 Task: Forward email with the signature Brandon Turner with the subject Event invitation from softage.1@softage.net to softage.4@softage.net with the message I would like to schedule a call to discuss the proposed changes to the budget plan., select the entire message, change the font of the message to Serif and change the font typography to bold Send the email
Action: Mouse moved to (1026, 82)
Screenshot: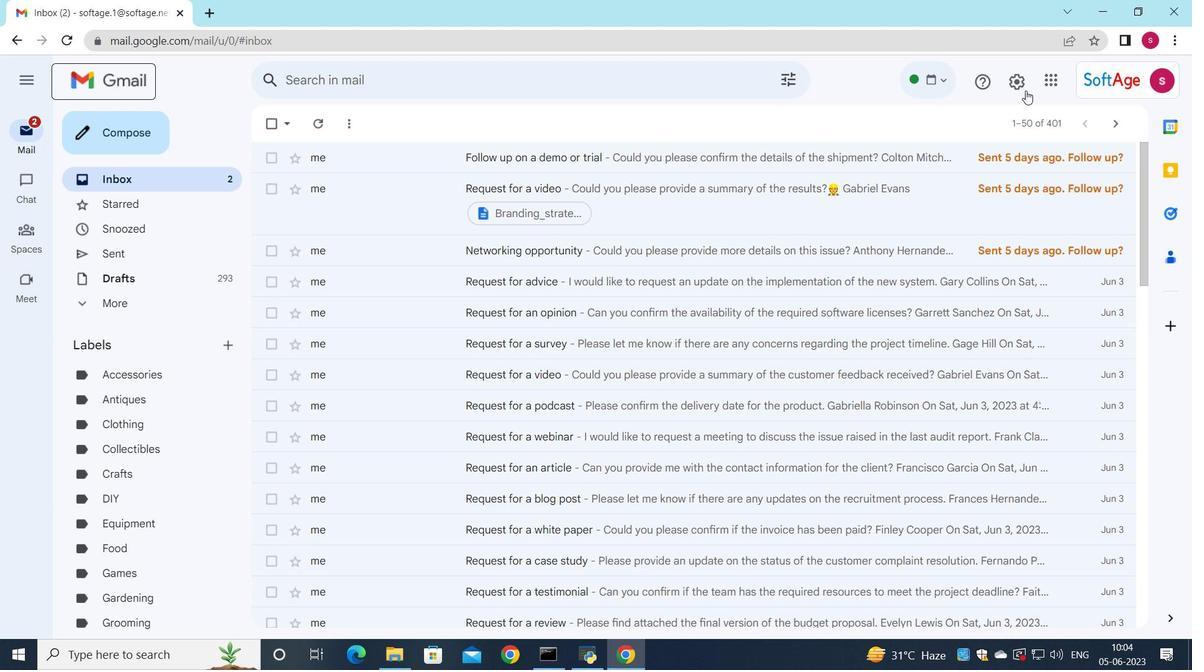 
Action: Mouse pressed left at (1026, 82)
Screenshot: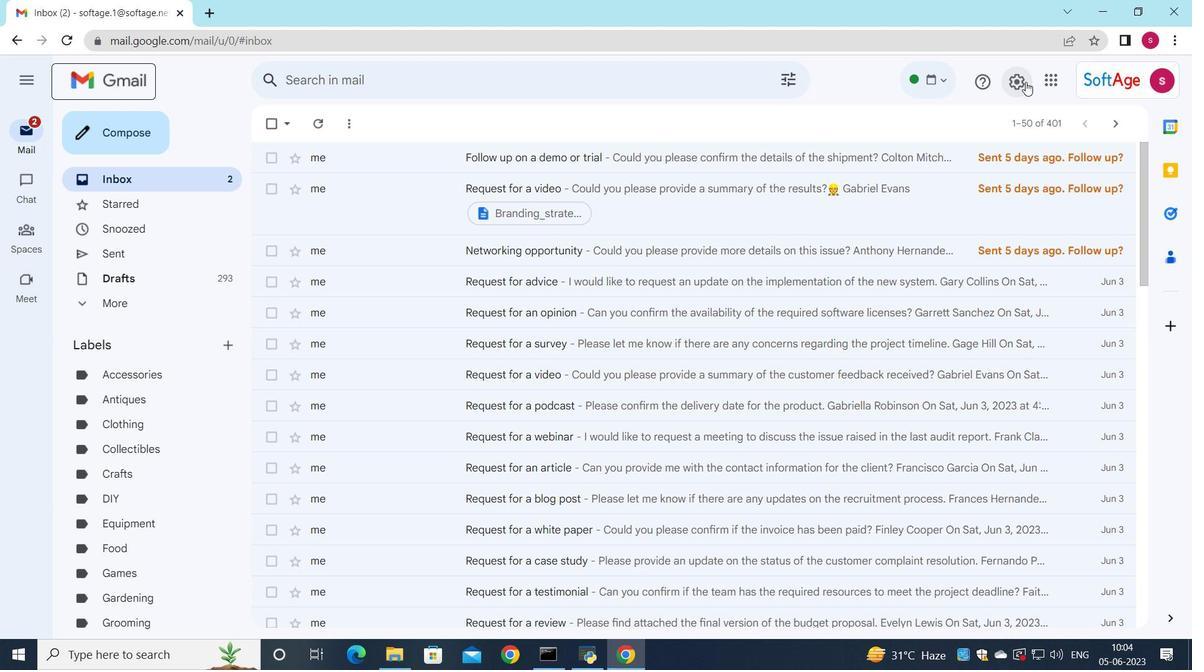
Action: Mouse moved to (1043, 154)
Screenshot: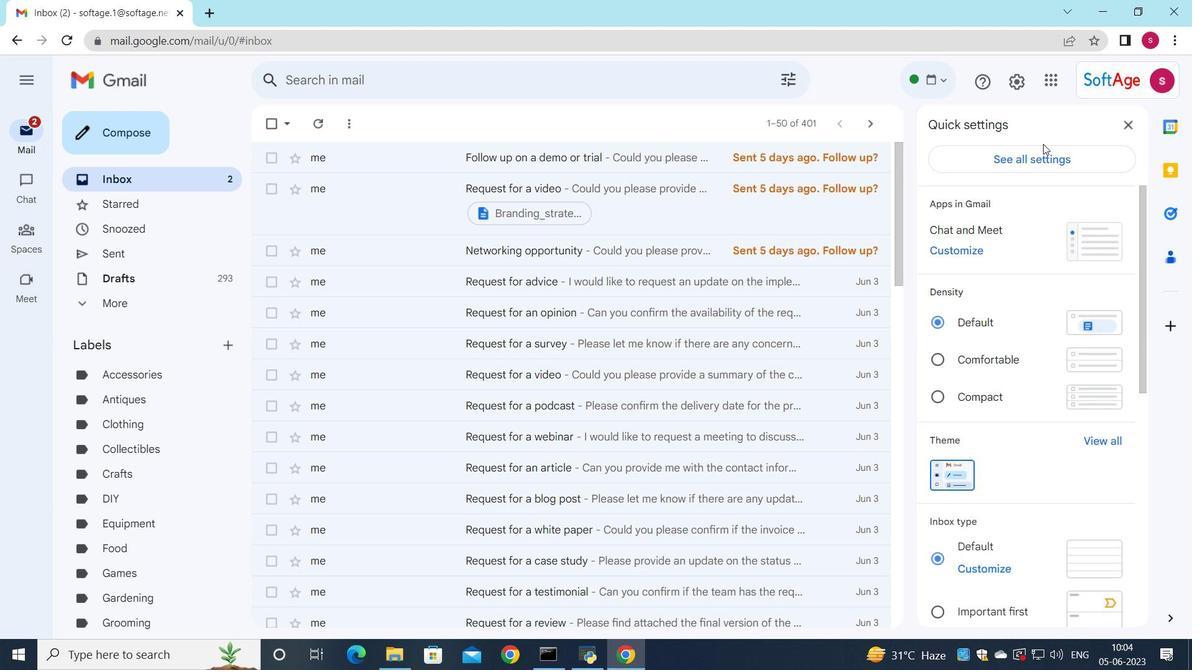 
Action: Mouse pressed left at (1043, 154)
Screenshot: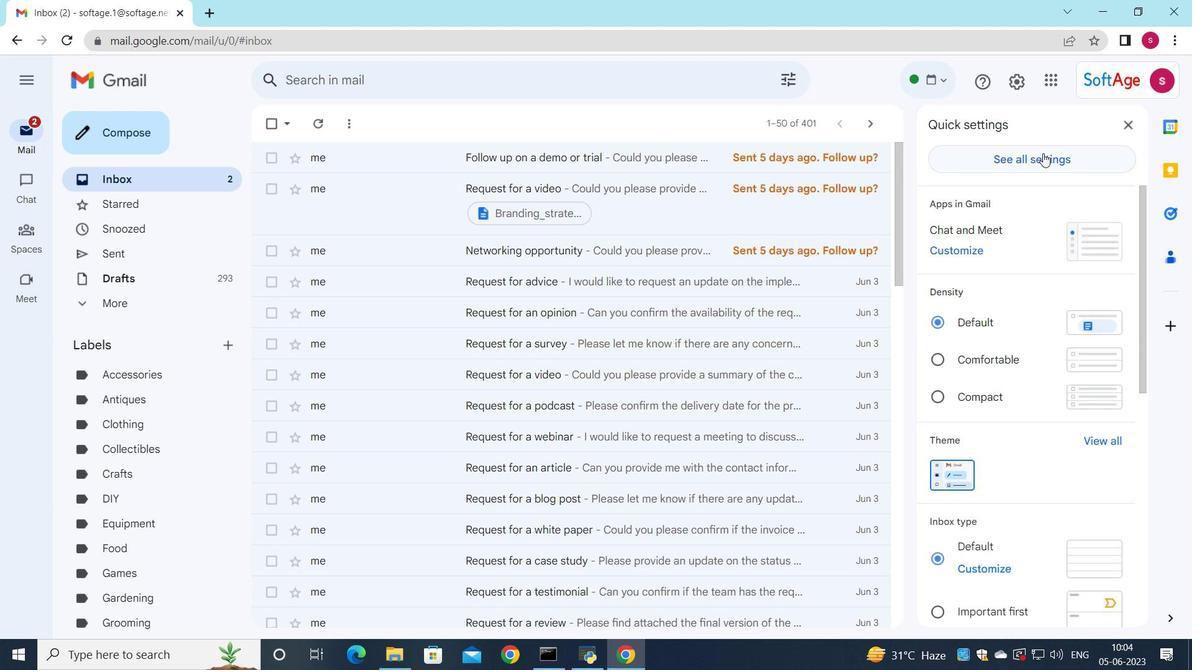 
Action: Mouse moved to (781, 293)
Screenshot: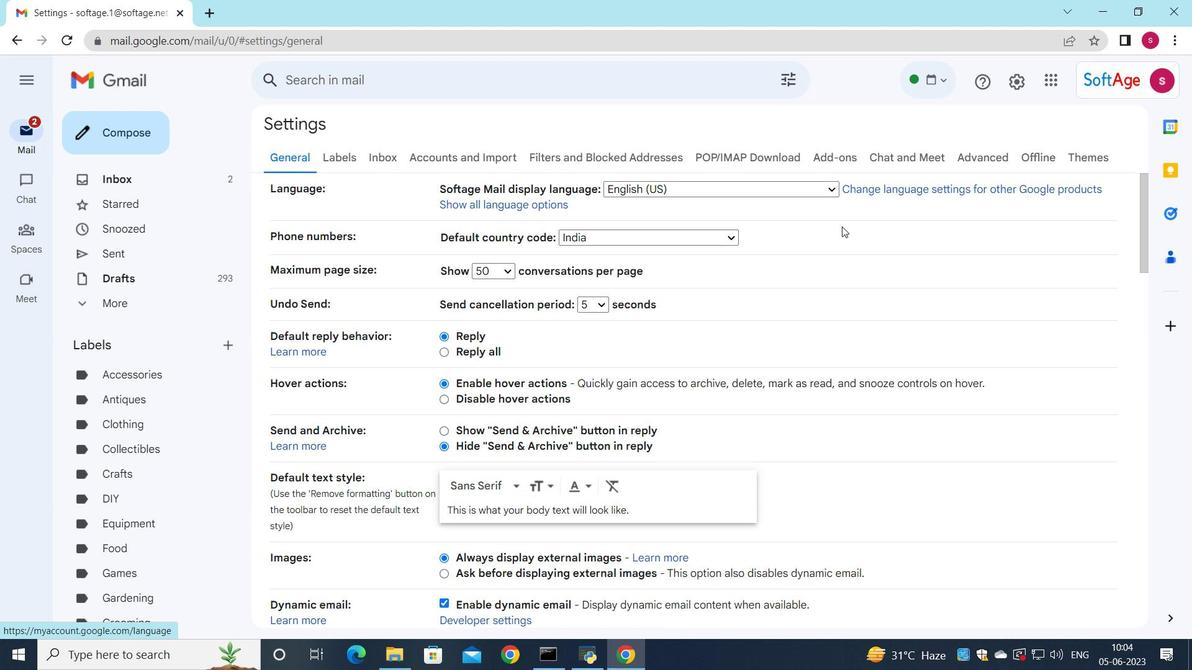 
Action: Mouse scrolled (781, 293) with delta (0, 0)
Screenshot: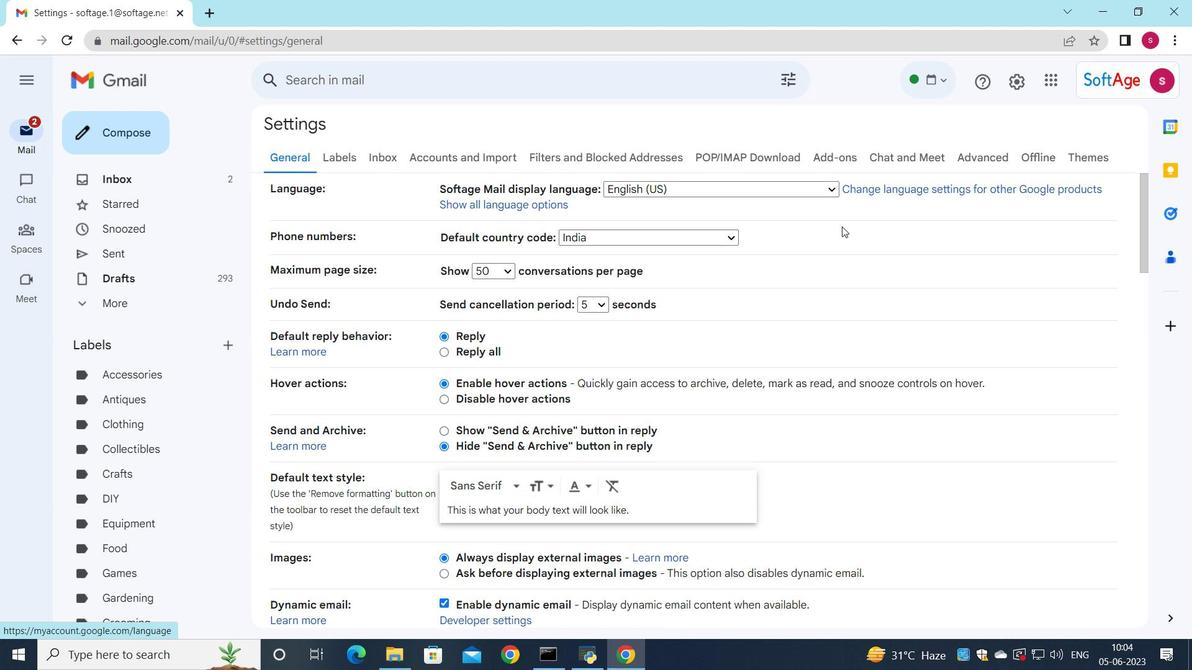 
Action: Mouse moved to (779, 294)
Screenshot: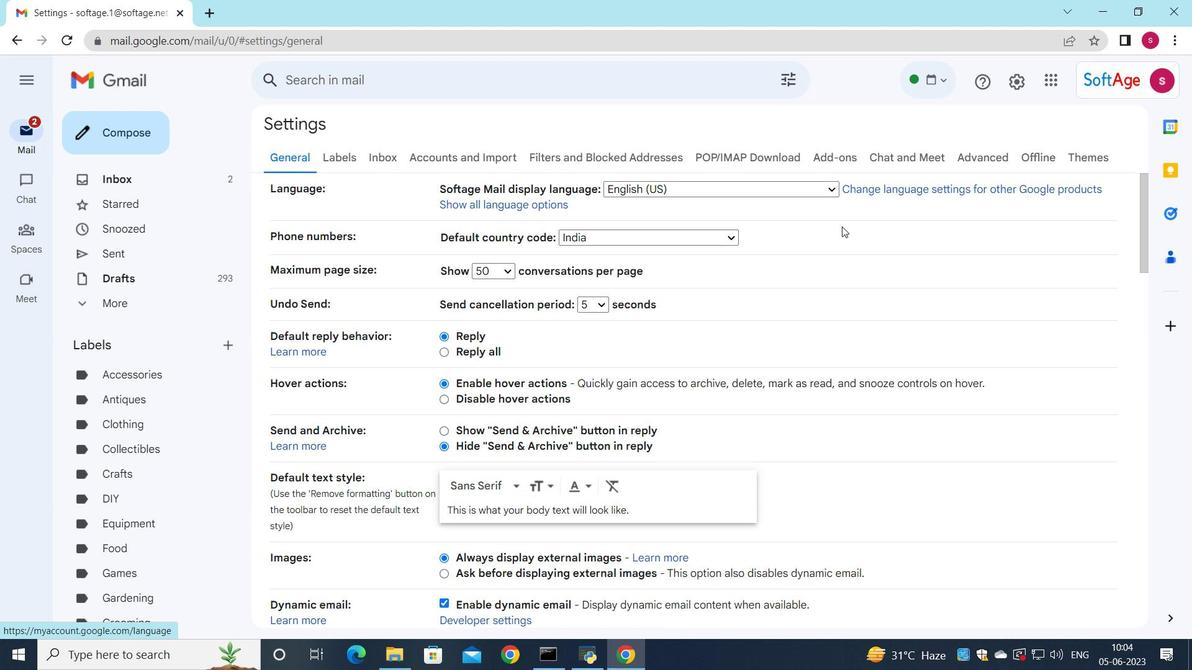 
Action: Mouse scrolled (779, 293) with delta (0, 0)
Screenshot: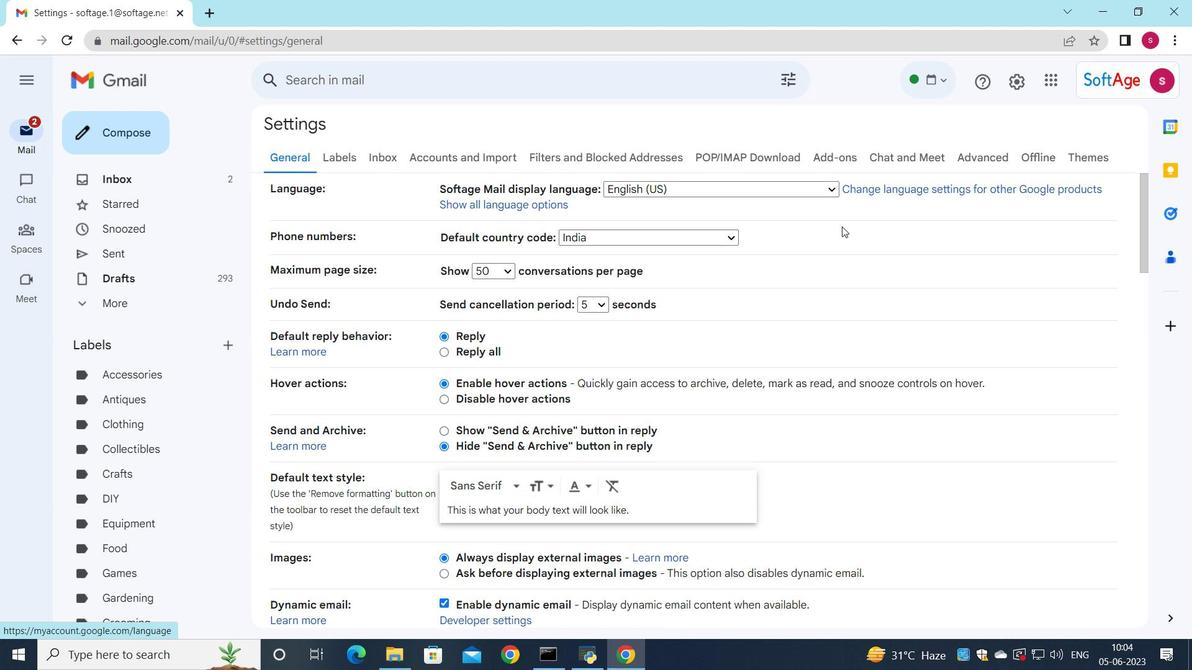 
Action: Mouse moved to (779, 294)
Screenshot: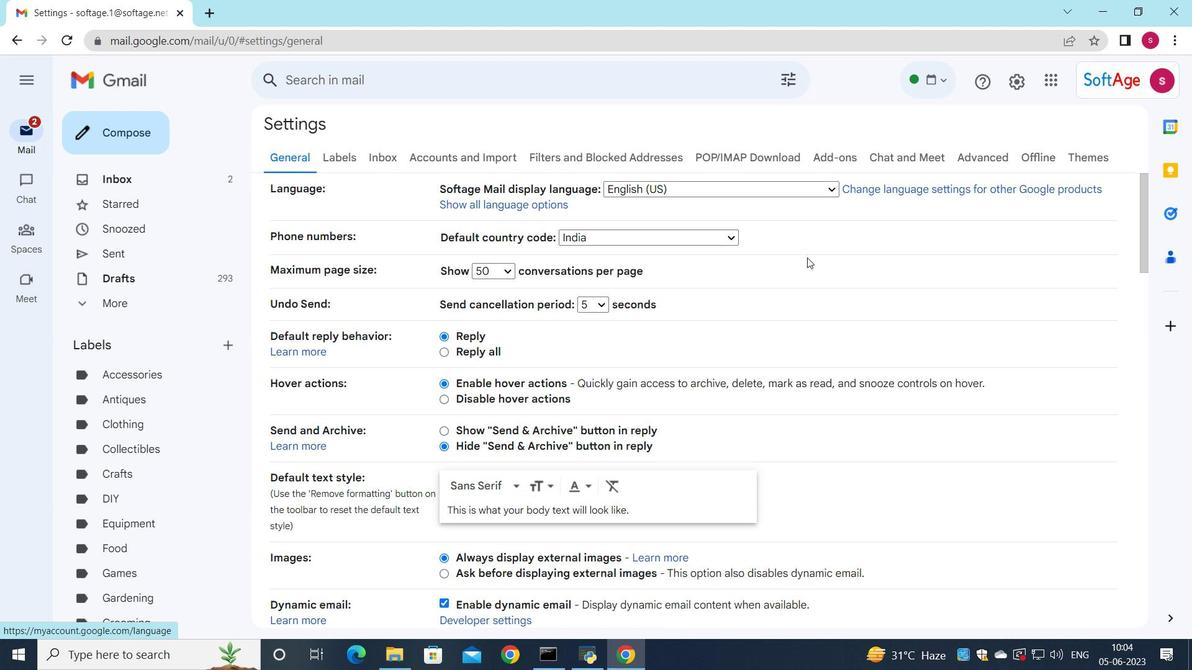 
Action: Mouse scrolled (779, 294) with delta (0, 0)
Screenshot: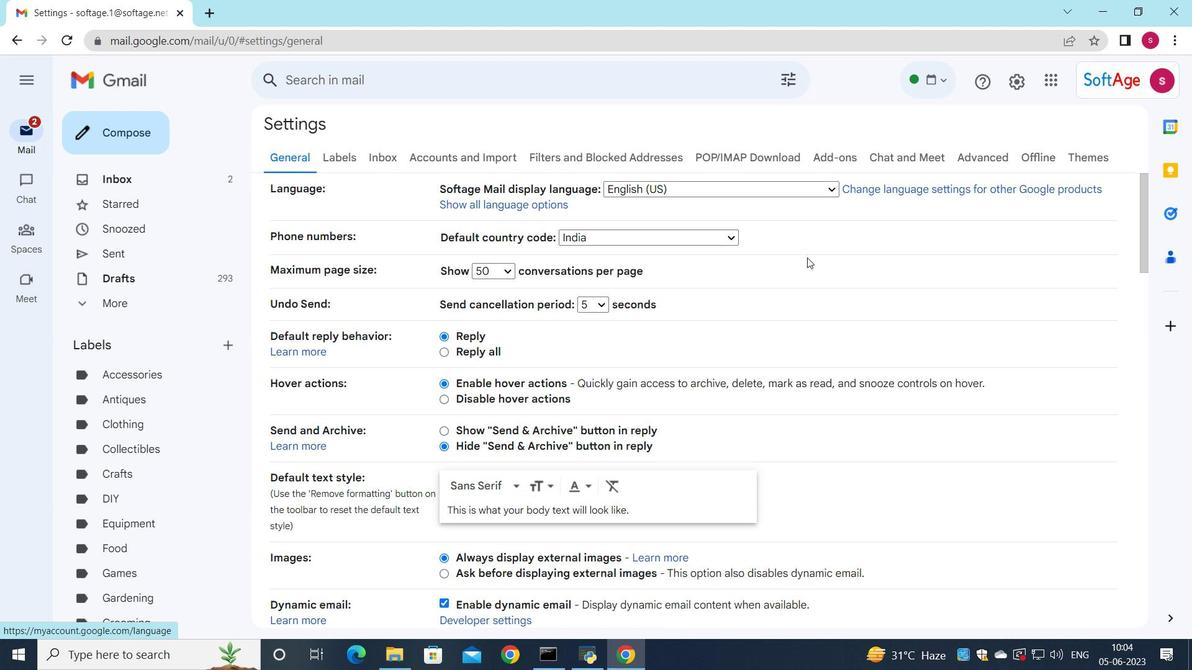 
Action: Mouse moved to (779, 296)
Screenshot: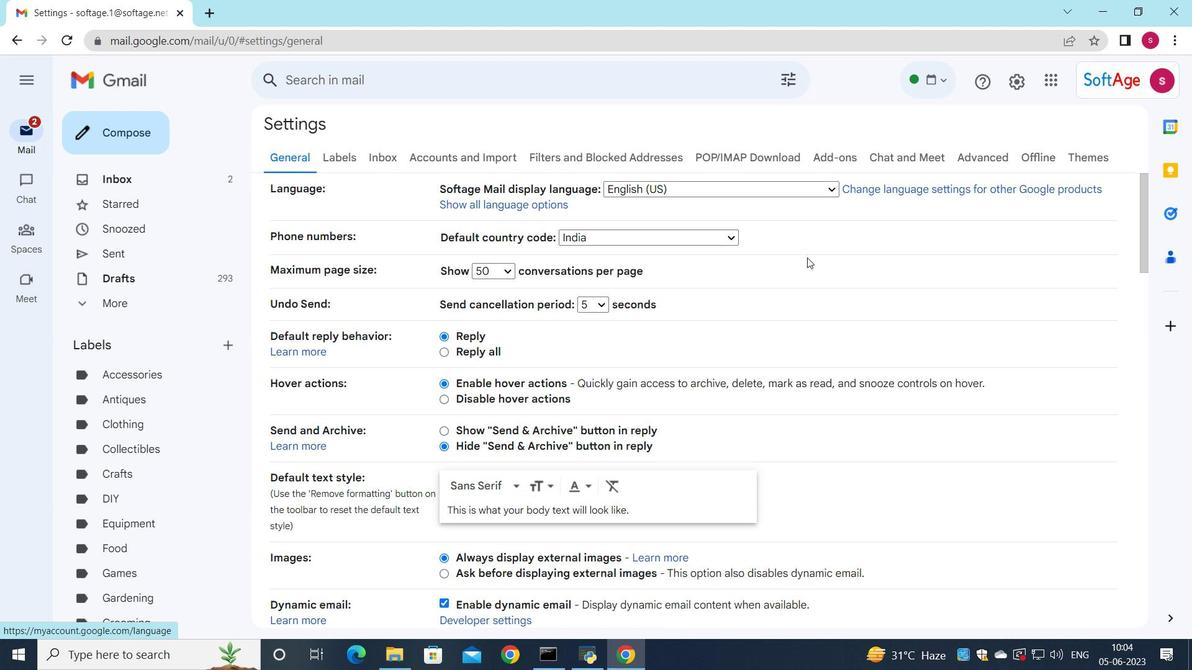 
Action: Mouse scrolled (779, 295) with delta (0, 0)
Screenshot: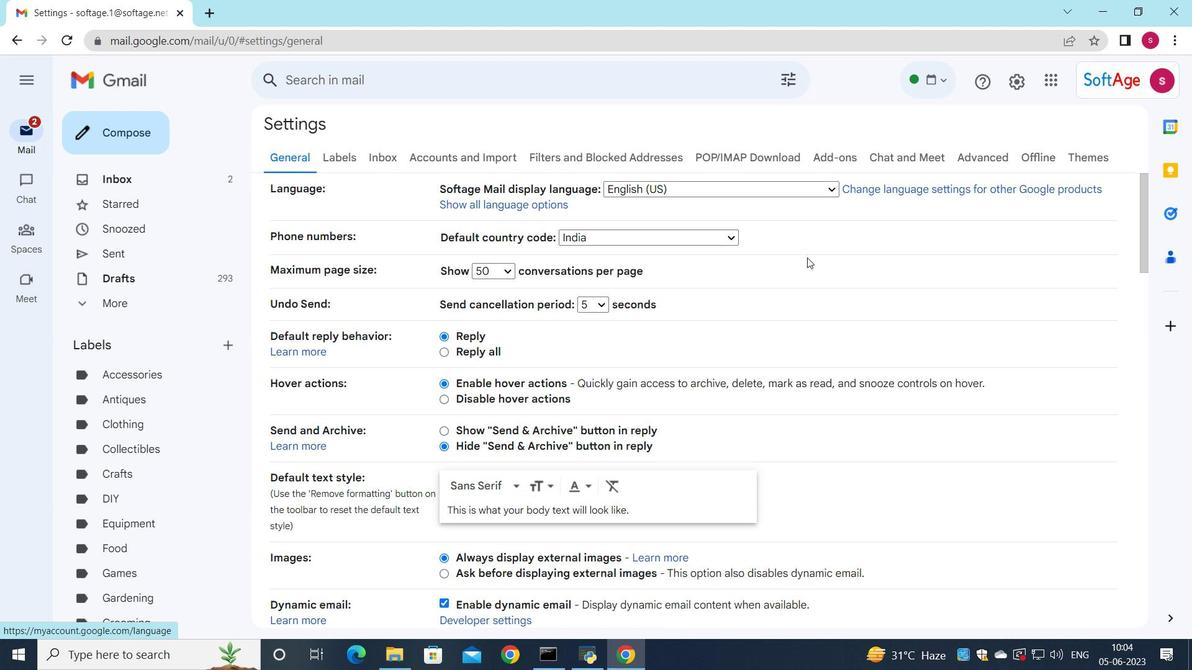 
Action: Mouse moved to (576, 312)
Screenshot: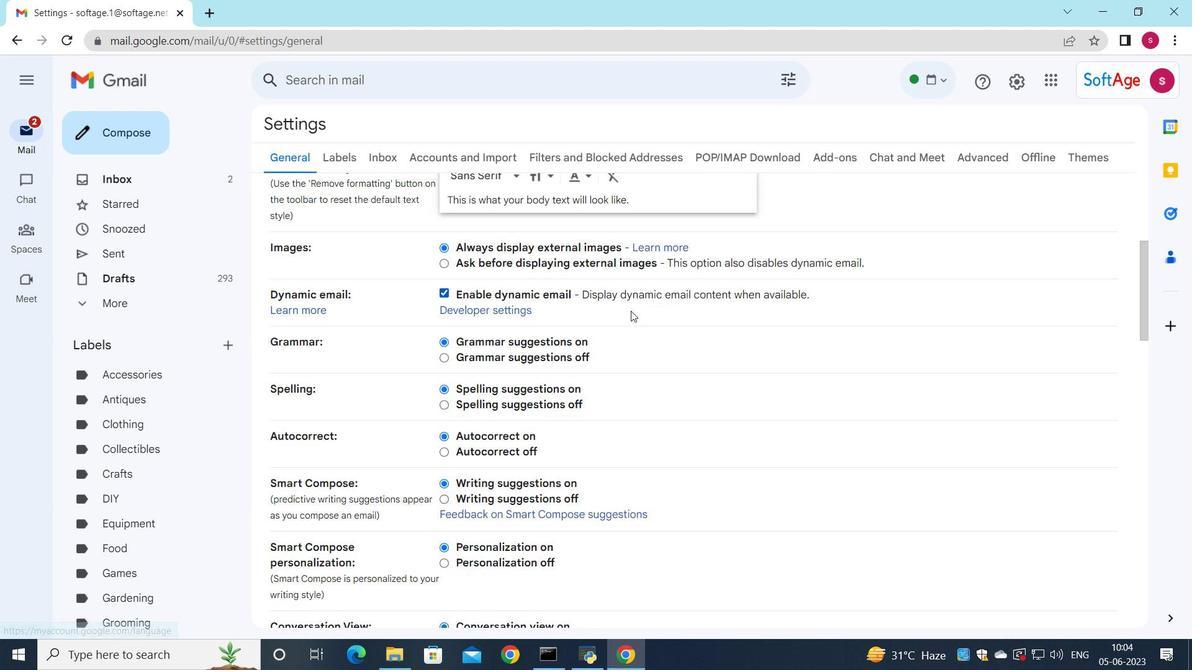 
Action: Mouse scrolled (576, 312) with delta (0, 0)
Screenshot: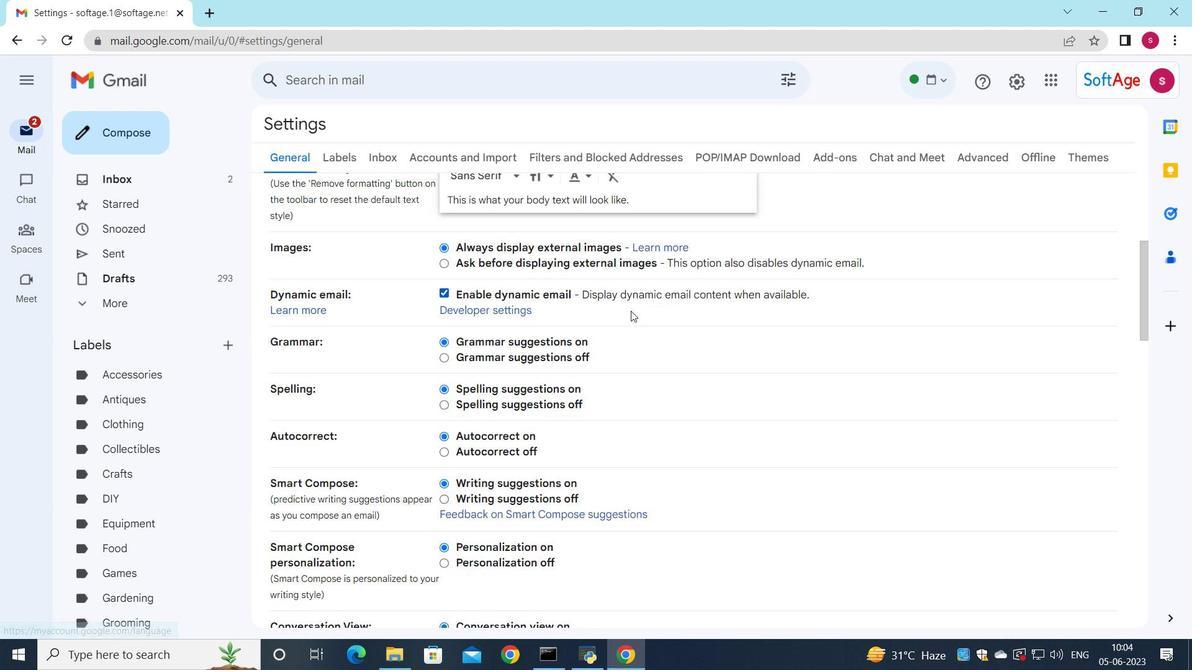 
Action: Mouse moved to (576, 312)
Screenshot: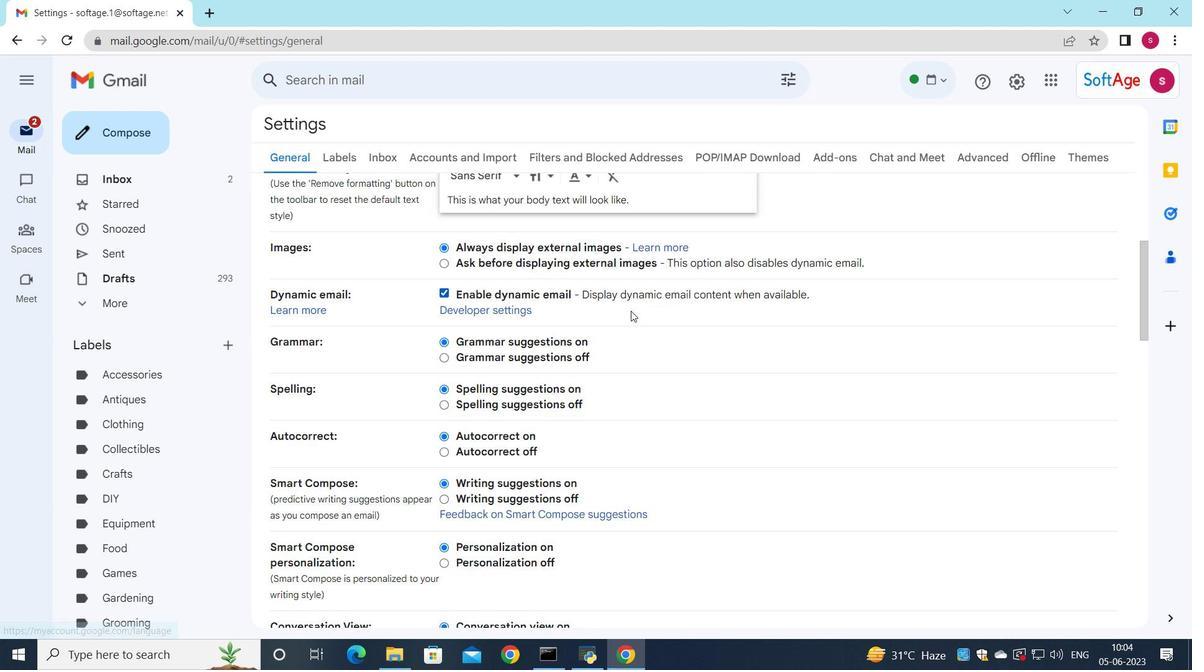 
Action: Mouse scrolled (576, 312) with delta (0, 0)
Screenshot: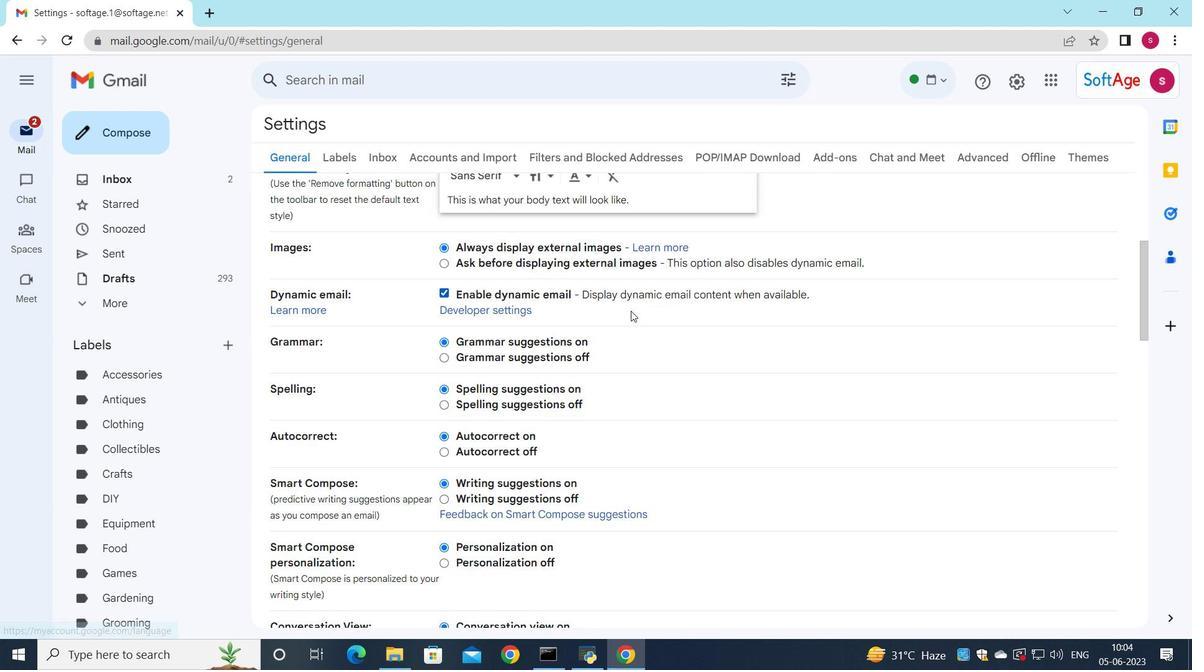 
Action: Mouse moved to (576, 313)
Screenshot: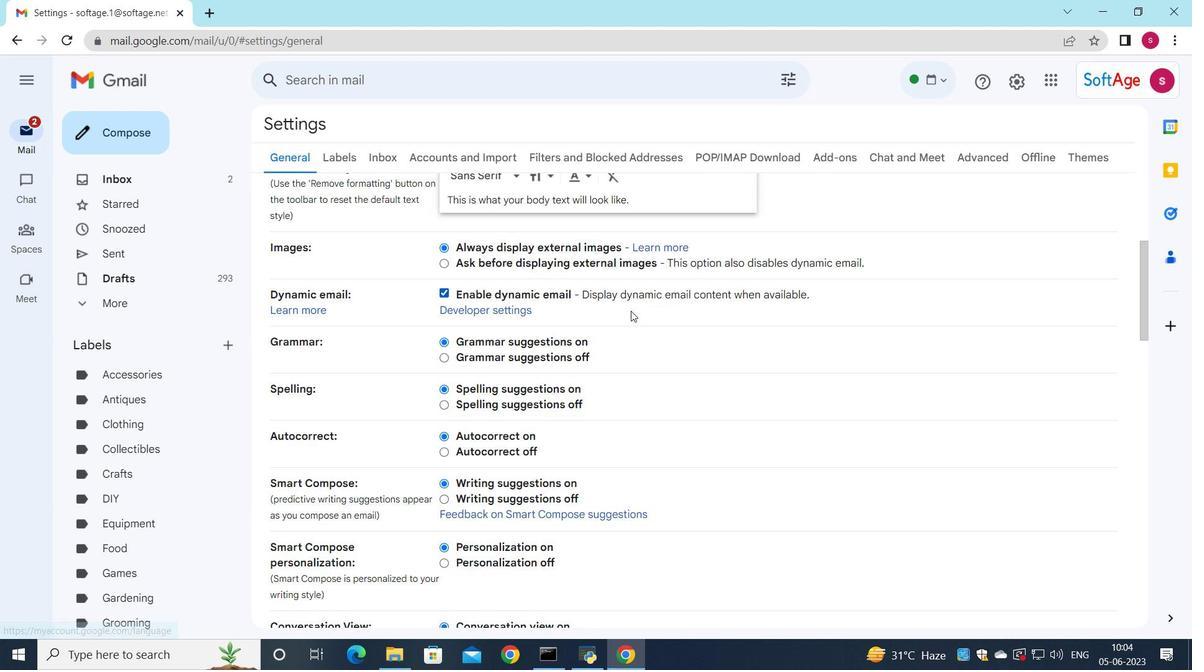 
Action: Mouse scrolled (576, 312) with delta (0, 0)
Screenshot: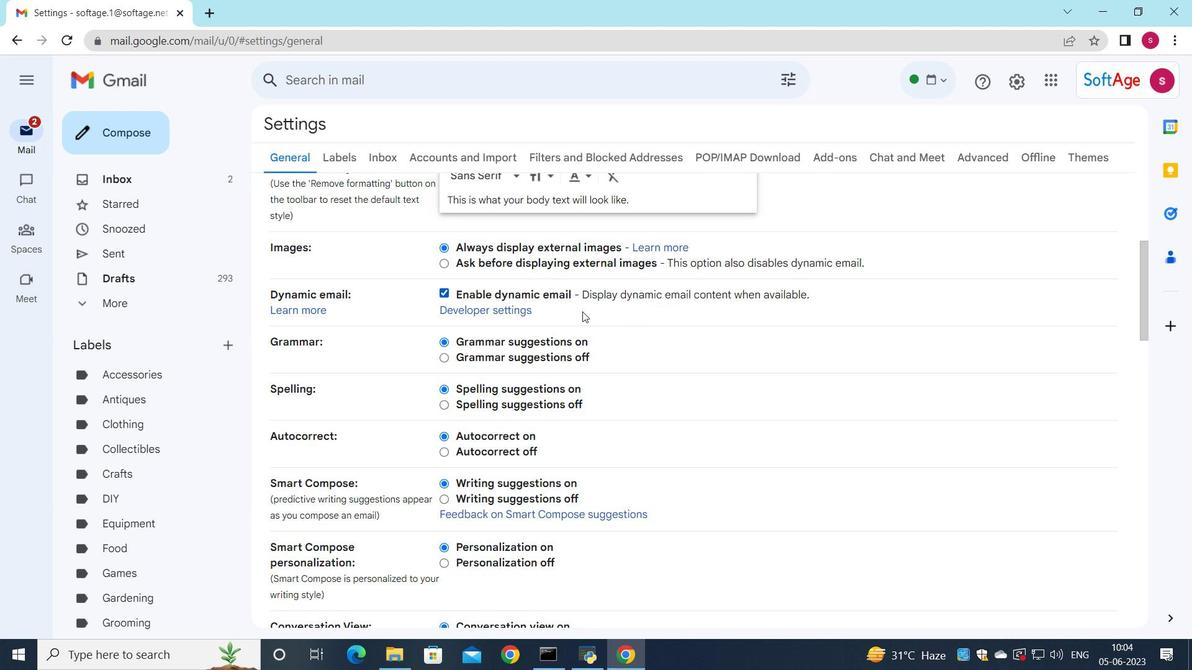 
Action: Mouse moved to (575, 316)
Screenshot: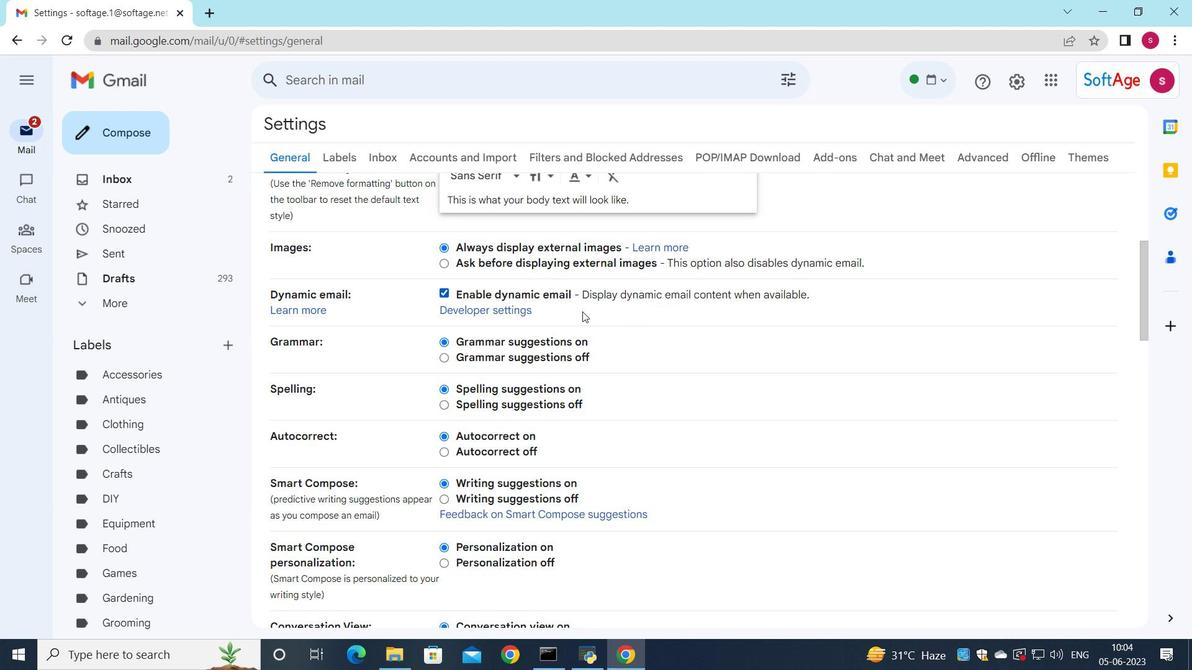 
Action: Mouse scrolled (575, 316) with delta (0, 0)
Screenshot: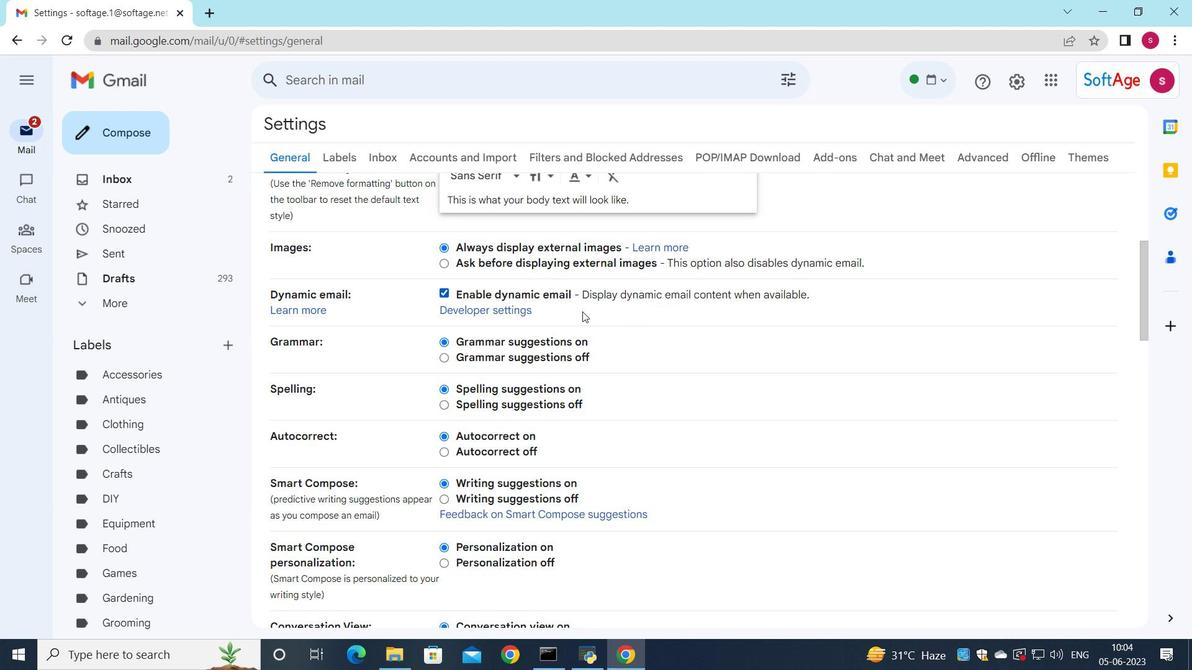 
Action: Mouse moved to (573, 320)
Screenshot: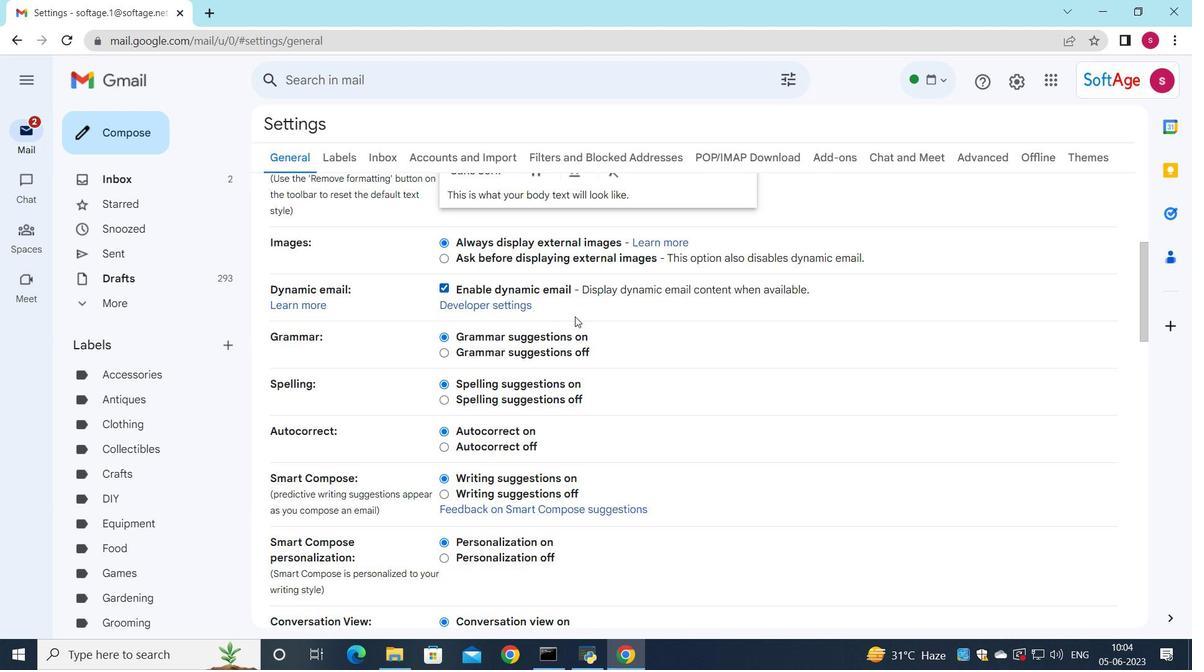 
Action: Mouse scrolled (573, 319) with delta (0, 0)
Screenshot: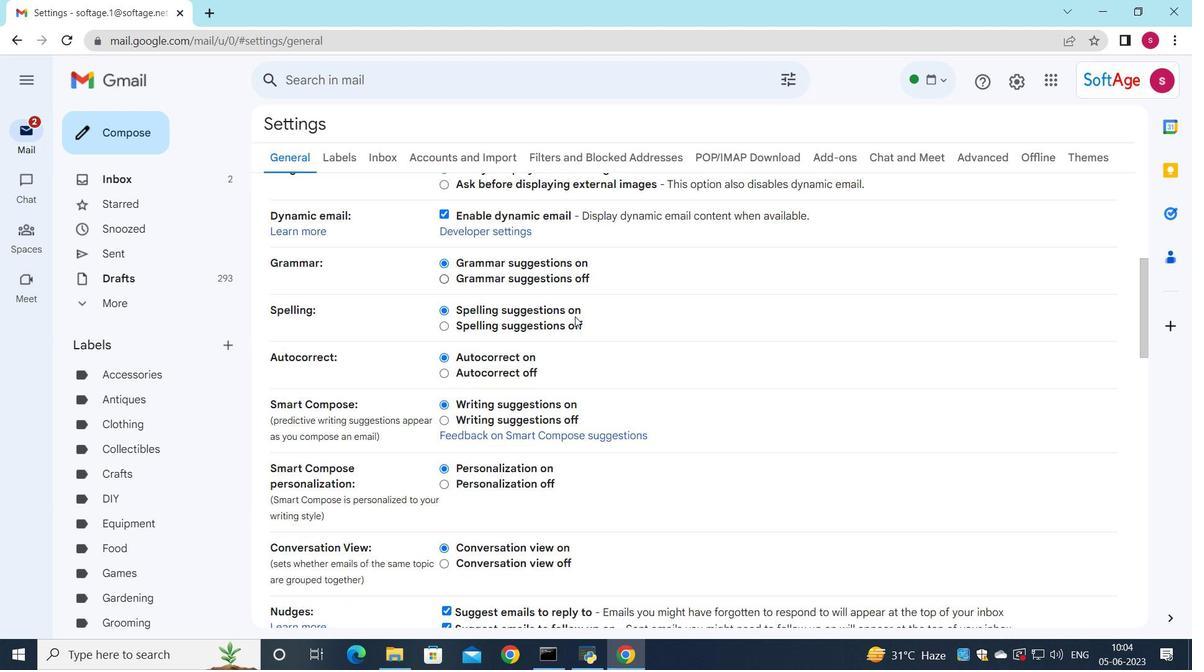 
Action: Mouse scrolled (573, 319) with delta (0, 0)
Screenshot: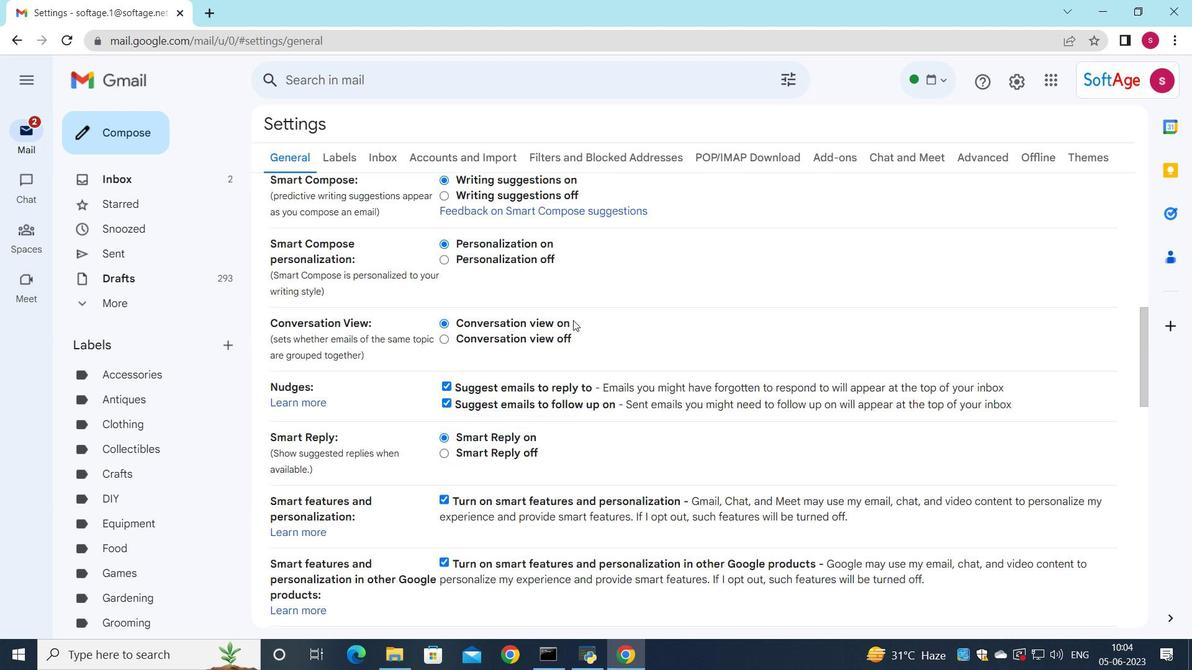 
Action: Mouse scrolled (573, 319) with delta (0, 0)
Screenshot: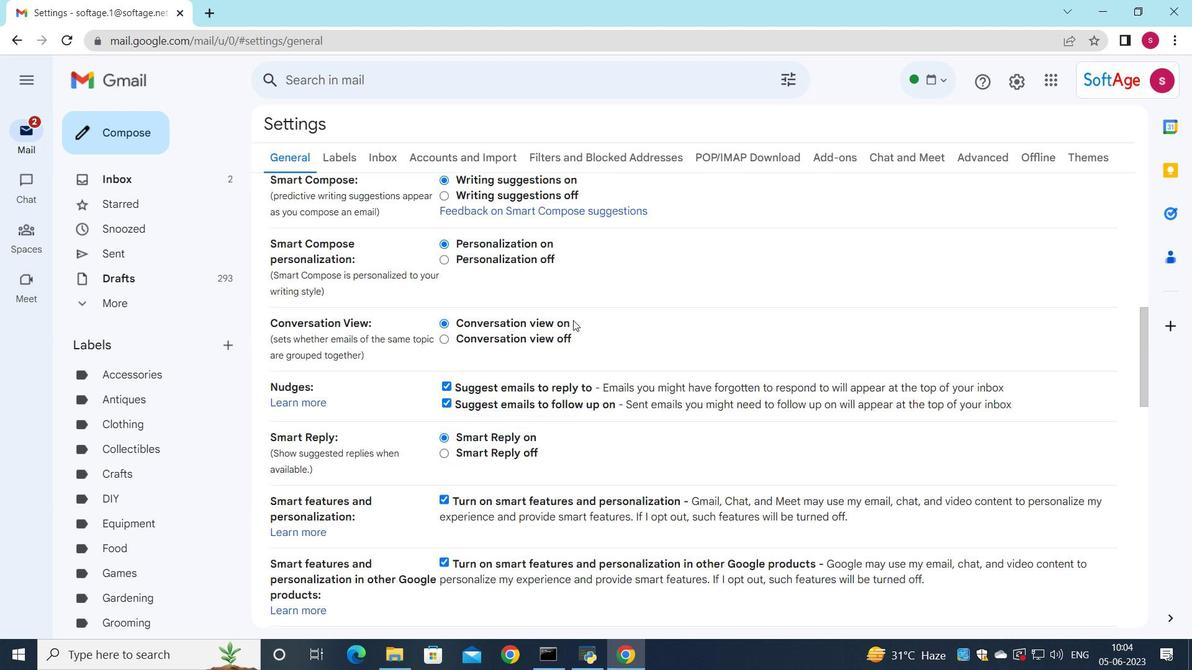 
Action: Mouse scrolled (573, 319) with delta (0, 0)
Screenshot: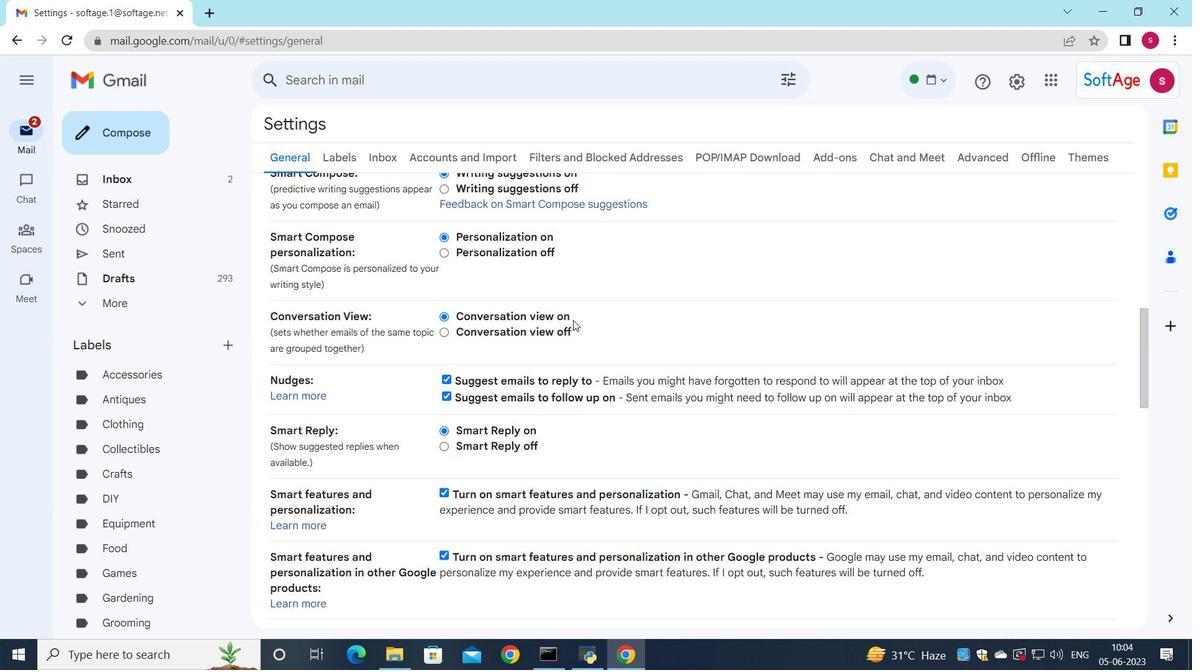 
Action: Mouse moved to (575, 324)
Screenshot: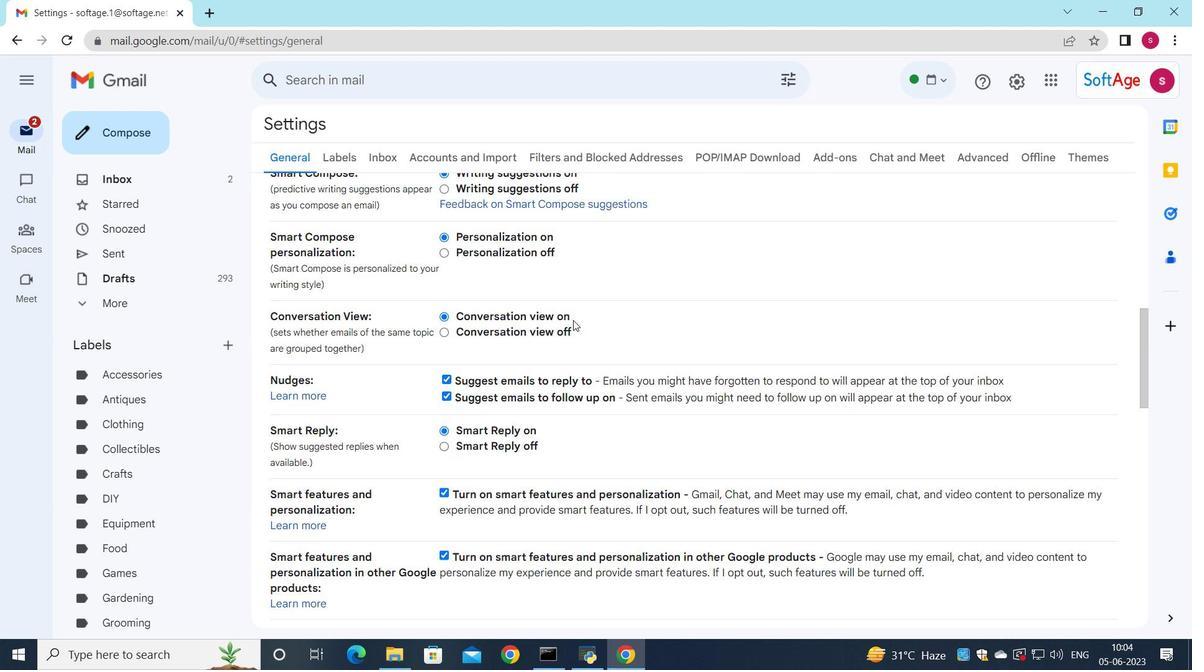 
Action: Mouse scrolled (575, 324) with delta (0, 0)
Screenshot: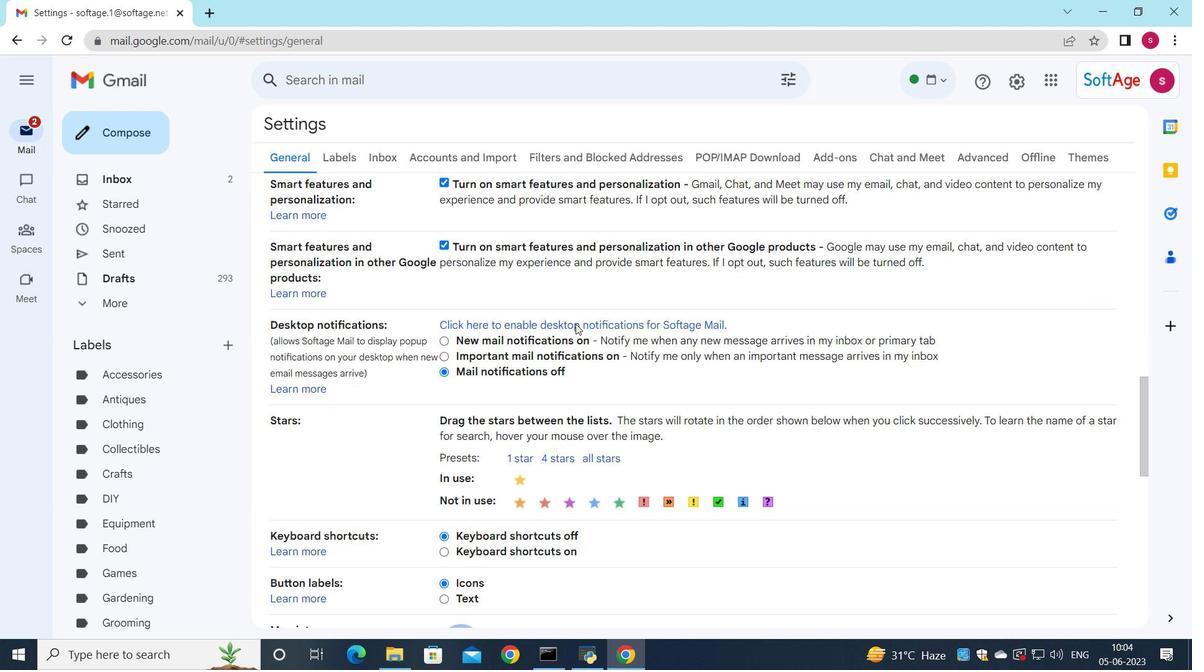 
Action: Mouse scrolled (575, 324) with delta (0, 0)
Screenshot: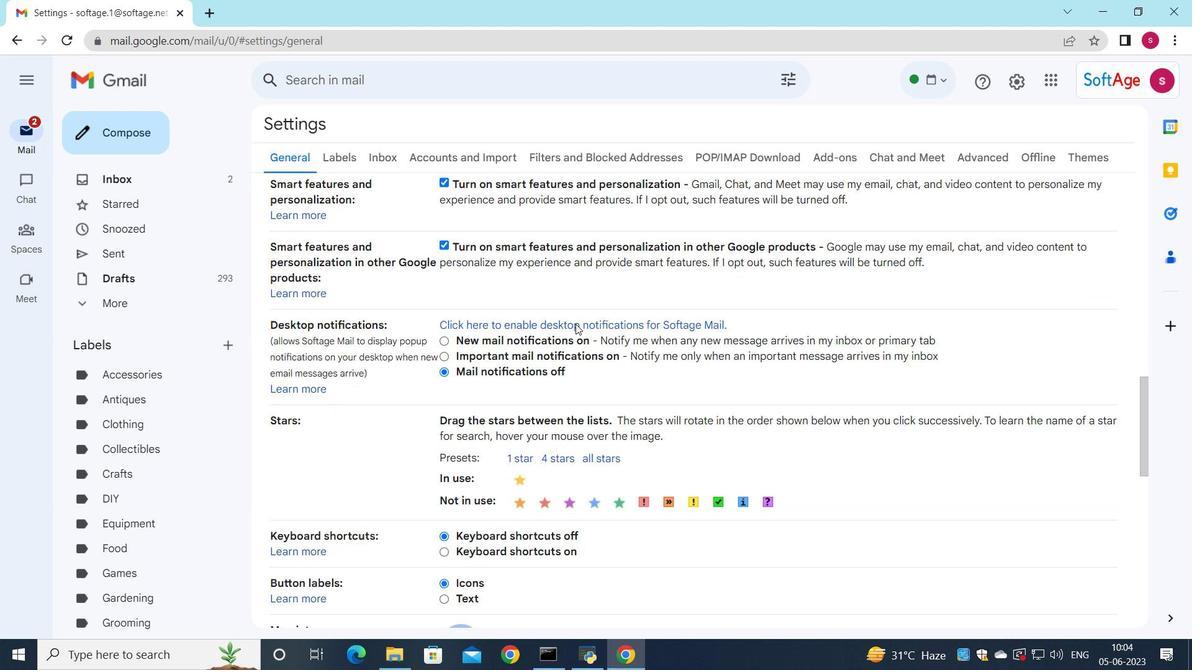 
Action: Mouse scrolled (575, 324) with delta (0, 0)
Screenshot: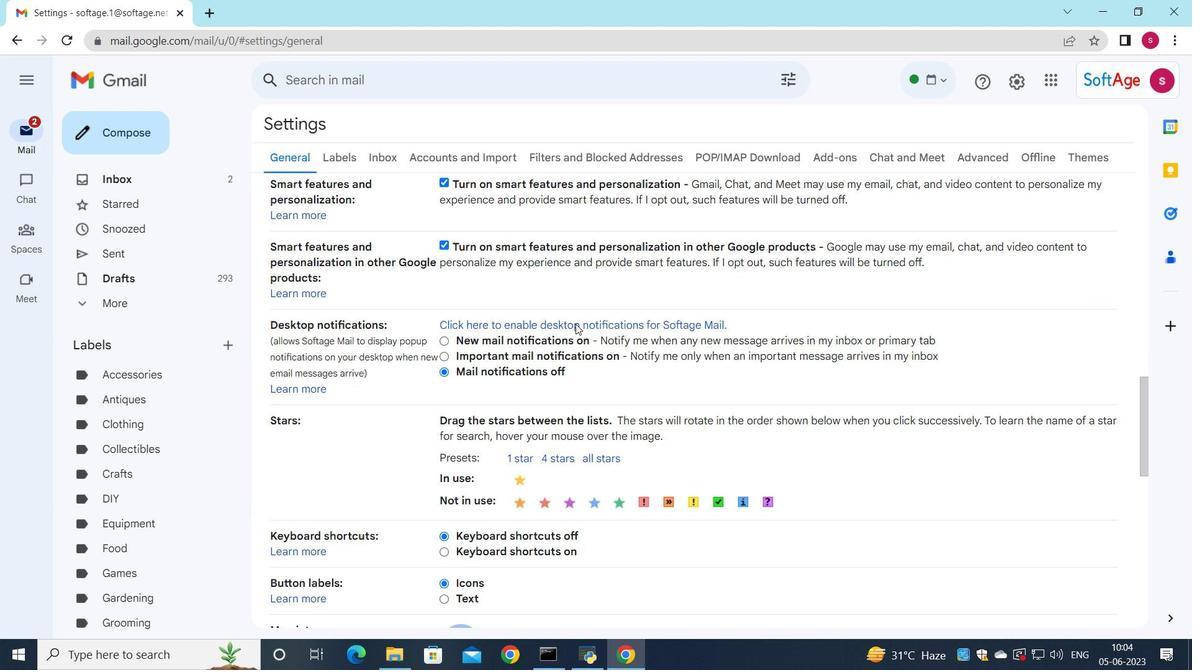 
Action: Mouse scrolled (575, 324) with delta (0, 0)
Screenshot: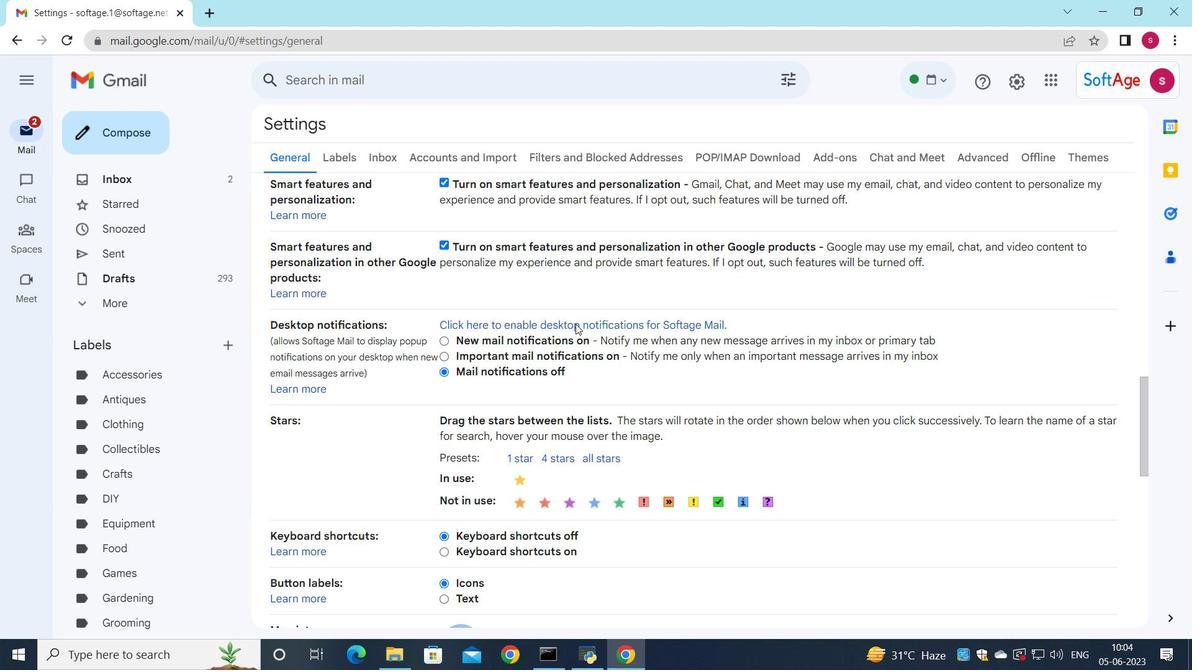 
Action: Mouse moved to (469, 444)
Screenshot: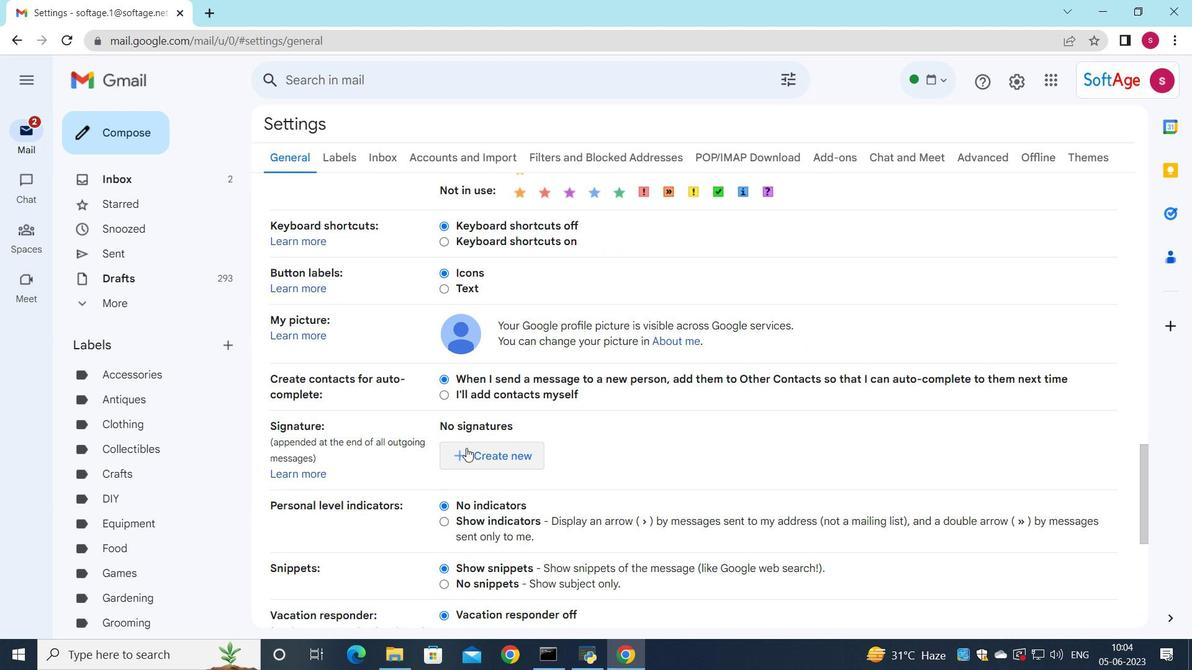 
Action: Mouse pressed left at (469, 444)
Screenshot: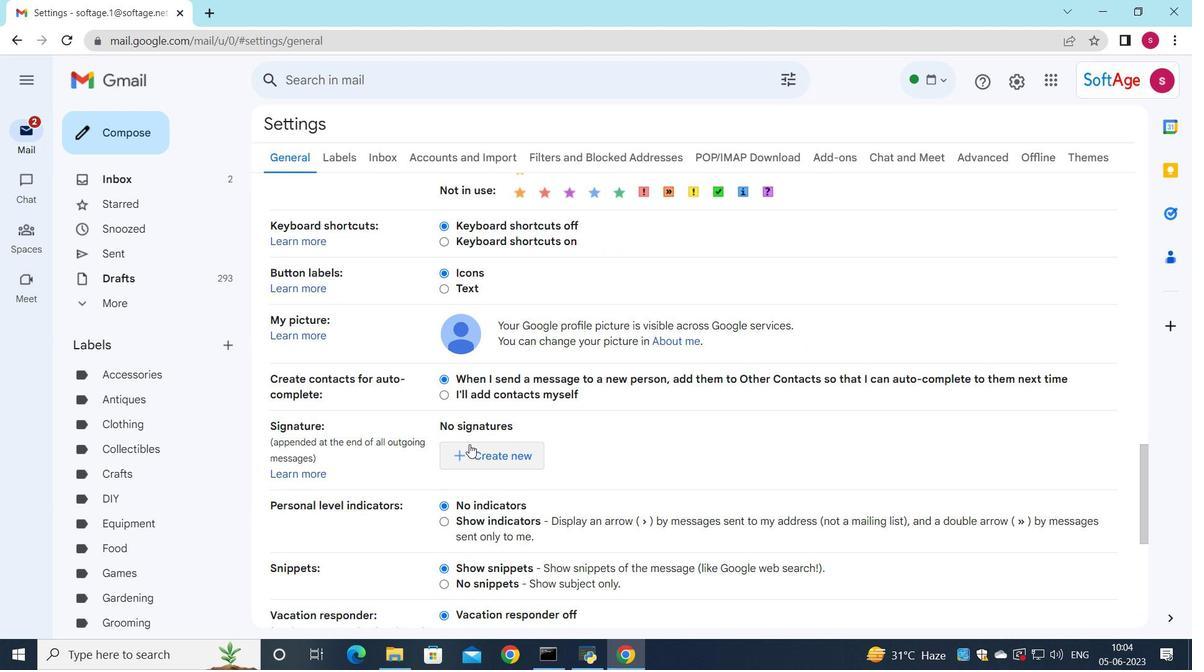 
Action: Mouse moved to (610, 332)
Screenshot: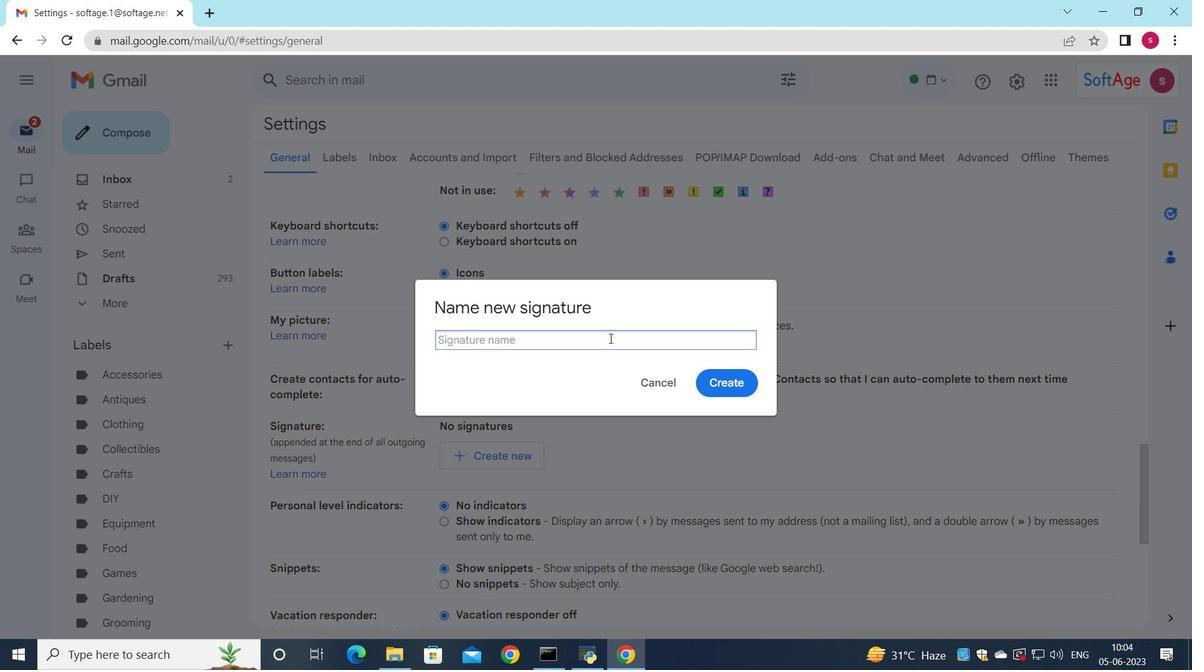 
Action: Key pressed <Key.shift>Brandon<Key.space><Key.shift>Turner
Screenshot: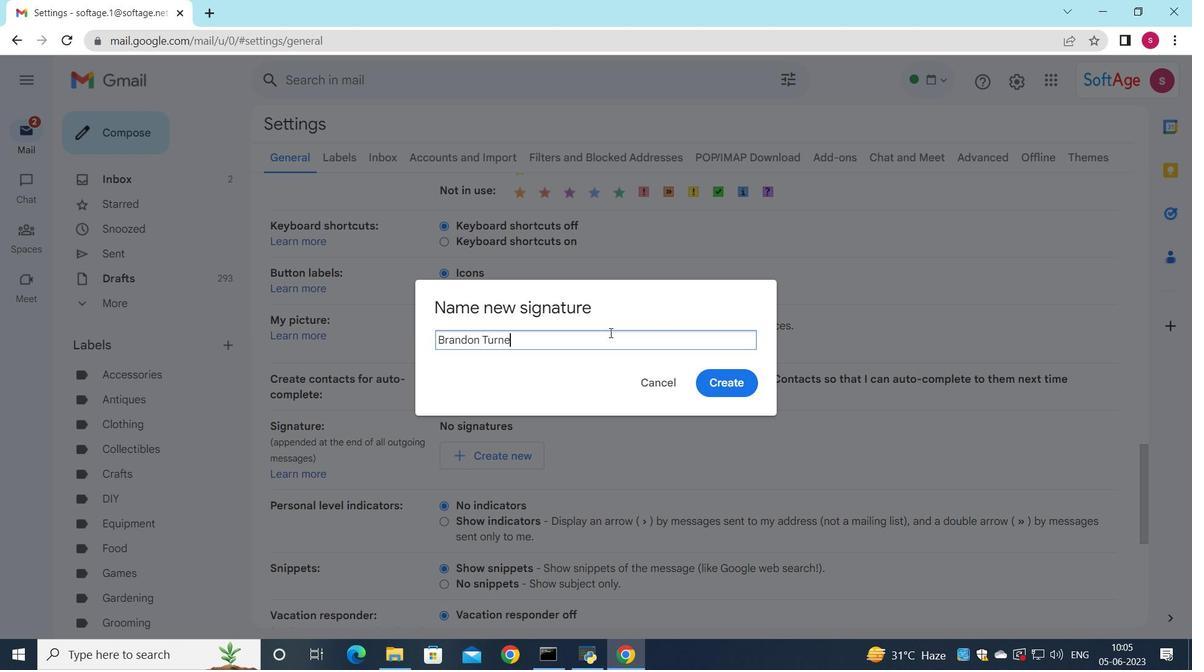
Action: Mouse moved to (730, 381)
Screenshot: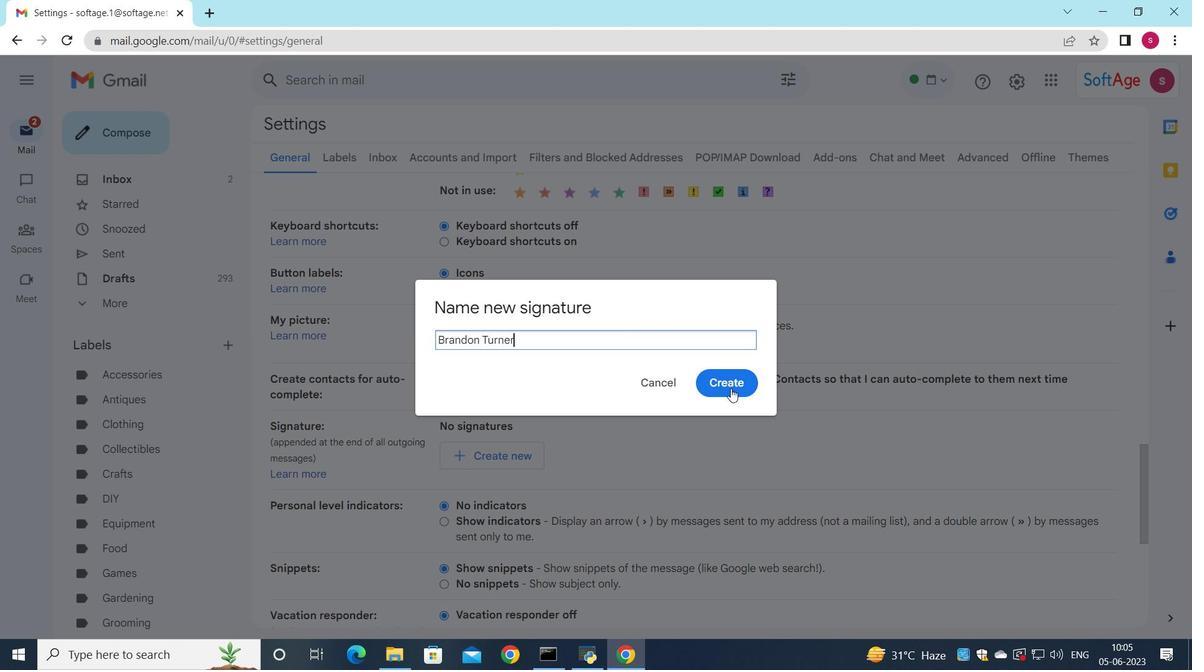 
Action: Mouse pressed left at (730, 381)
Screenshot: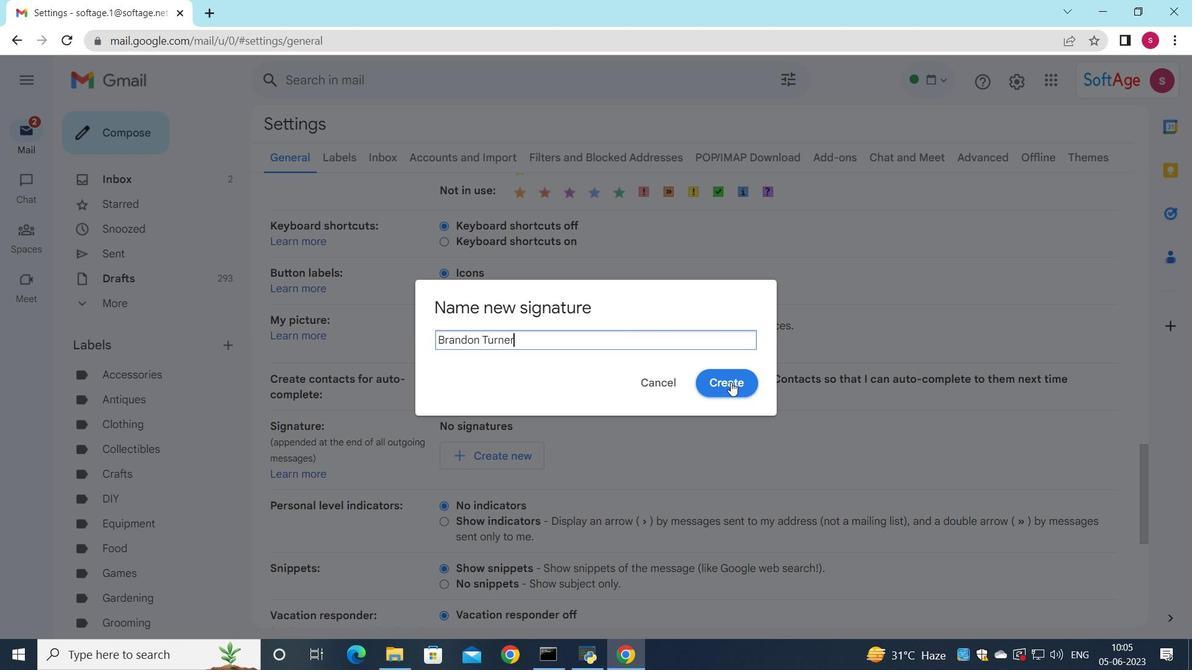 
Action: Mouse moved to (712, 455)
Screenshot: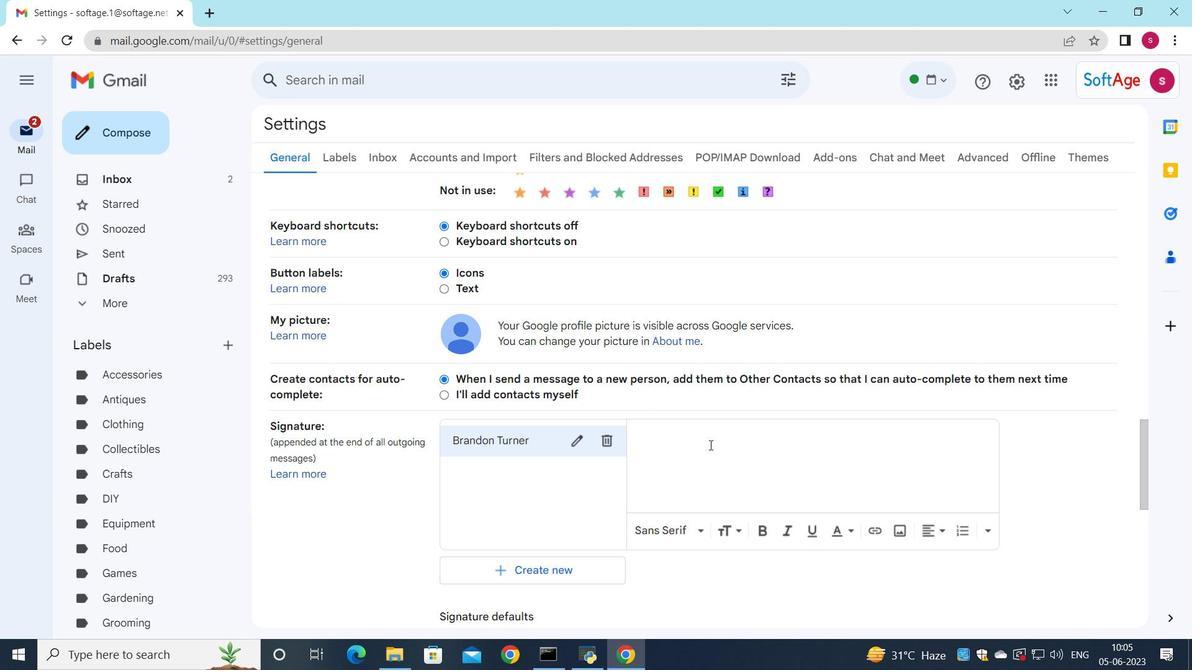 
Action: Mouse pressed left at (712, 455)
Screenshot: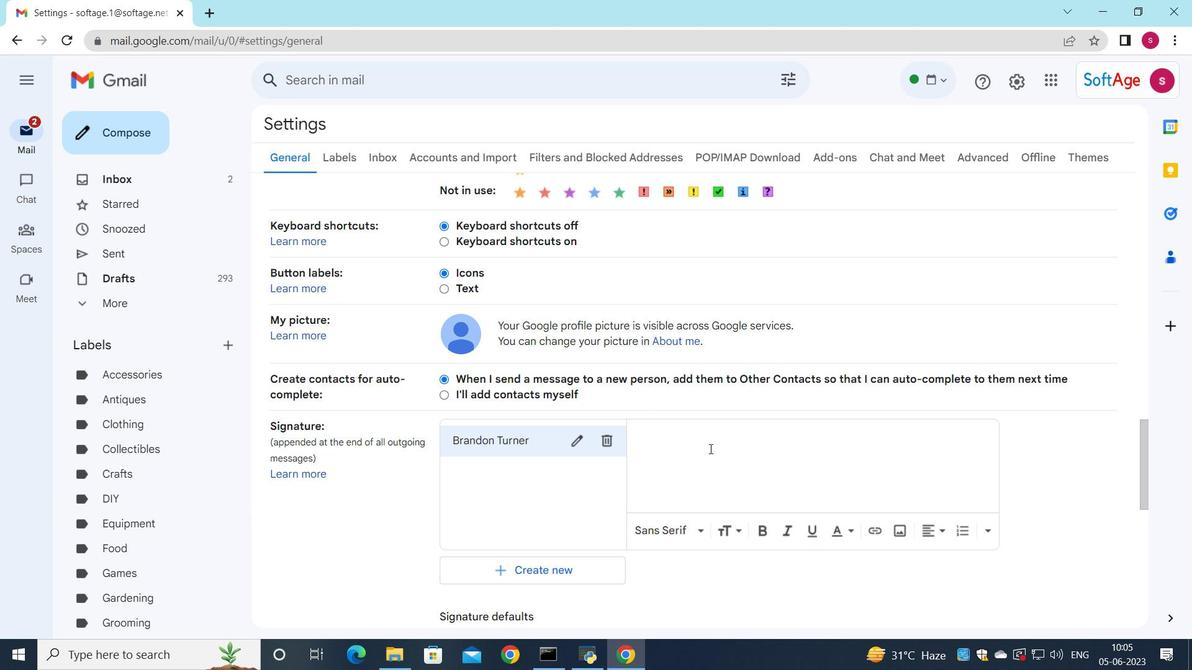 
Action: Key pressed <Key.shift>Brandon<Key.space><Key.shift>Turner
Screenshot: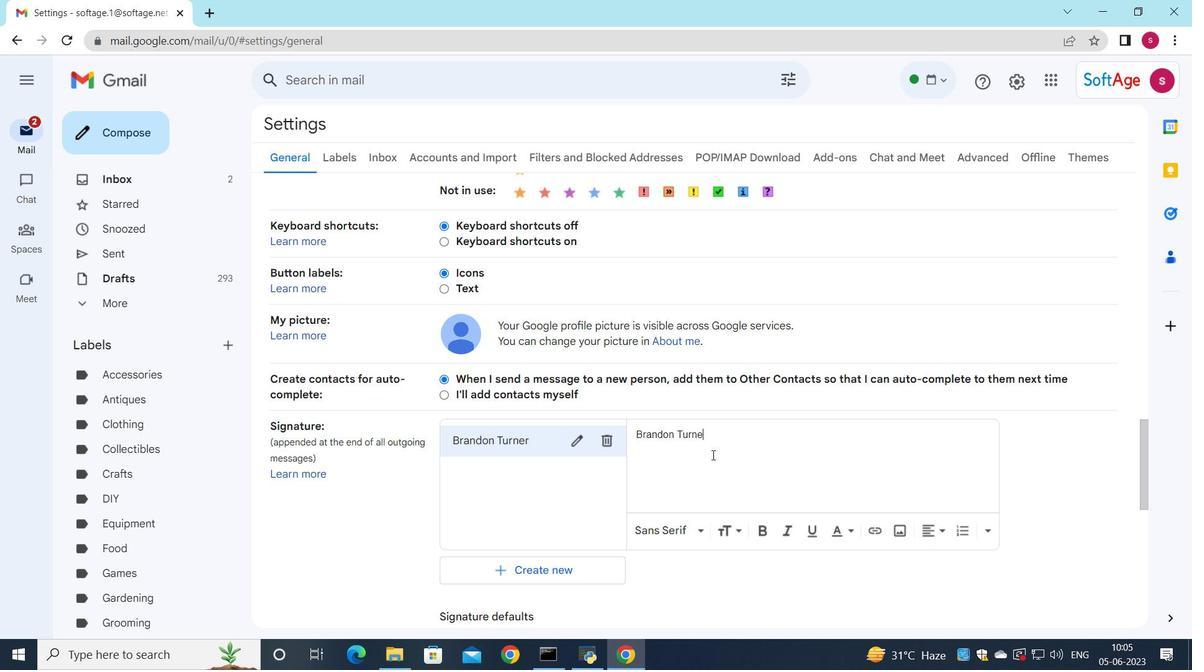 
Action: Mouse scrolled (712, 455) with delta (0, 0)
Screenshot: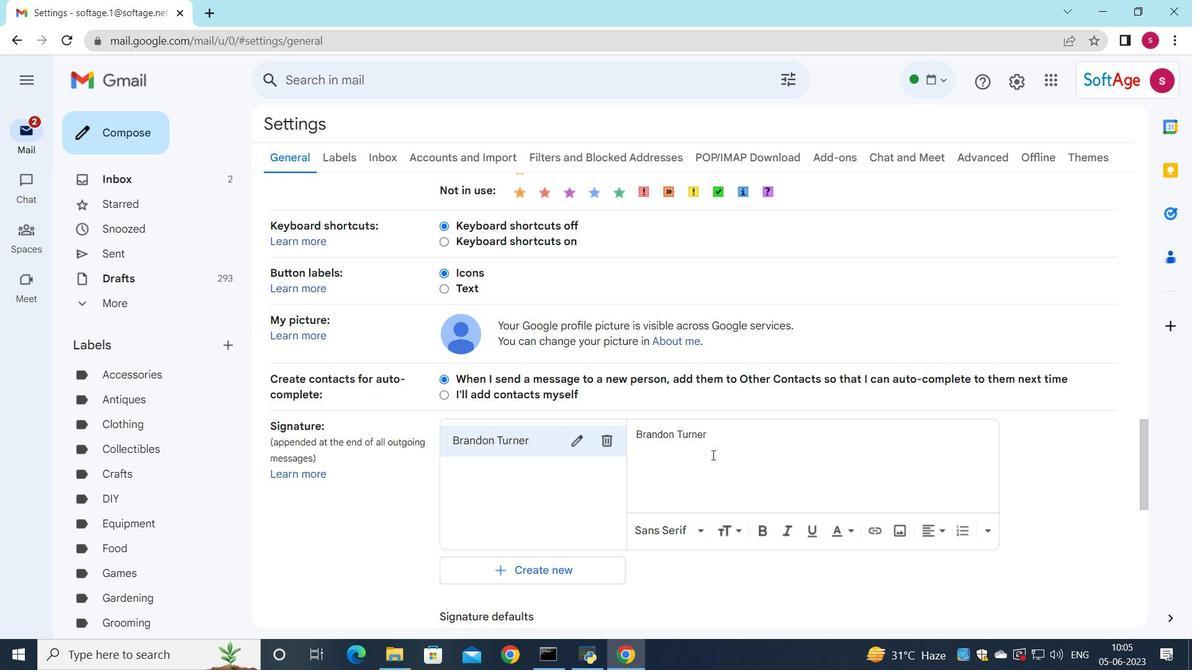 
Action: Mouse moved to (691, 463)
Screenshot: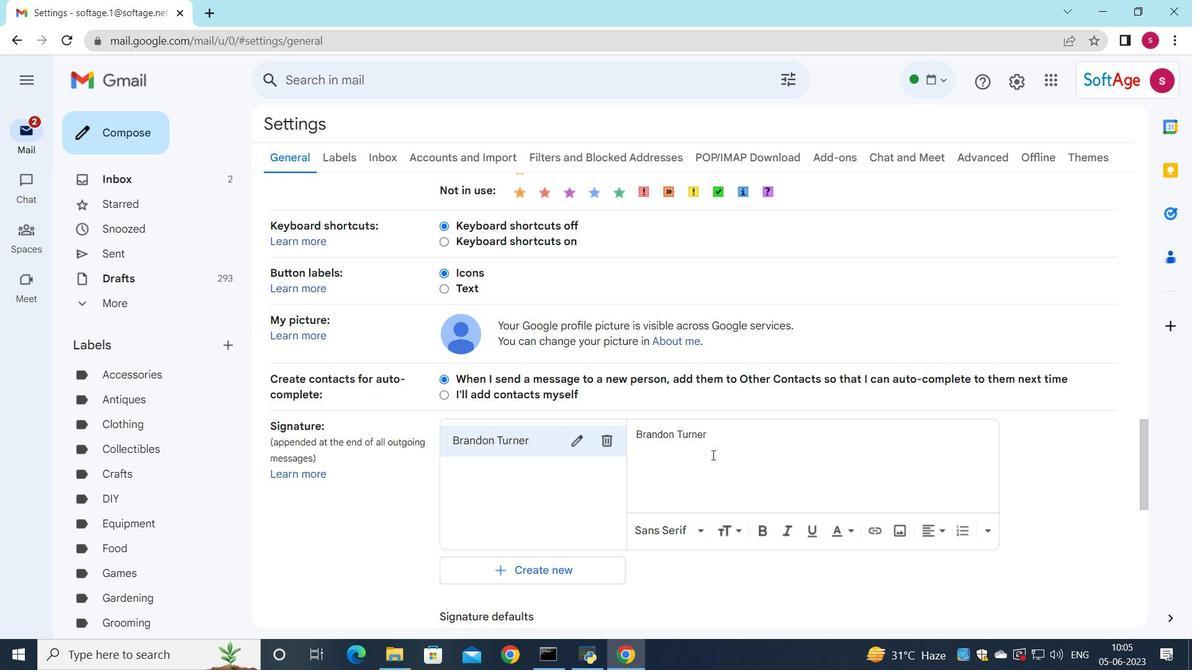 
Action: Mouse scrolled (691, 462) with delta (0, 0)
Screenshot: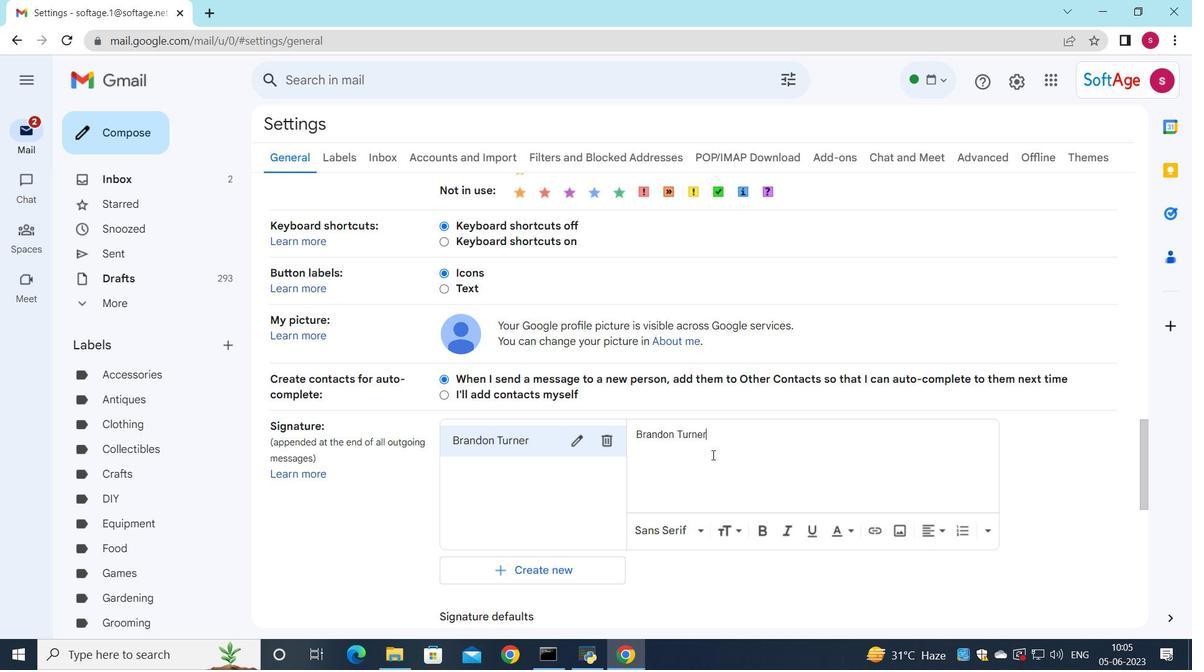 
Action: Mouse moved to (623, 468)
Screenshot: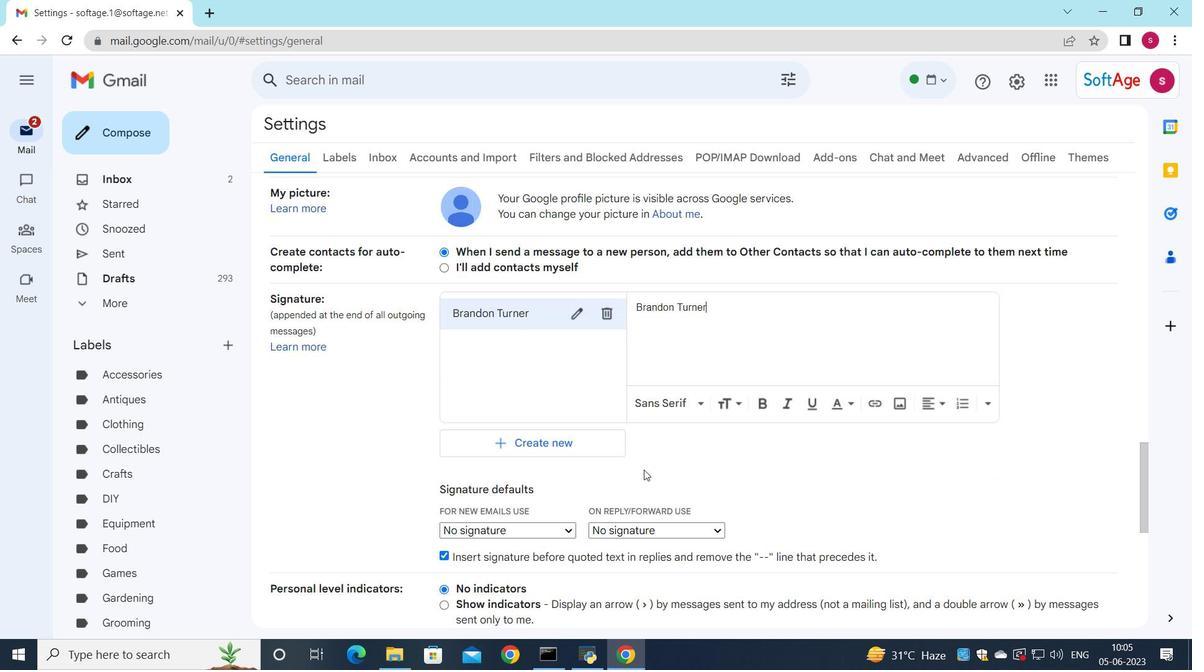 
Action: Mouse scrolled (623, 467) with delta (0, 0)
Screenshot: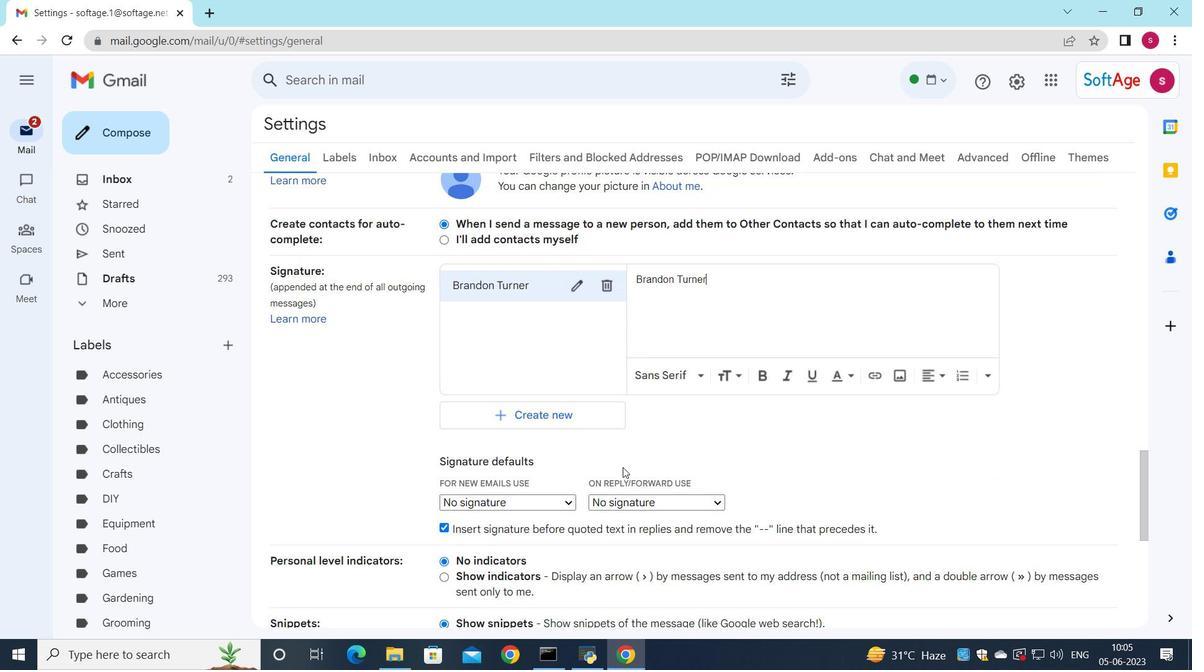 
Action: Mouse scrolled (623, 467) with delta (0, 0)
Screenshot: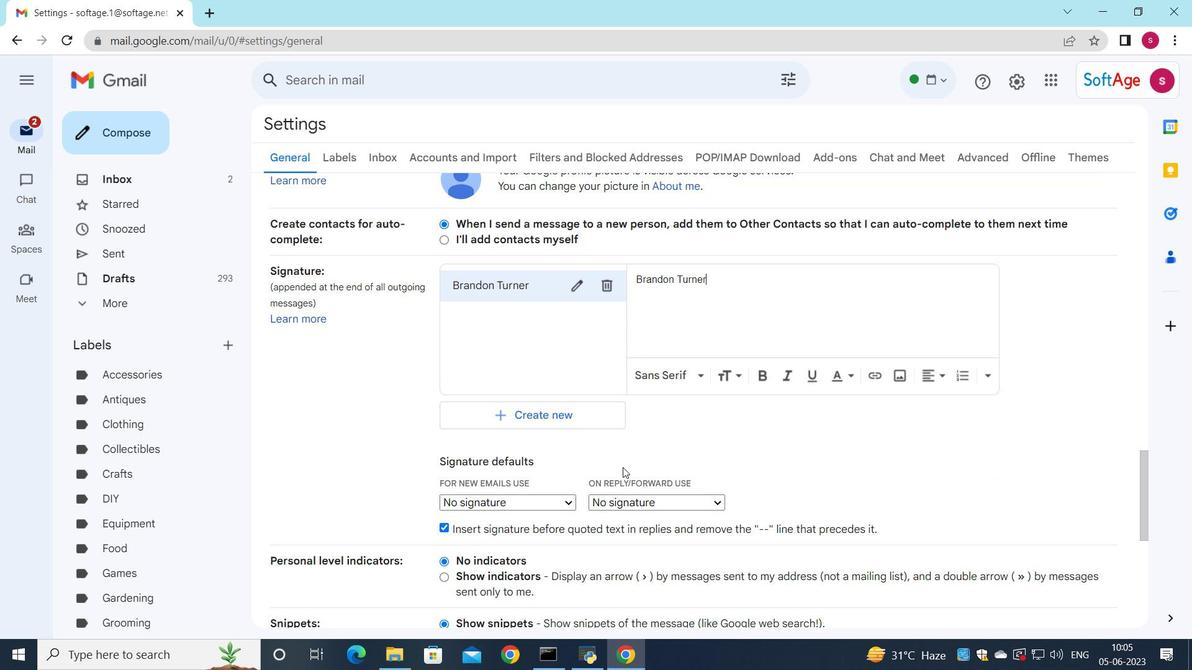 
Action: Mouse moved to (553, 340)
Screenshot: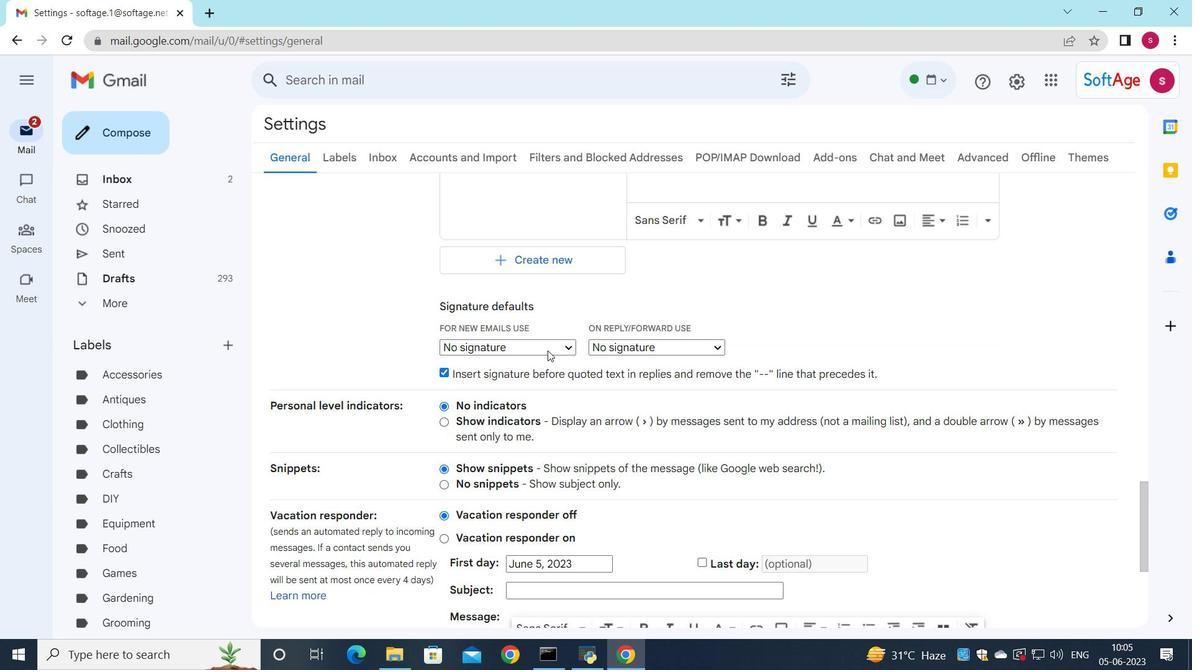 
Action: Mouse pressed left at (553, 340)
Screenshot: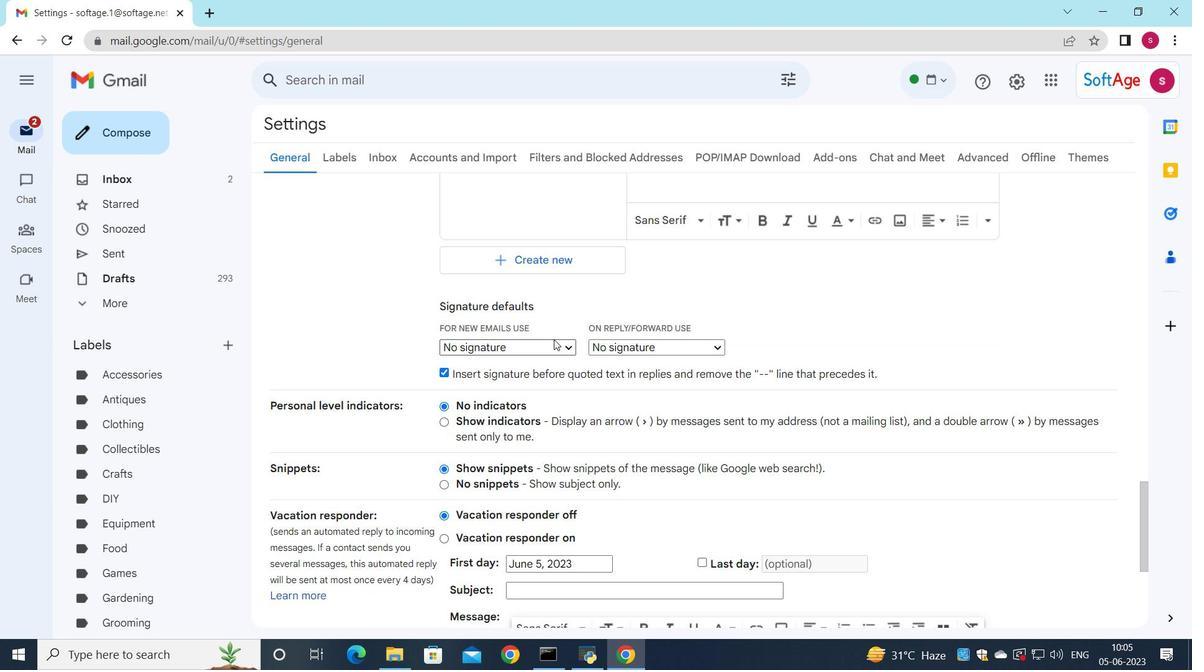 
Action: Mouse moved to (553, 373)
Screenshot: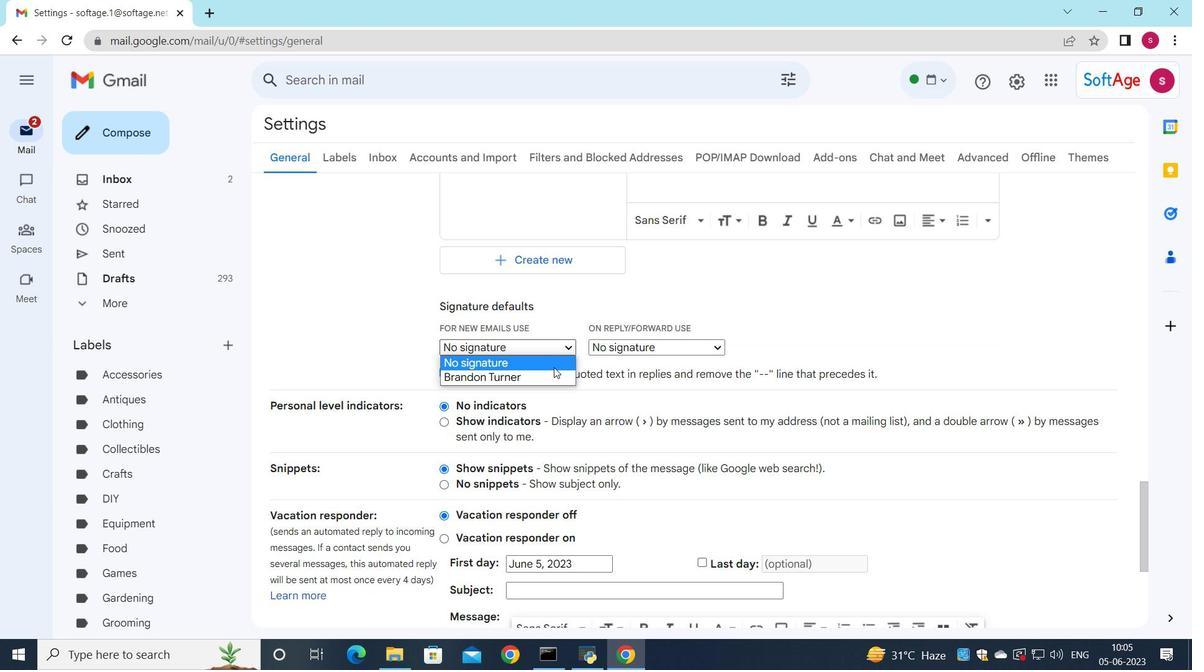
Action: Mouse pressed left at (553, 373)
Screenshot: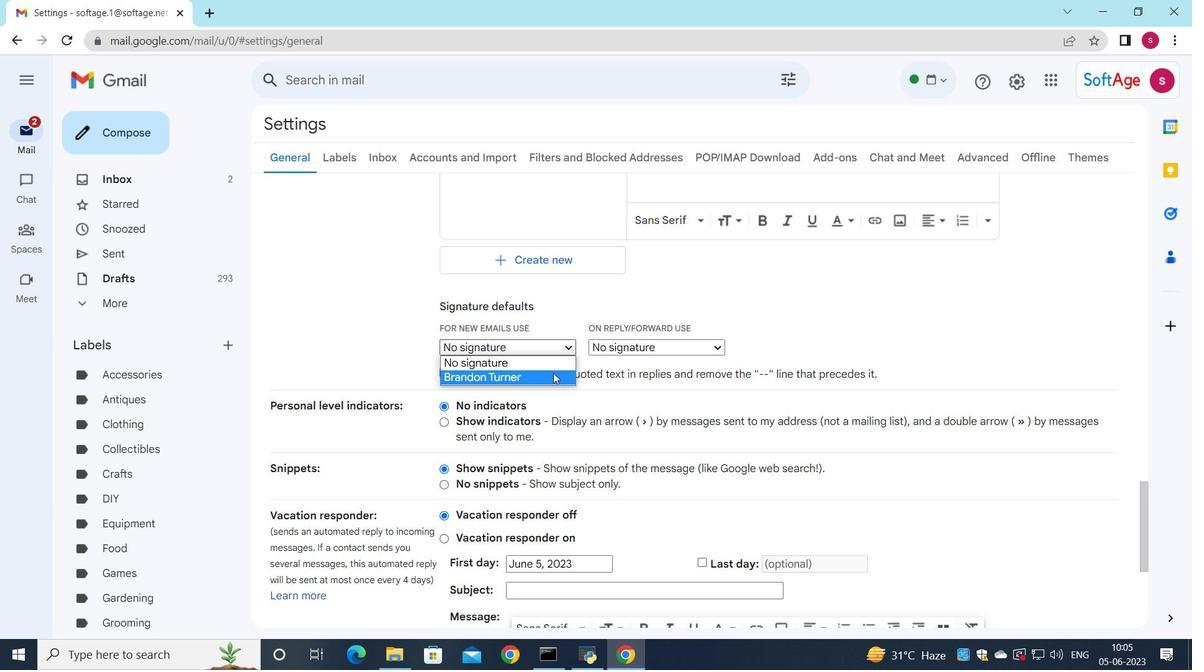 
Action: Mouse moved to (616, 348)
Screenshot: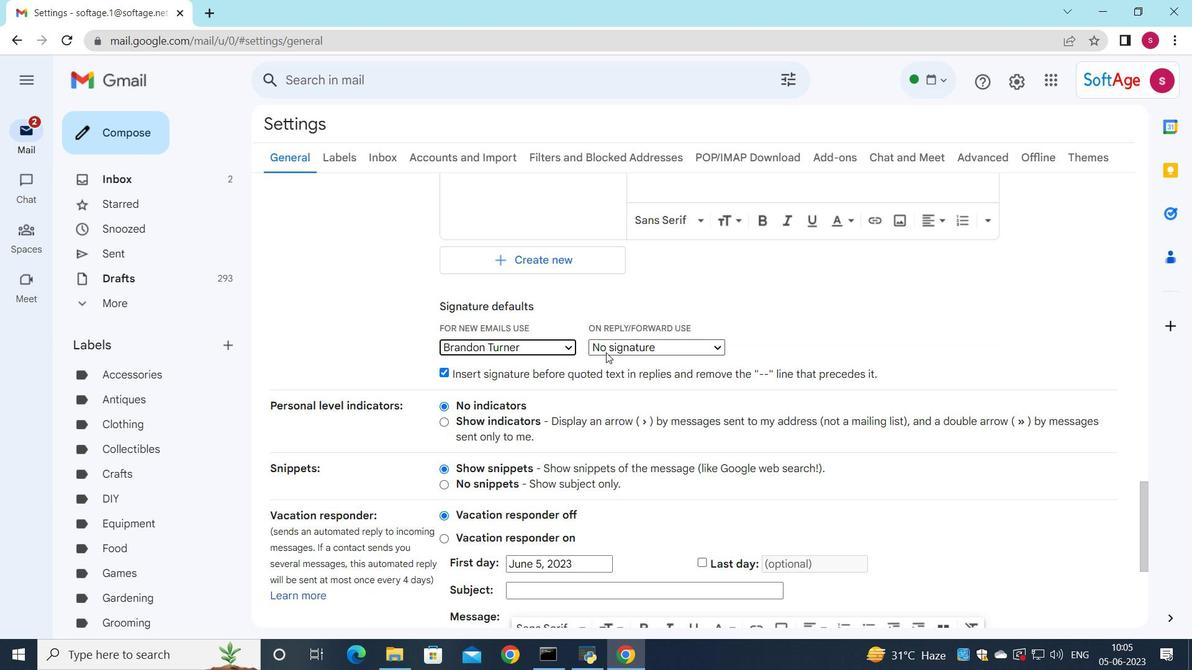 
Action: Mouse pressed left at (616, 348)
Screenshot: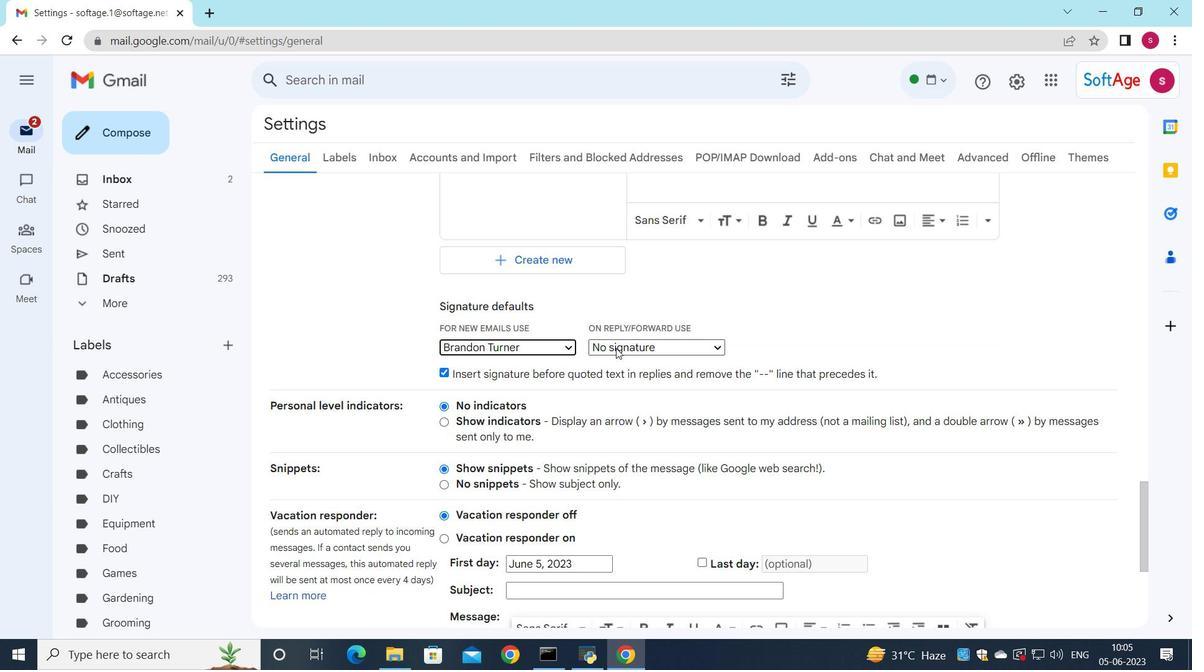 
Action: Mouse moved to (622, 376)
Screenshot: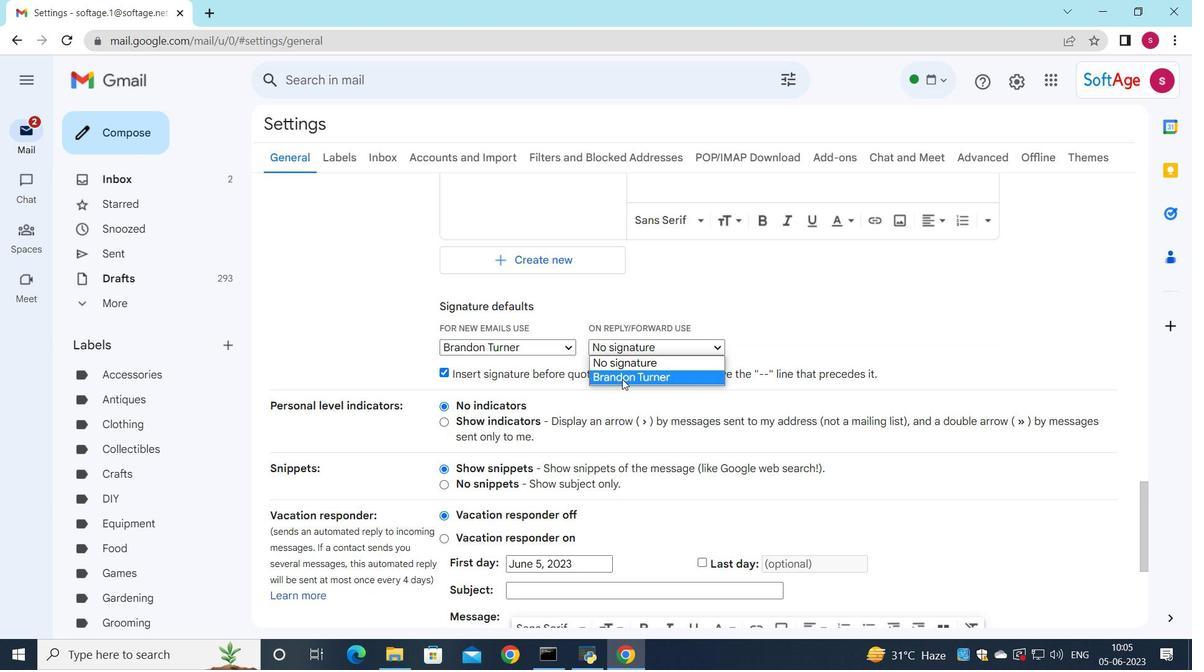 
Action: Mouse pressed left at (622, 376)
Screenshot: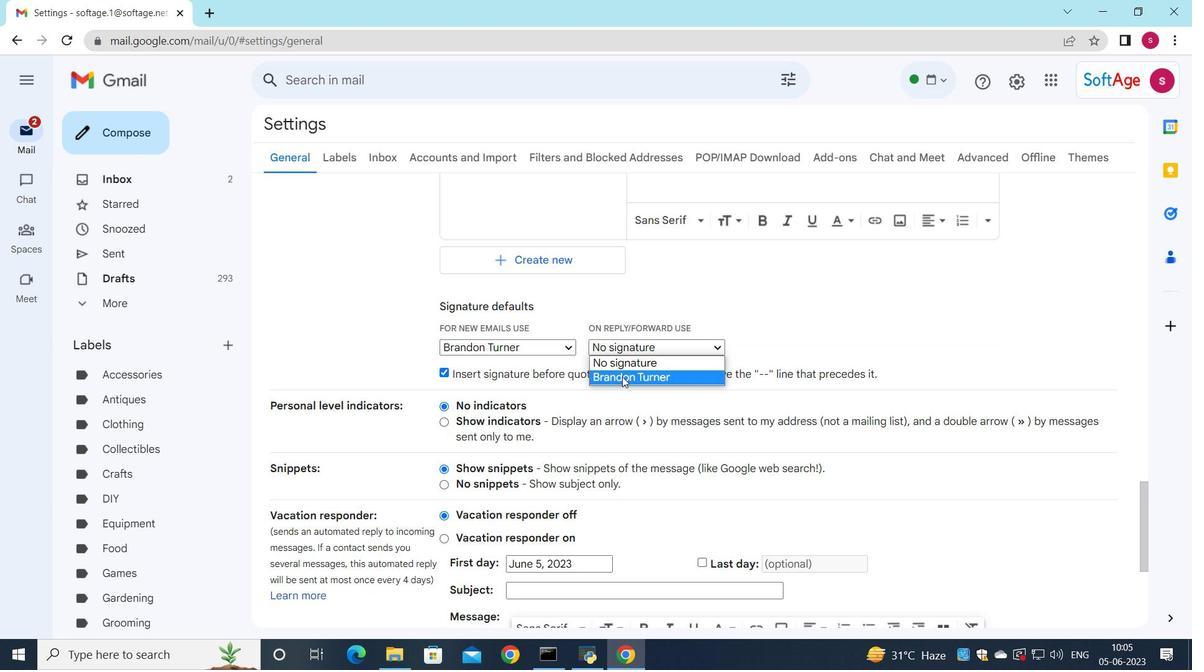 
Action: Mouse scrolled (622, 376) with delta (0, 0)
Screenshot: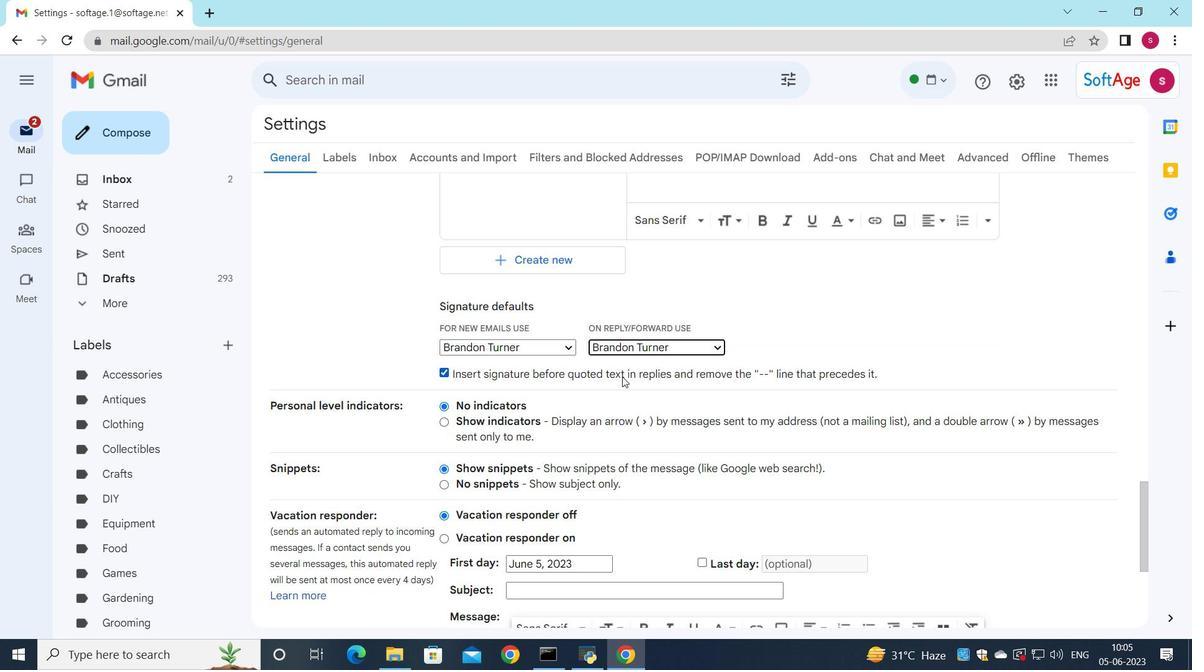 
Action: Mouse scrolled (622, 376) with delta (0, 0)
Screenshot: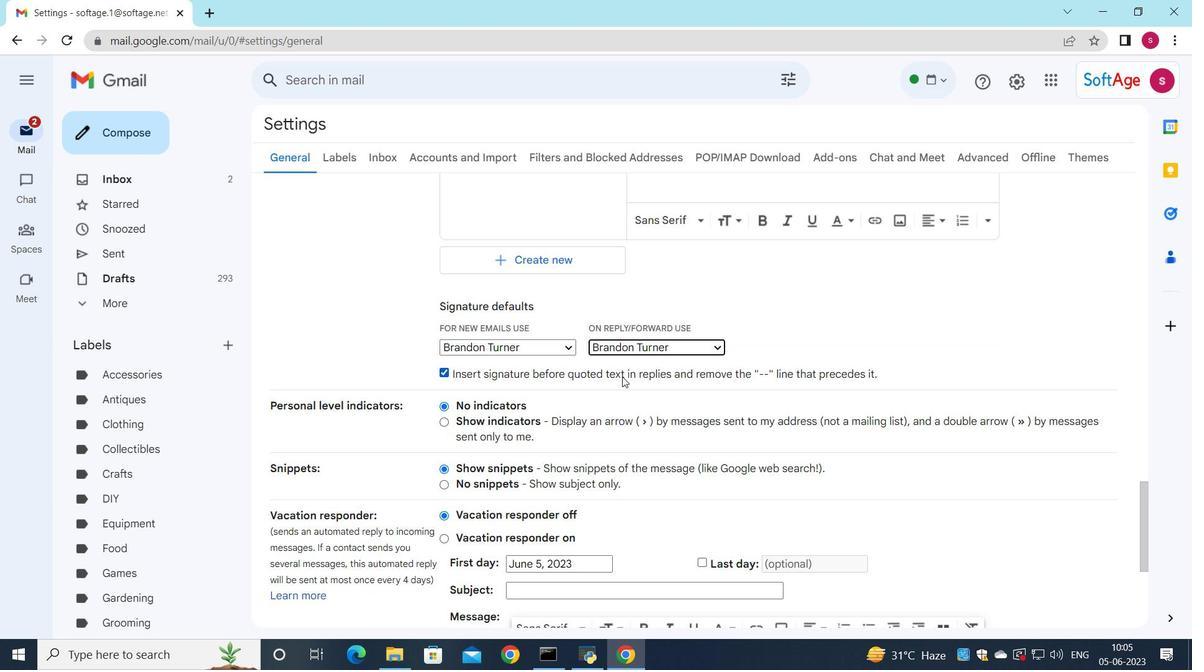 
Action: Mouse scrolled (622, 376) with delta (0, 0)
Screenshot: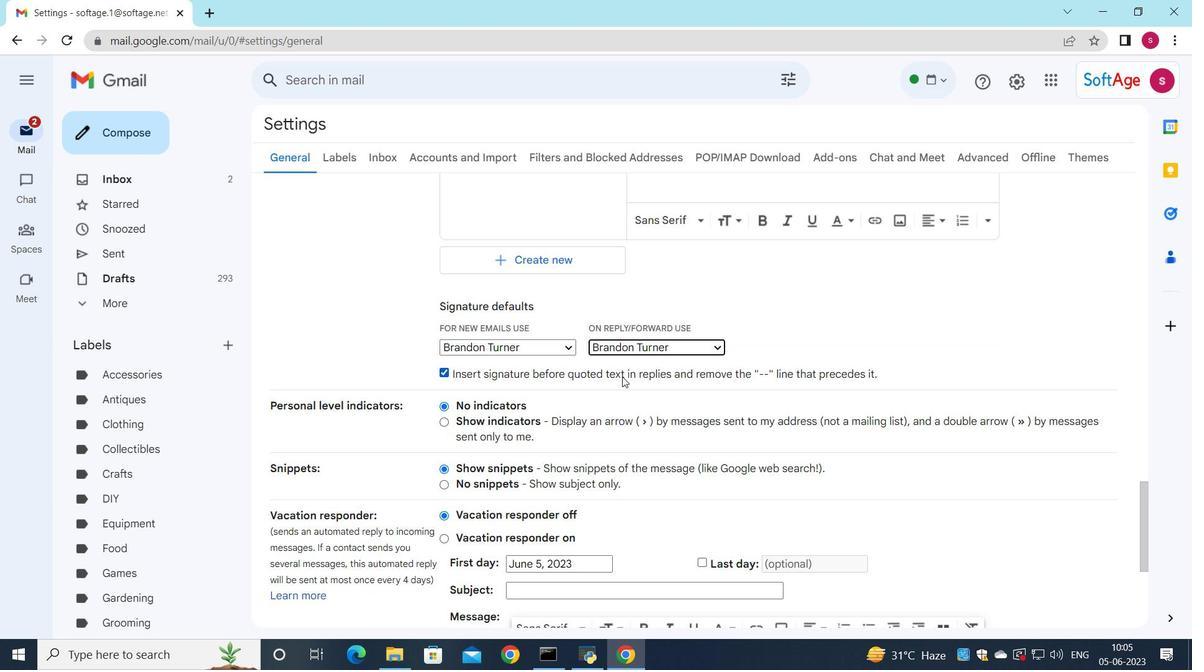 
Action: Mouse scrolled (622, 376) with delta (0, 0)
Screenshot: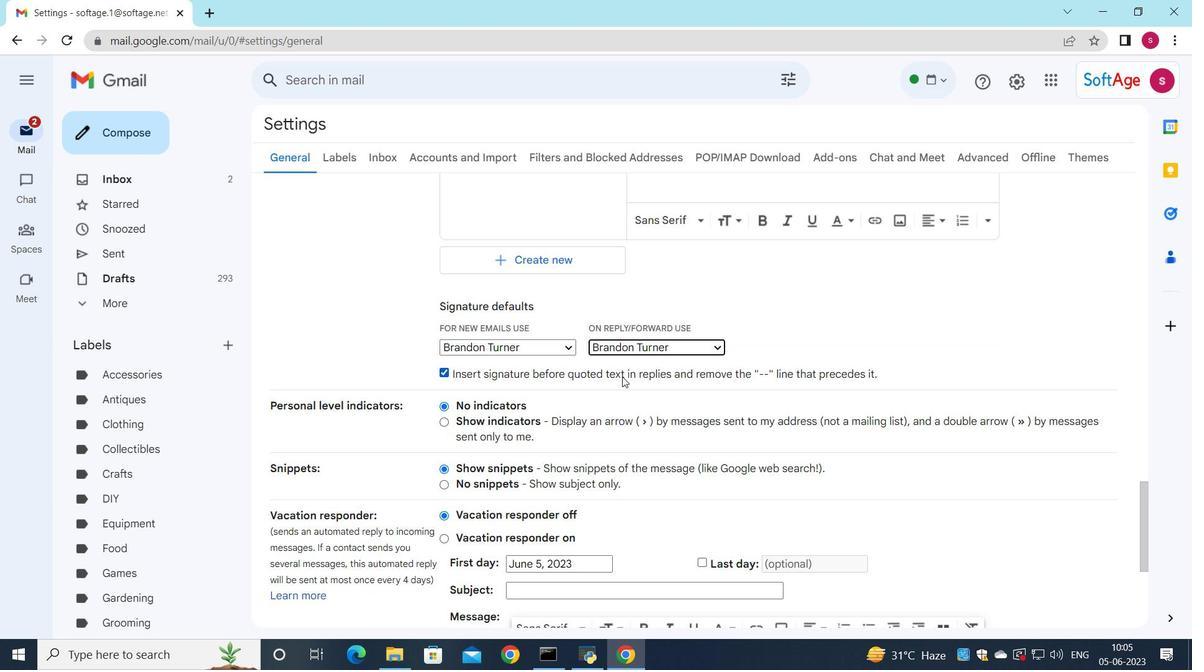 
Action: Mouse scrolled (622, 376) with delta (0, 0)
Screenshot: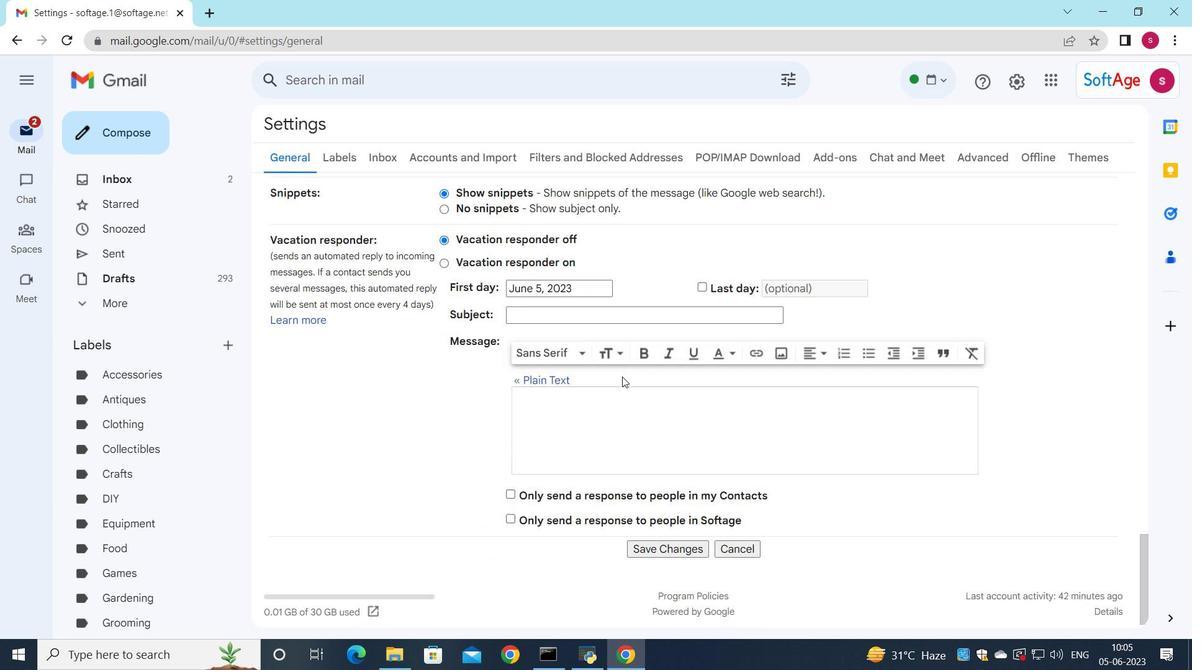 
Action: Mouse scrolled (622, 376) with delta (0, 0)
Screenshot: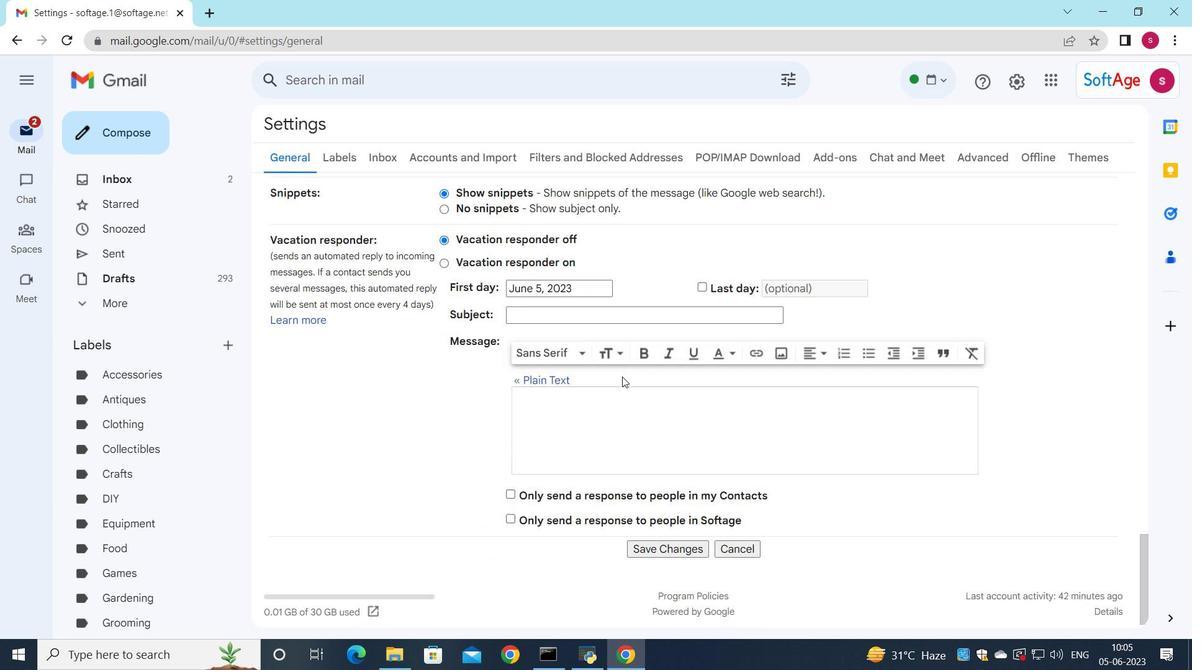 
Action: Mouse scrolled (622, 376) with delta (0, 0)
Screenshot: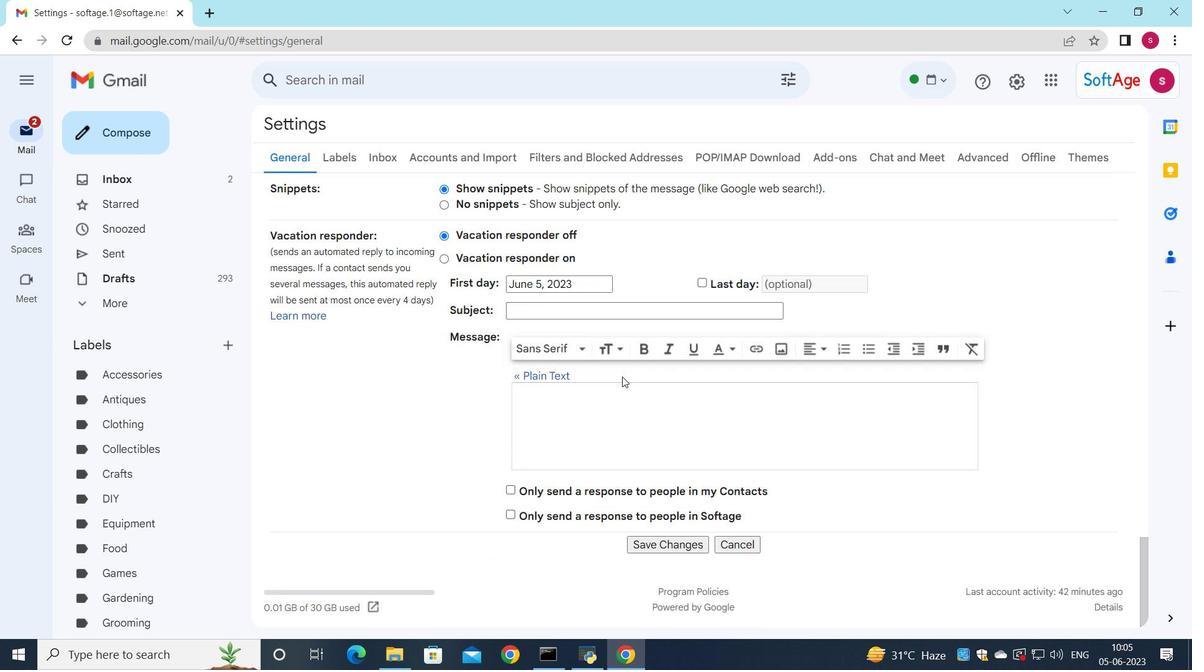 
Action: Mouse moved to (622, 386)
Screenshot: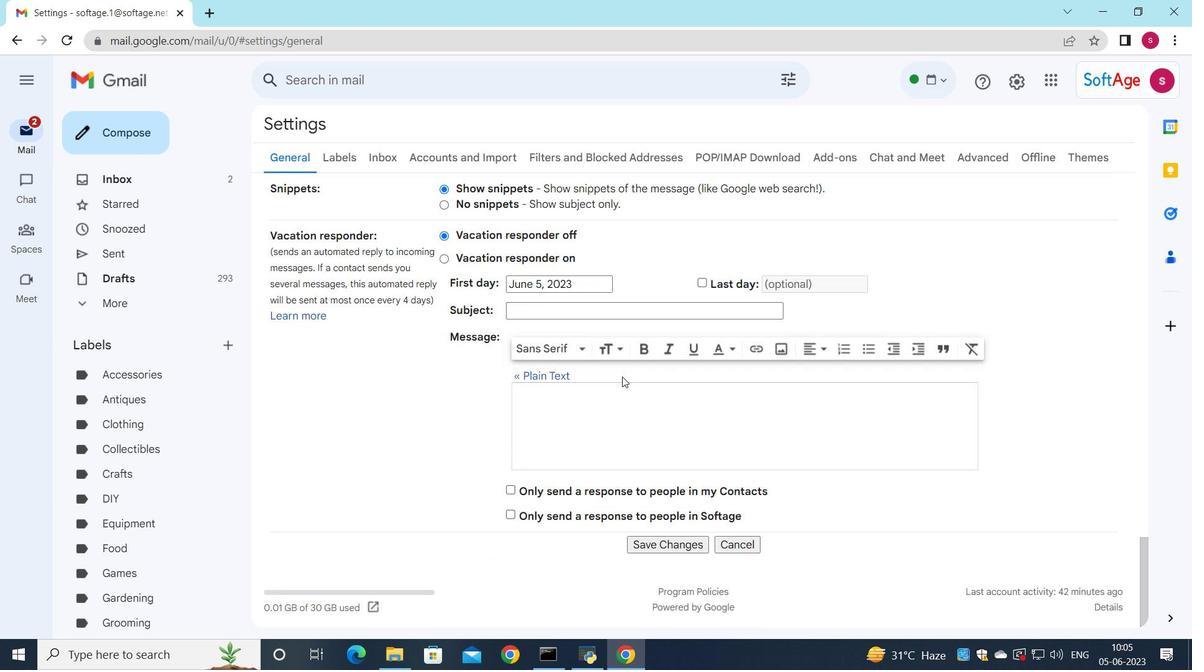 
Action: Mouse scrolled (622, 385) with delta (0, 0)
Screenshot: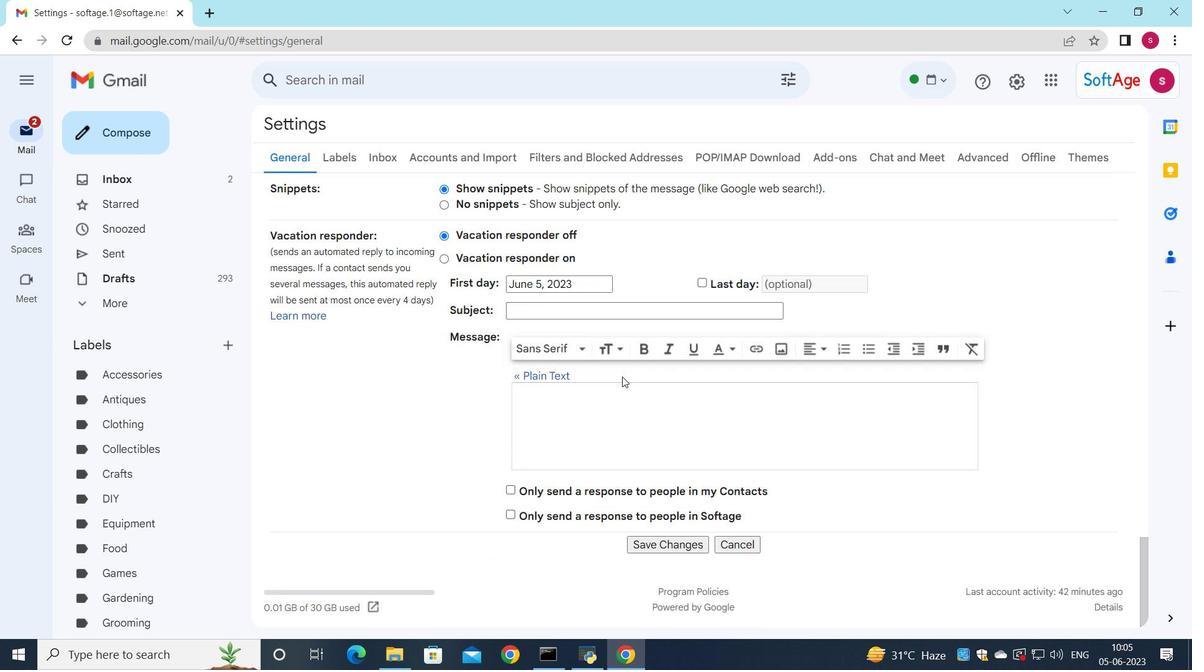 
Action: Mouse moved to (673, 554)
Screenshot: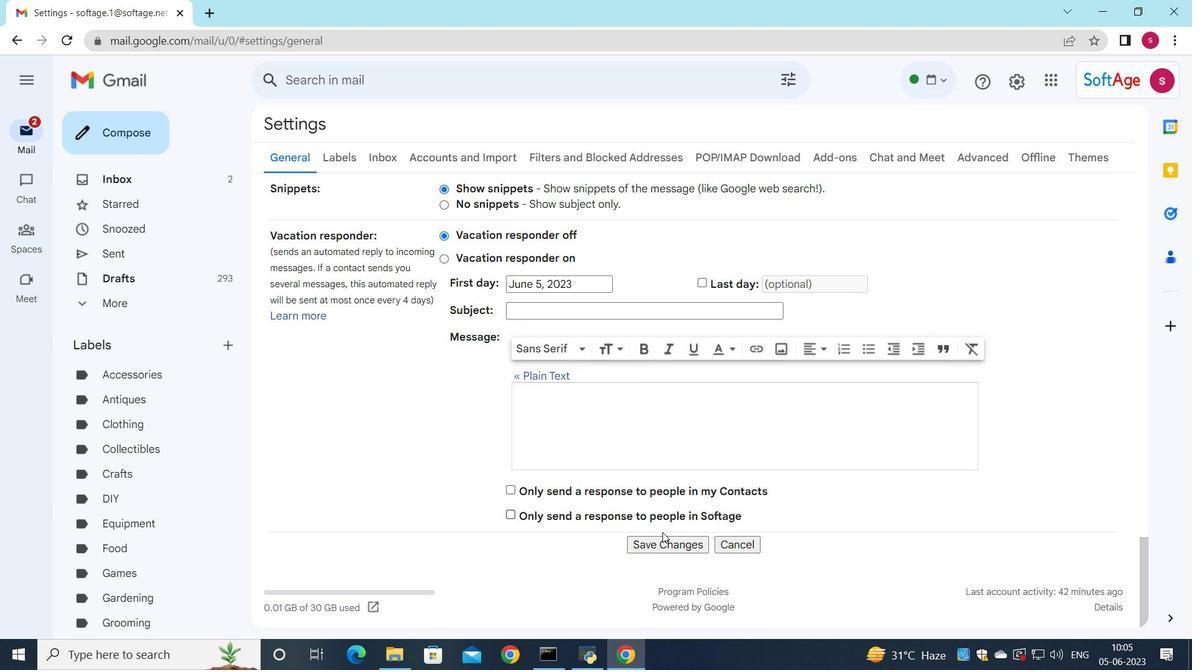
Action: Mouse pressed left at (673, 554)
Screenshot: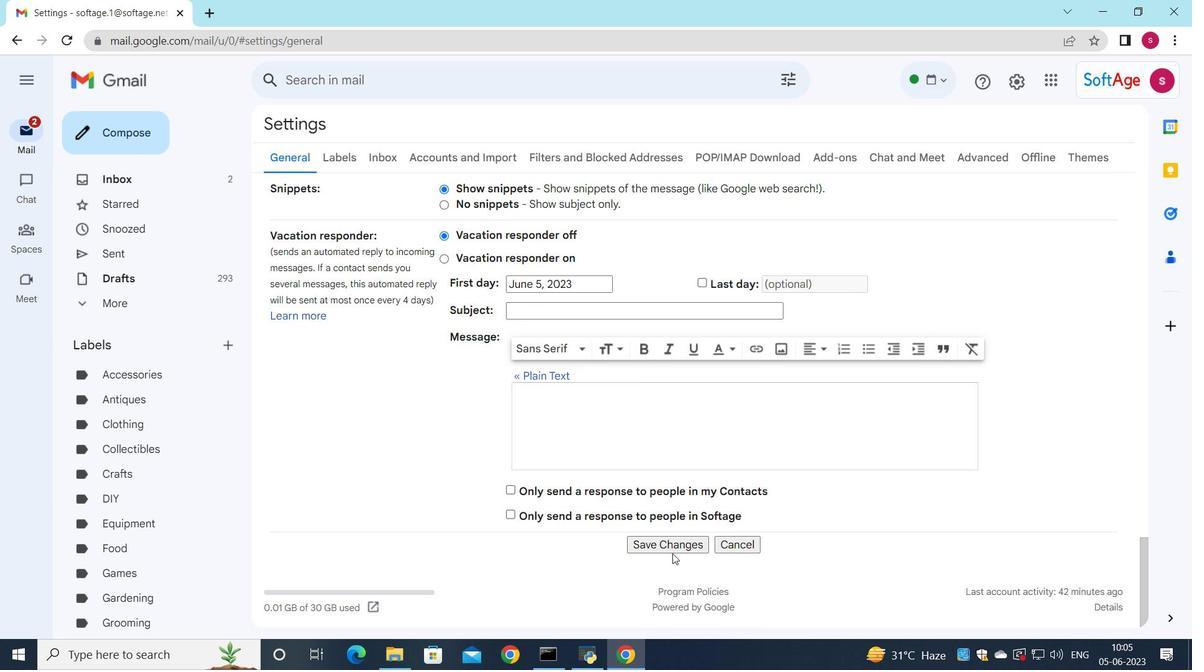 
Action: Mouse moved to (668, 543)
Screenshot: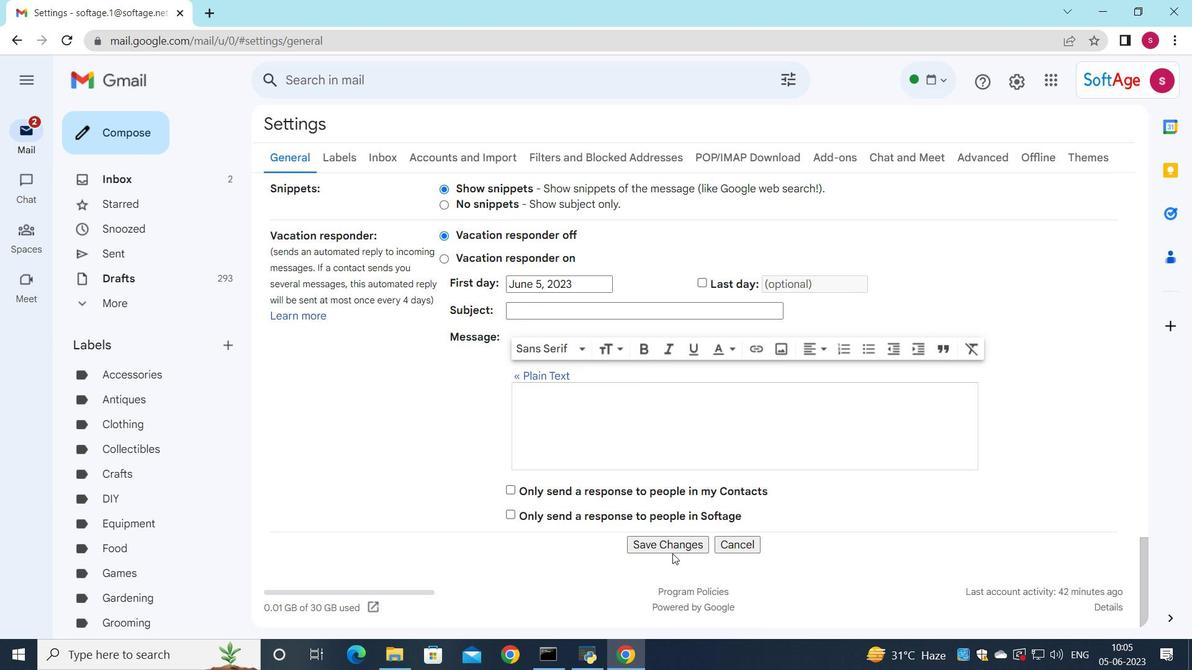
Action: Mouse pressed left at (668, 543)
Screenshot: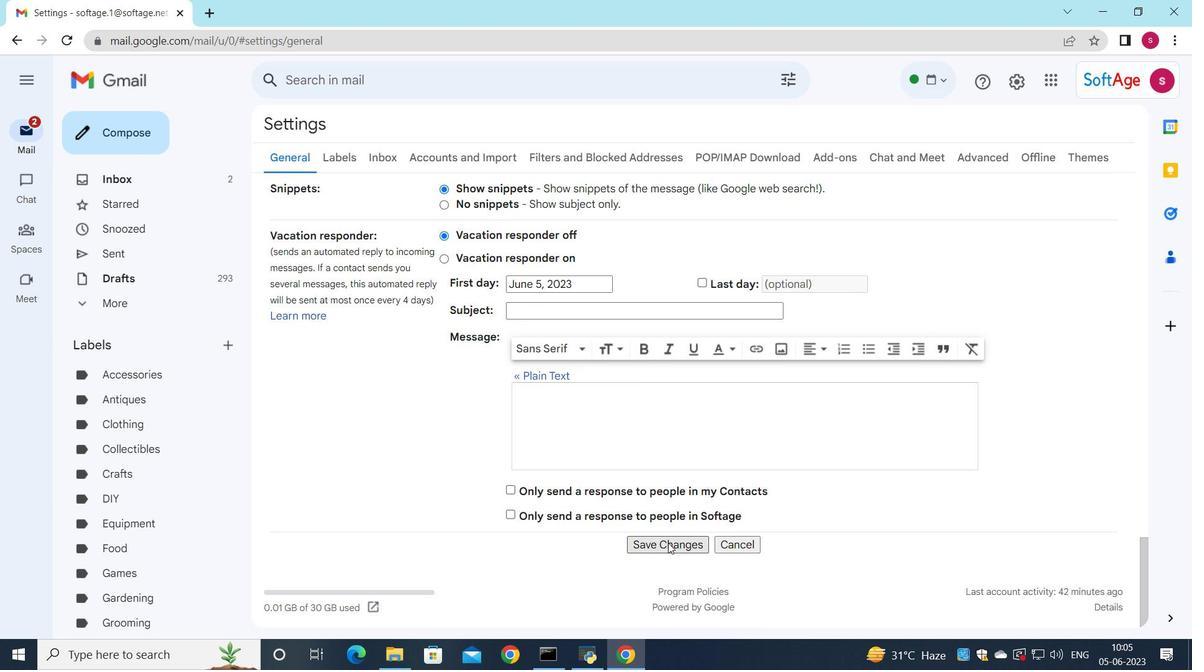 
Action: Mouse moved to (622, 154)
Screenshot: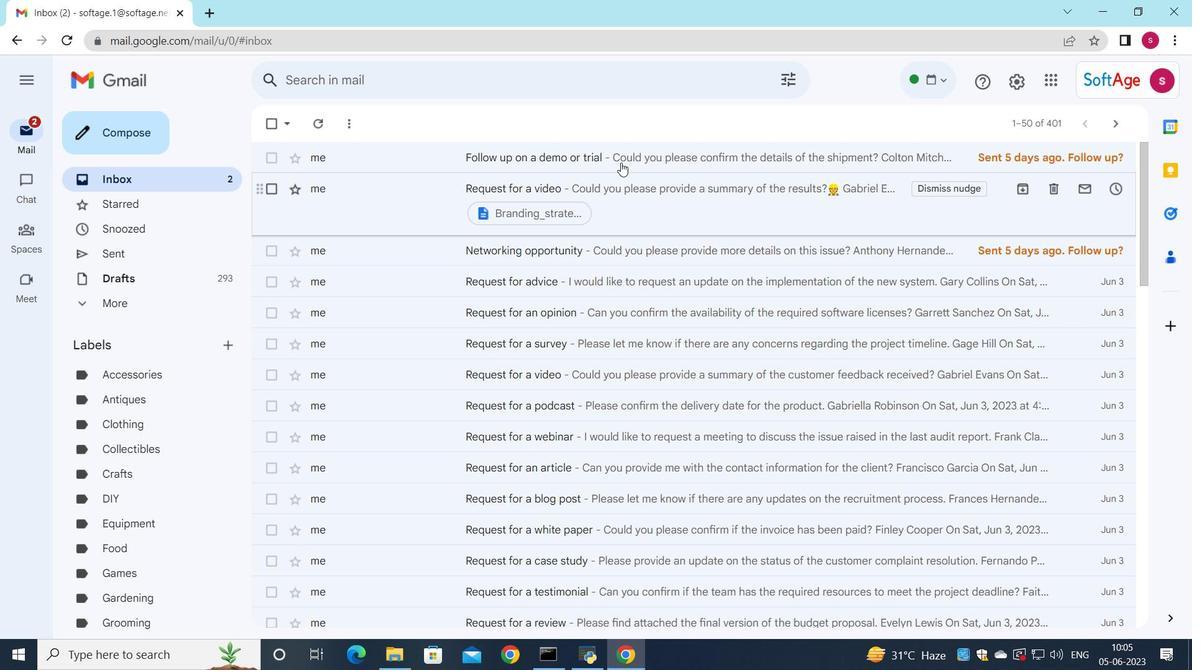 
Action: Mouse pressed left at (622, 154)
Screenshot: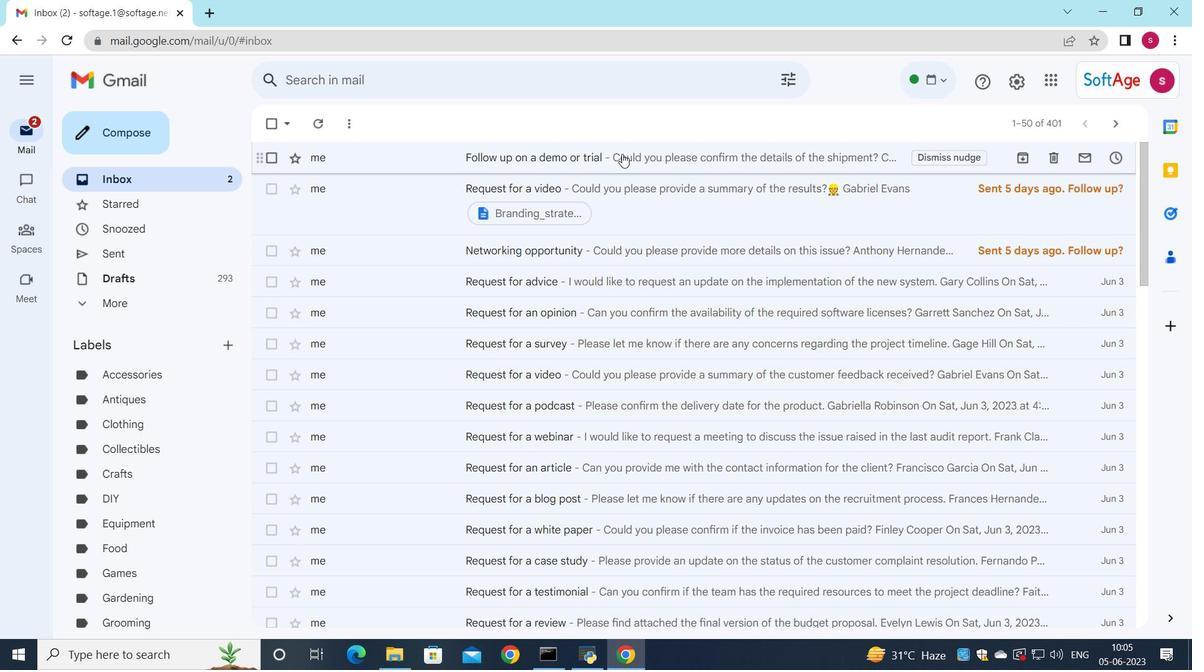 
Action: Mouse moved to (518, 422)
Screenshot: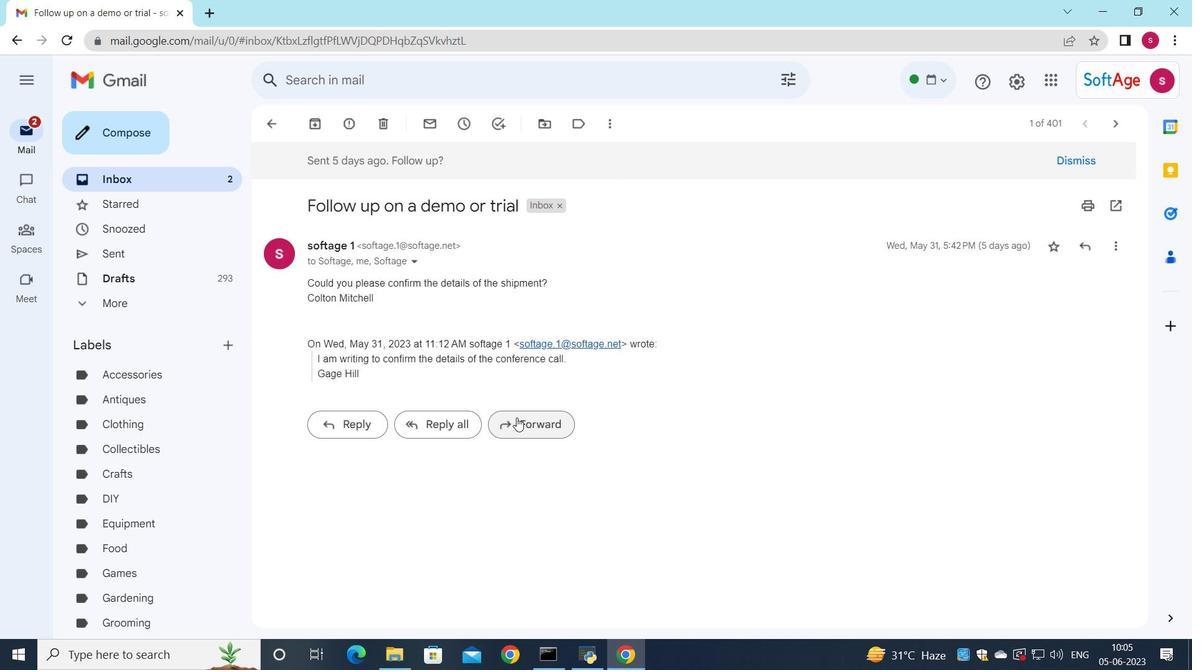 
Action: Mouse pressed left at (518, 422)
Screenshot: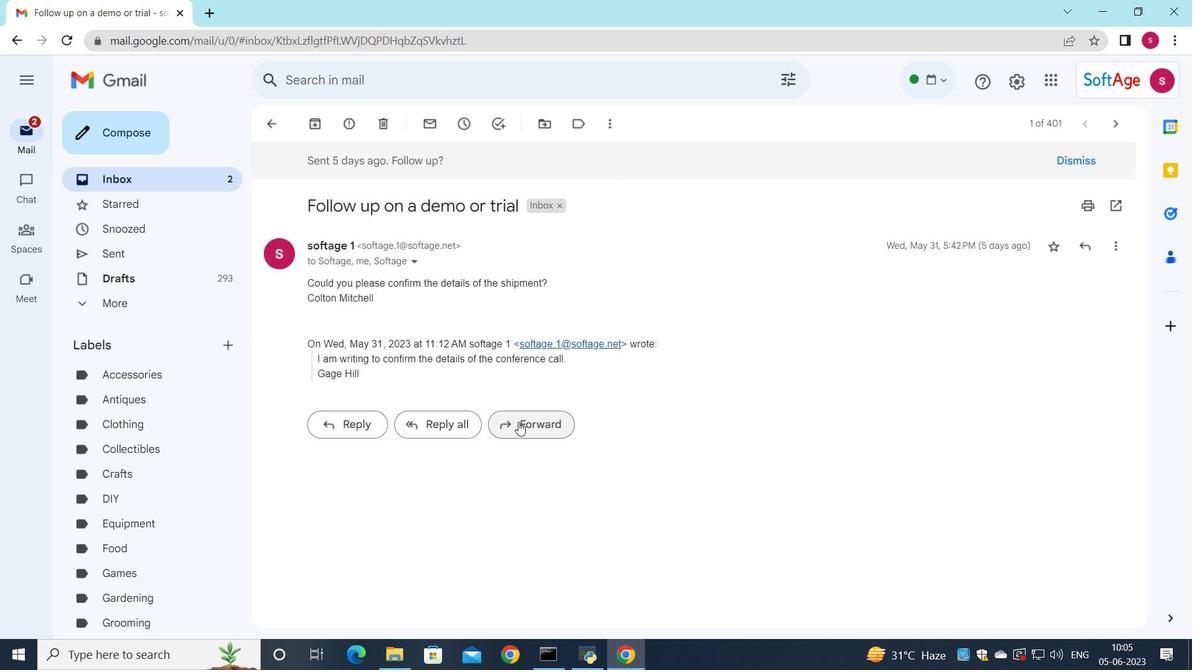 
Action: Mouse moved to (339, 402)
Screenshot: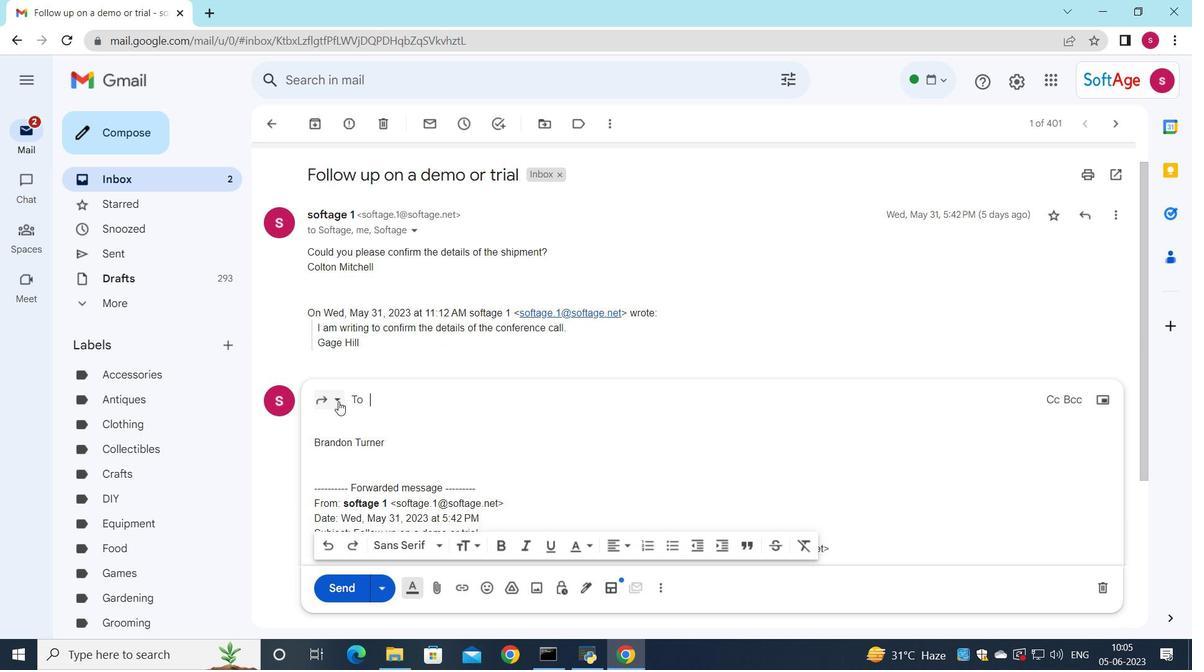 
Action: Mouse pressed left at (339, 402)
Screenshot: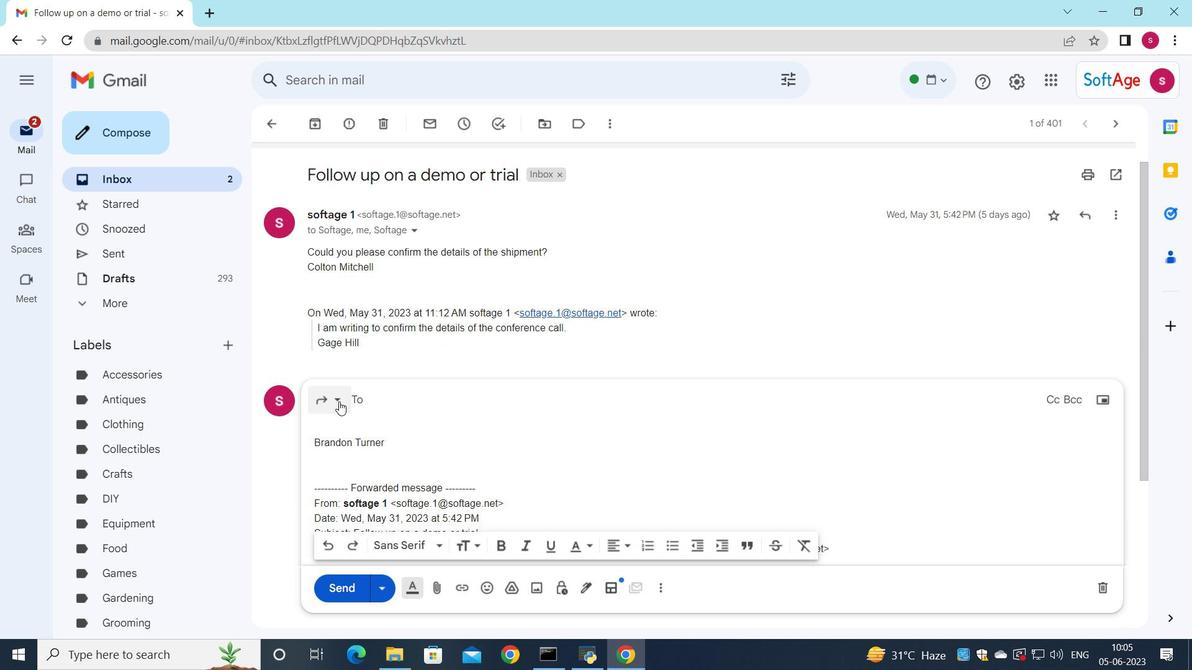 
Action: Mouse moved to (365, 509)
Screenshot: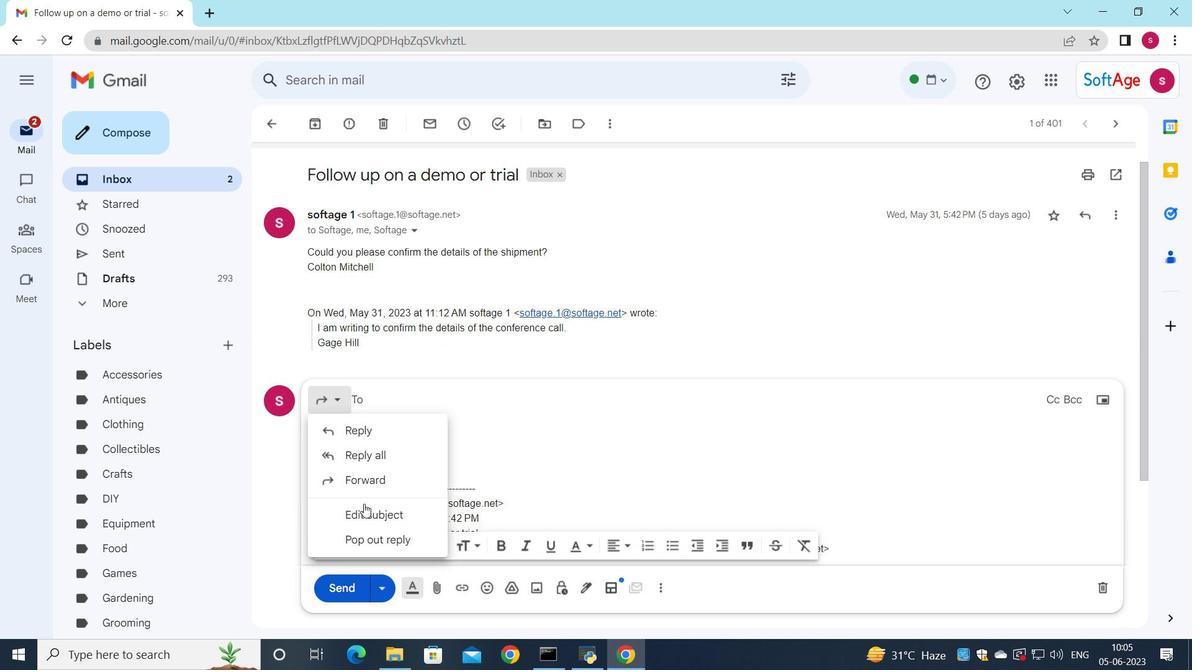 
Action: Mouse pressed left at (365, 509)
Screenshot: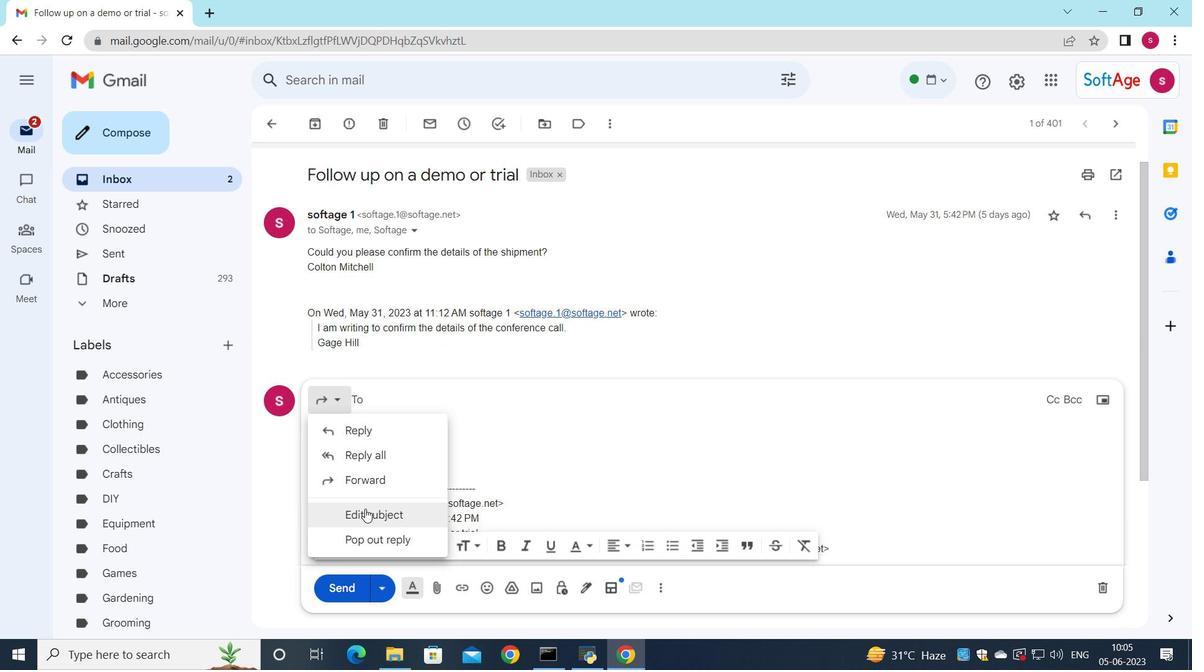 
Action: Mouse moved to (886, 255)
Screenshot: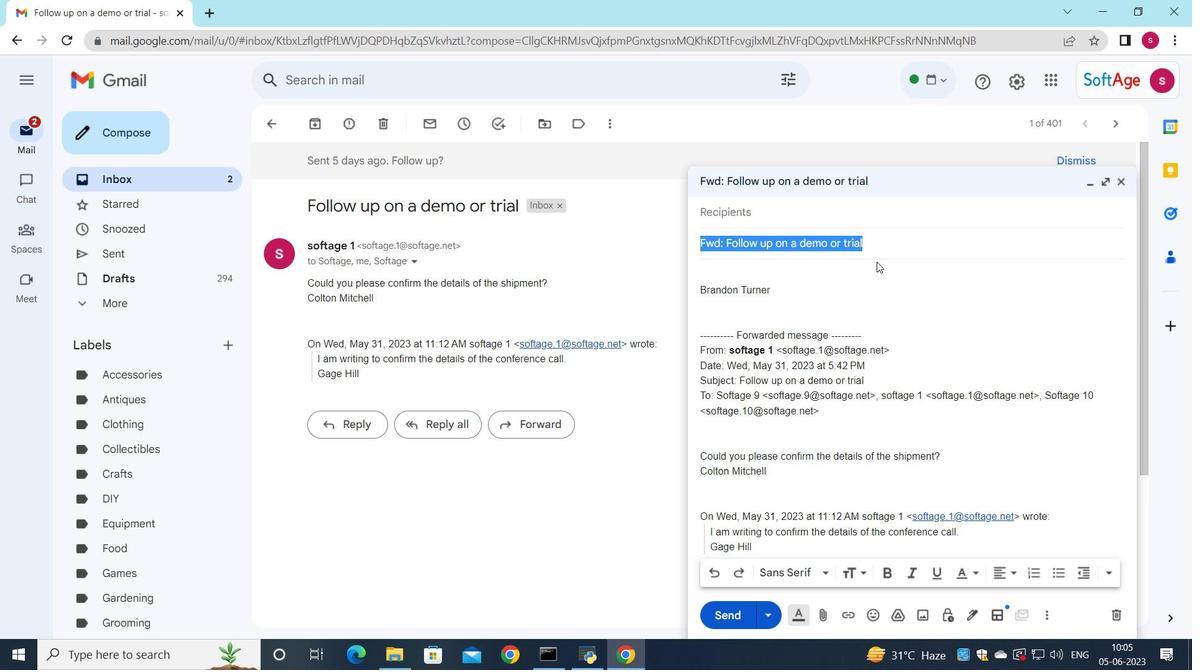 
Action: Key pressed <Key.shift>Event<Key.space>invitation
Screenshot: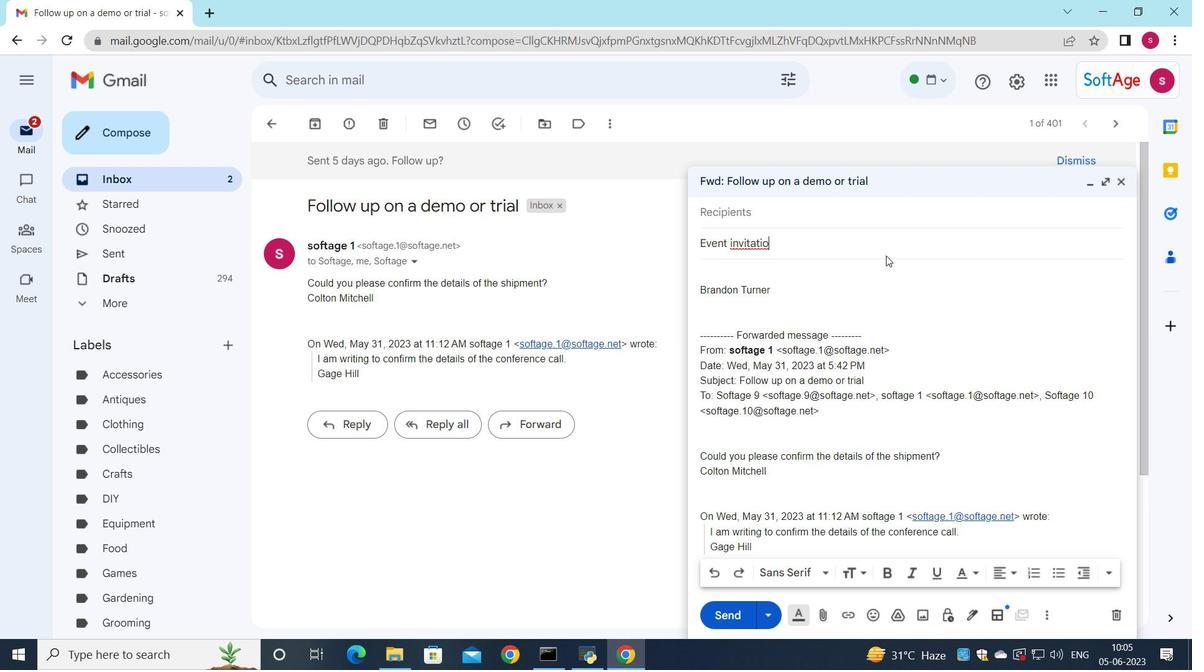 
Action: Mouse moved to (743, 214)
Screenshot: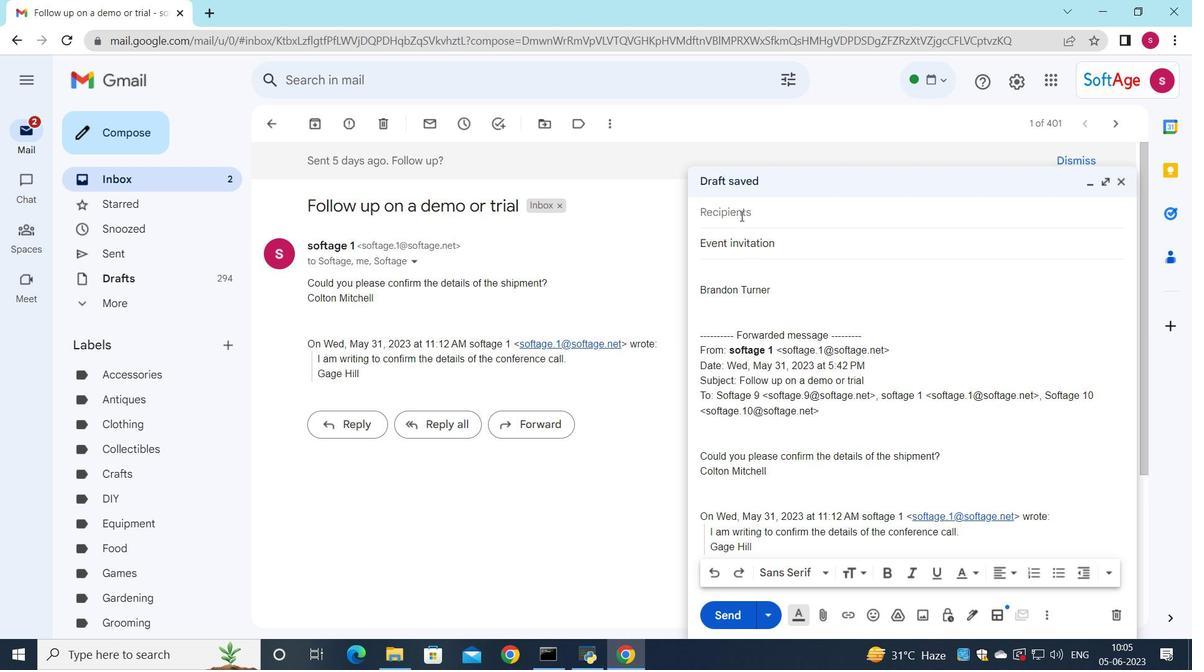 
Action: Mouse pressed left at (743, 214)
Screenshot: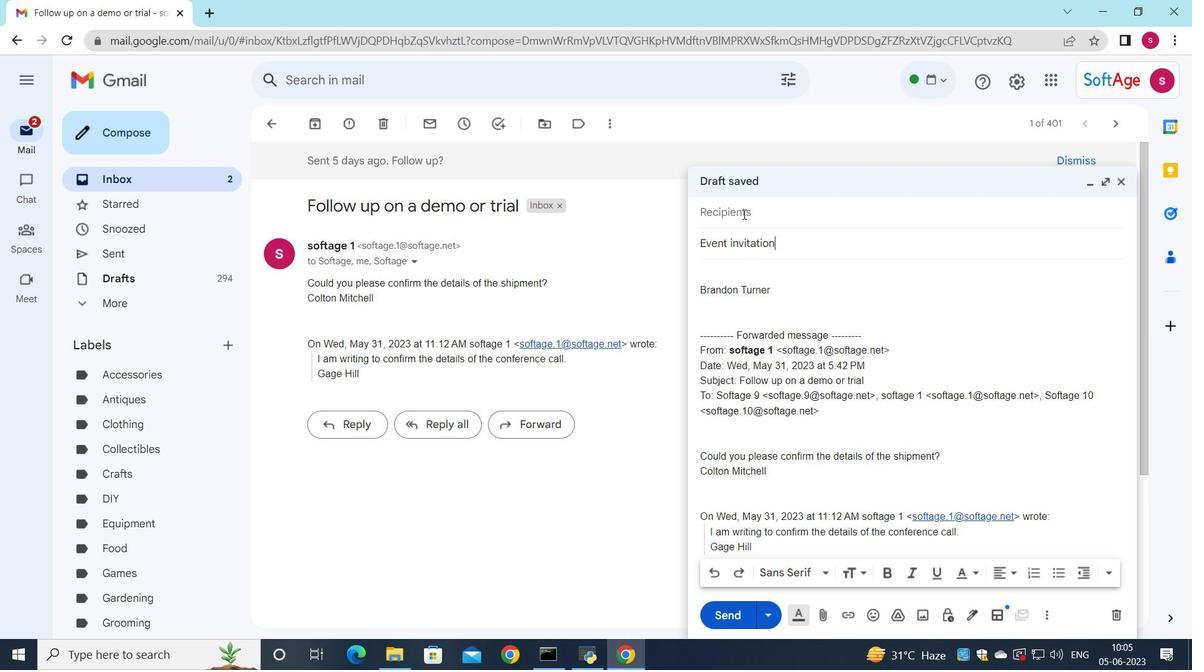 
Action: Mouse moved to (797, 236)
Screenshot: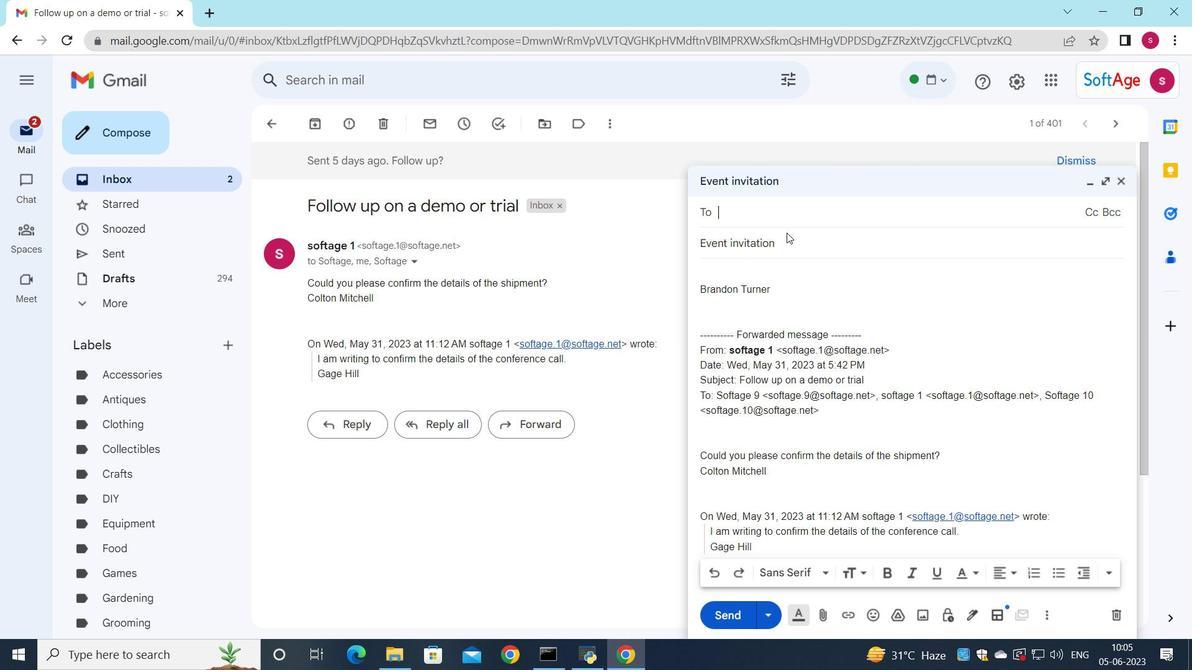 
Action: Key pressed s
Screenshot: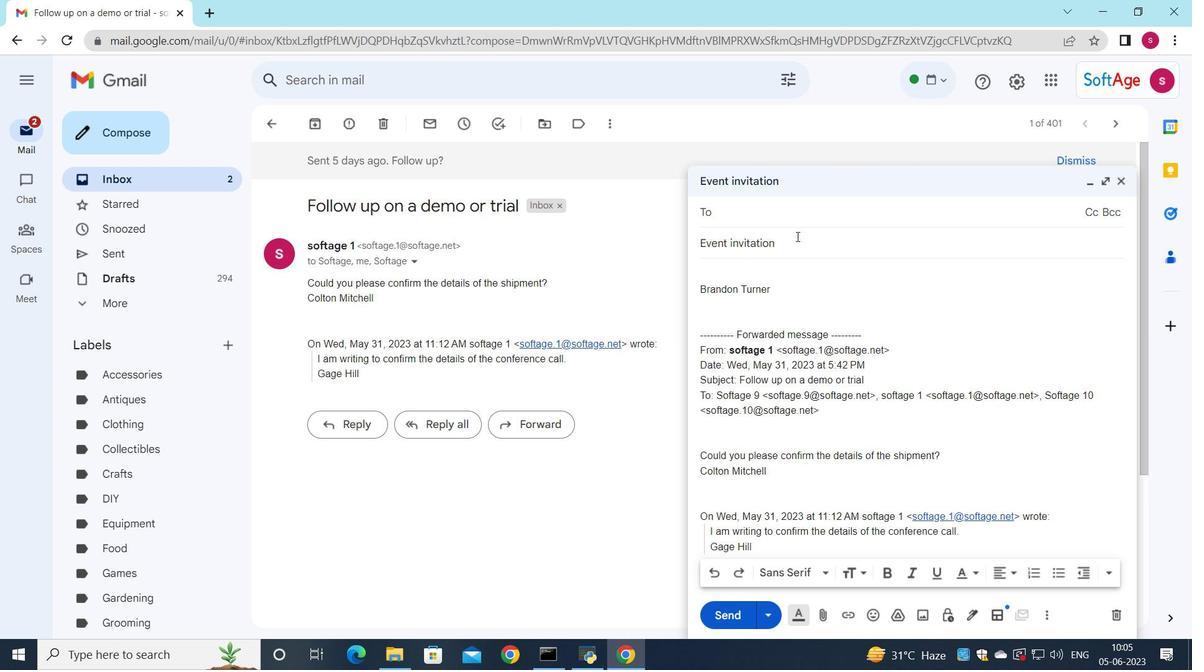 
Action: Mouse moved to (811, 336)
Screenshot: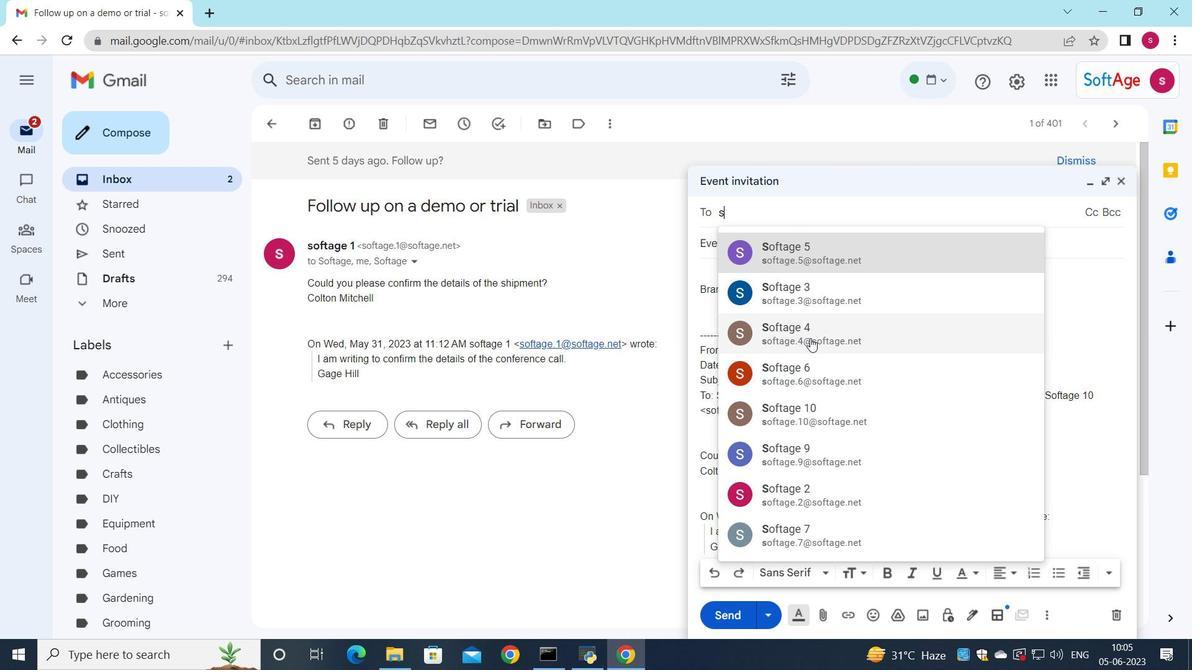 
Action: Mouse pressed left at (811, 336)
Screenshot: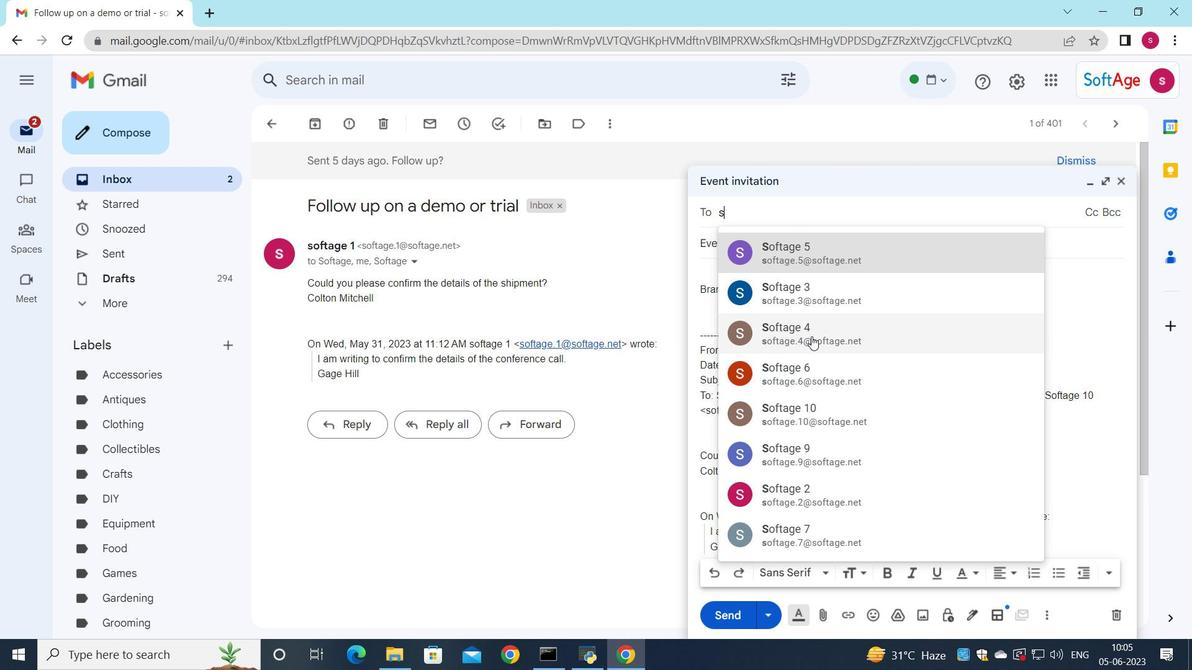 
Action: Mouse moved to (720, 286)
Screenshot: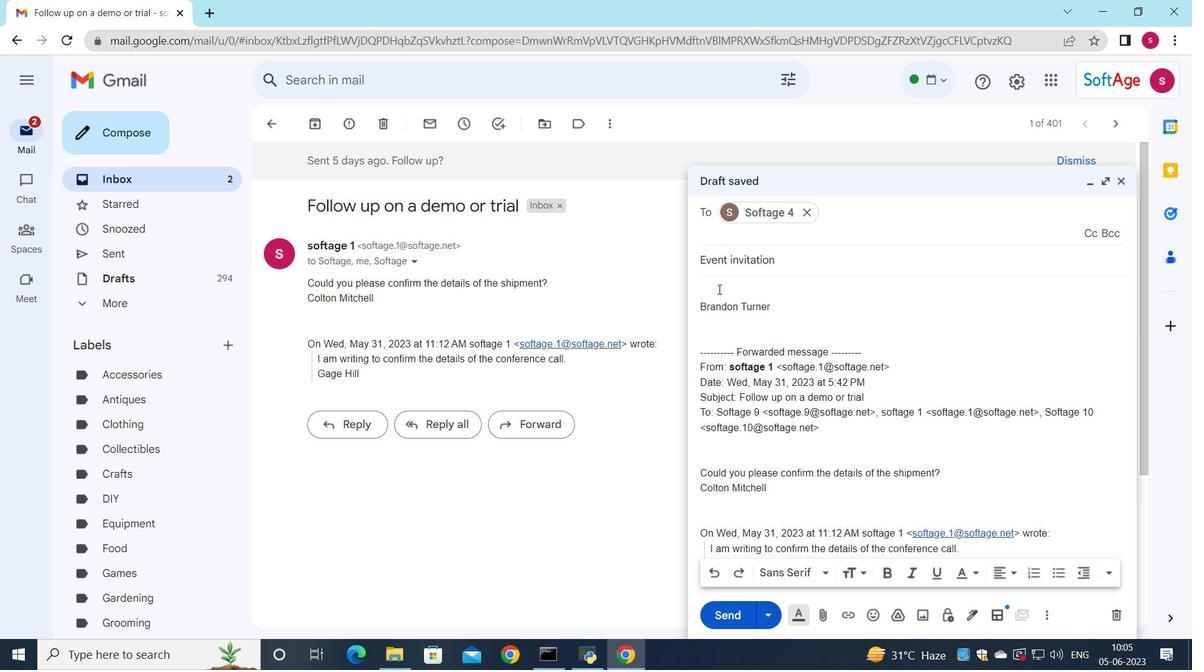 
Action: Mouse pressed left at (720, 286)
Screenshot: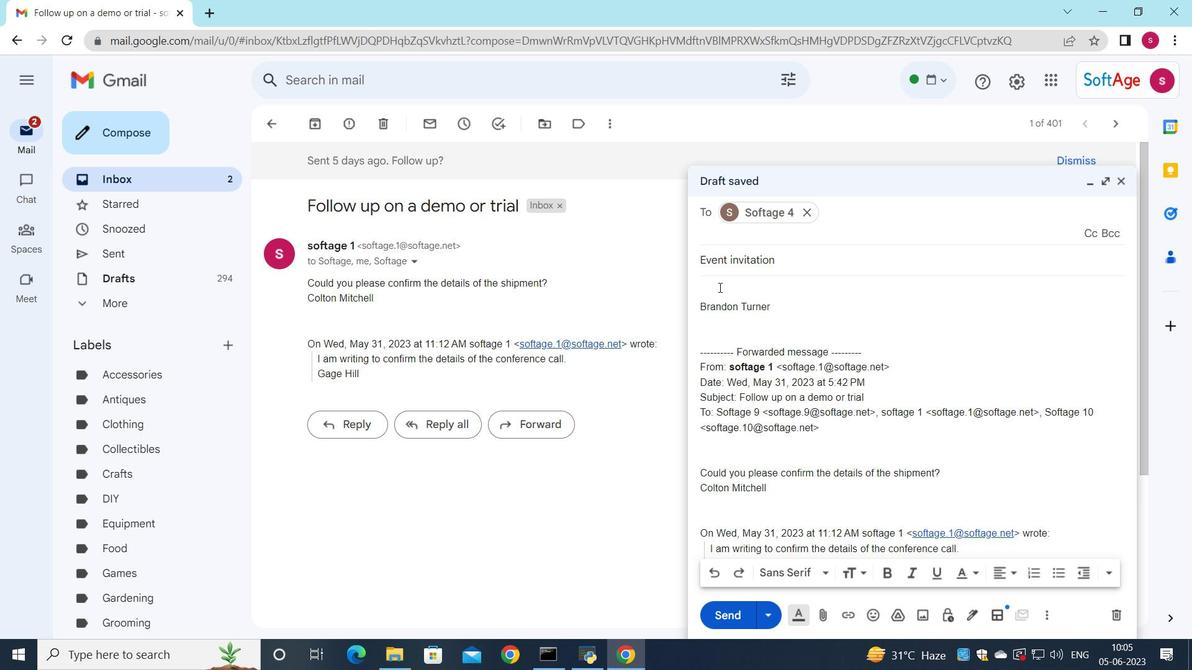 
Action: Mouse moved to (854, 249)
Screenshot: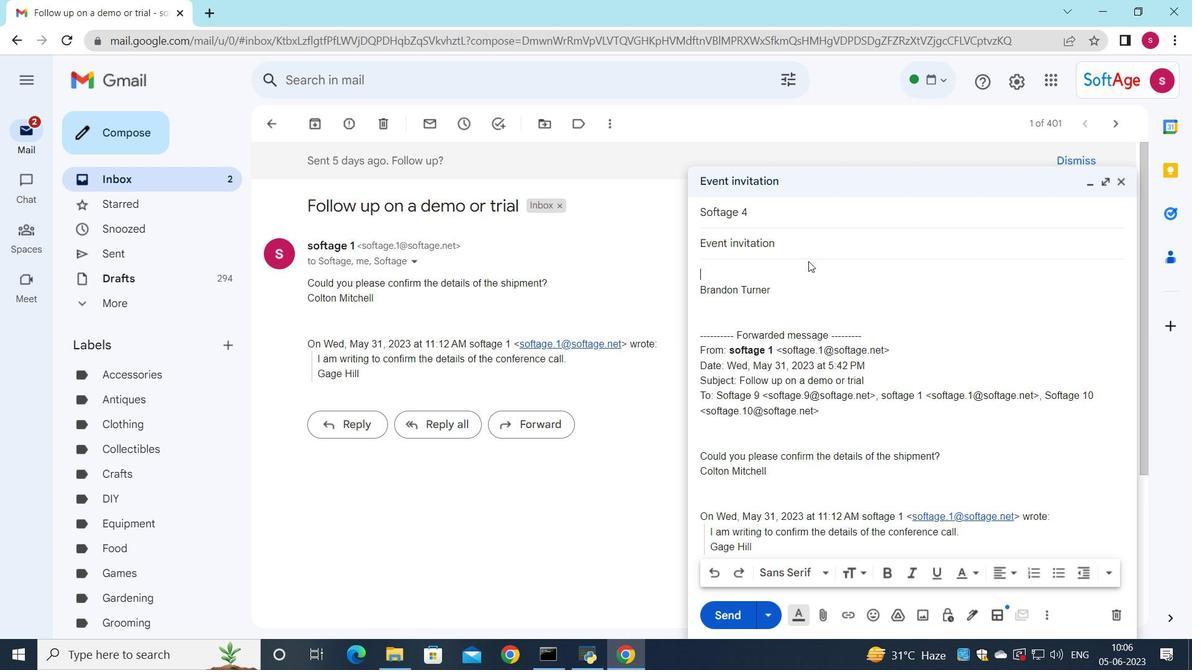 
Action: Key pressed <Key.shift>I<Key.space>would<Key.space>like<Key.space>to<Key.space>schedule<Key.space>a<Key.space>call<Key.space>to<Key.space>discuss<Key.space>the<Key.space>proposed<Key.space>changes<Key.space>to<Key.space>the<Key.space>budget<Key.space>plan.
Screenshot: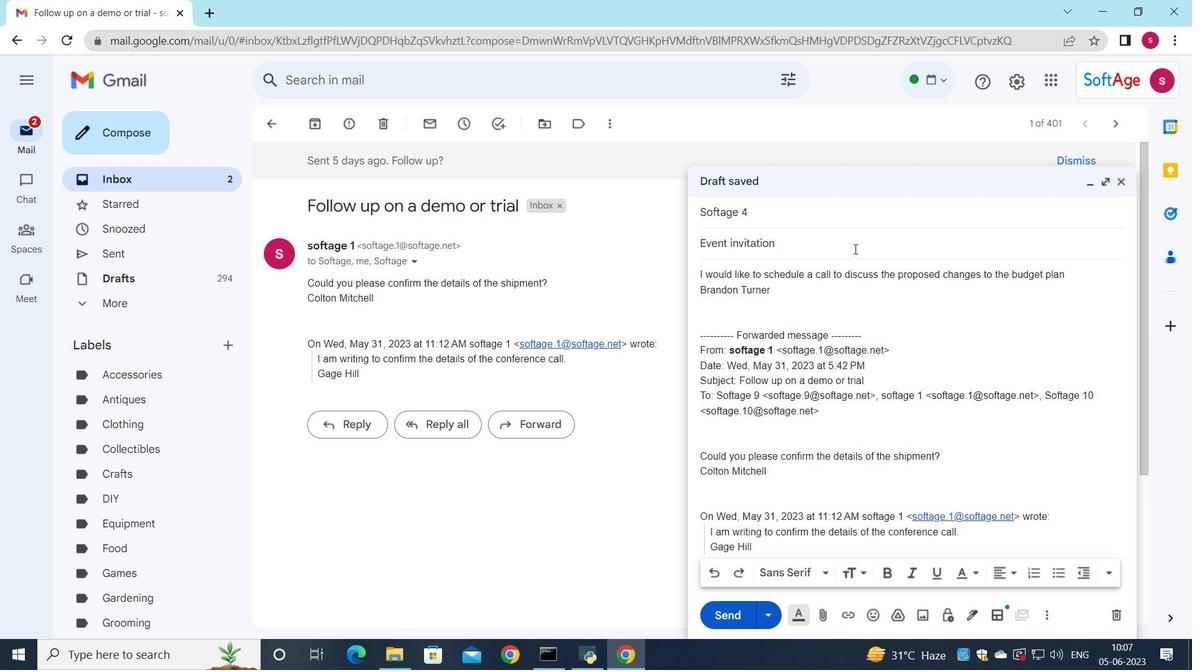 
Action: Mouse moved to (700, 275)
Screenshot: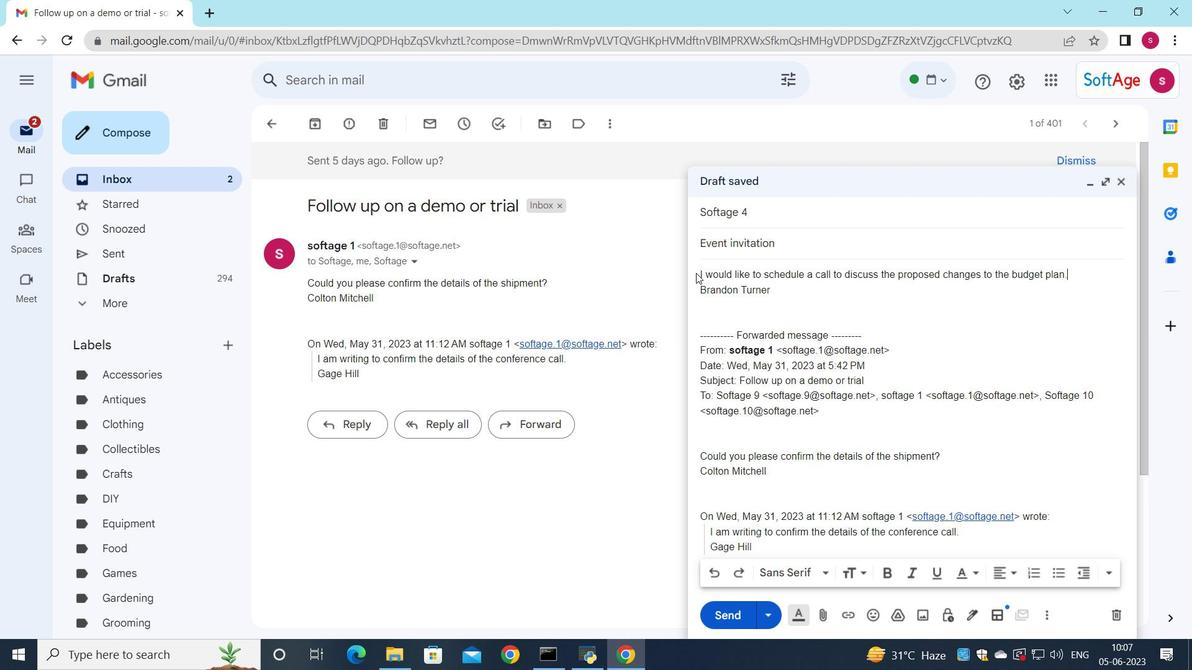 
Action: Mouse pressed left at (700, 275)
Screenshot: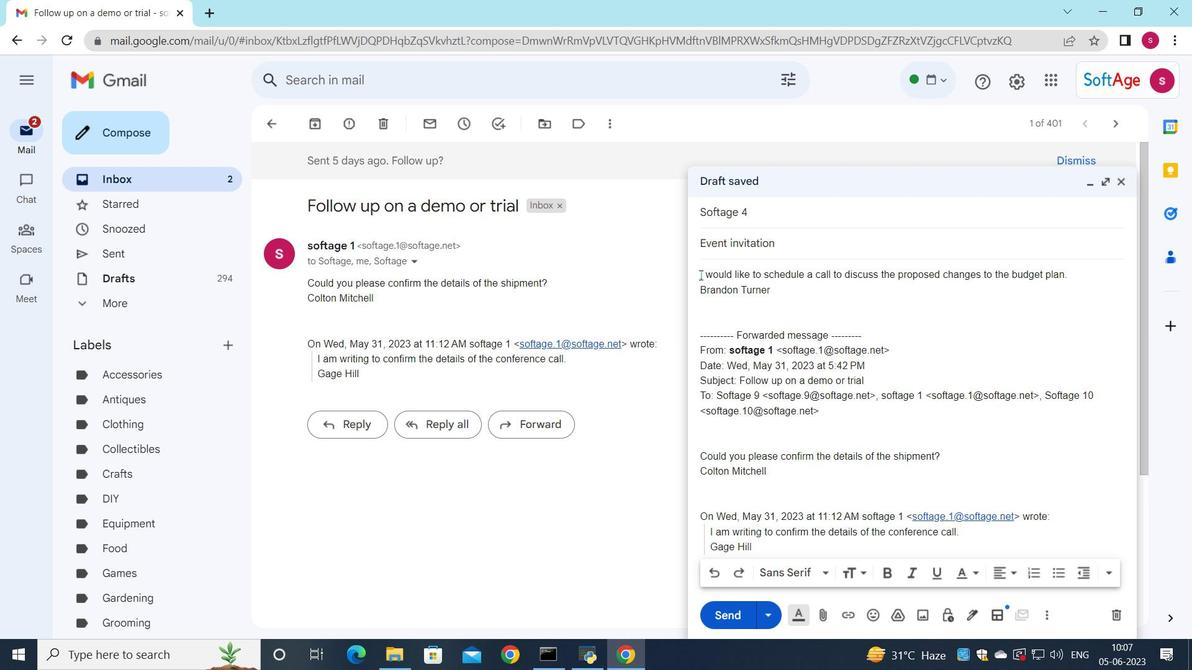 
Action: Mouse moved to (826, 575)
Screenshot: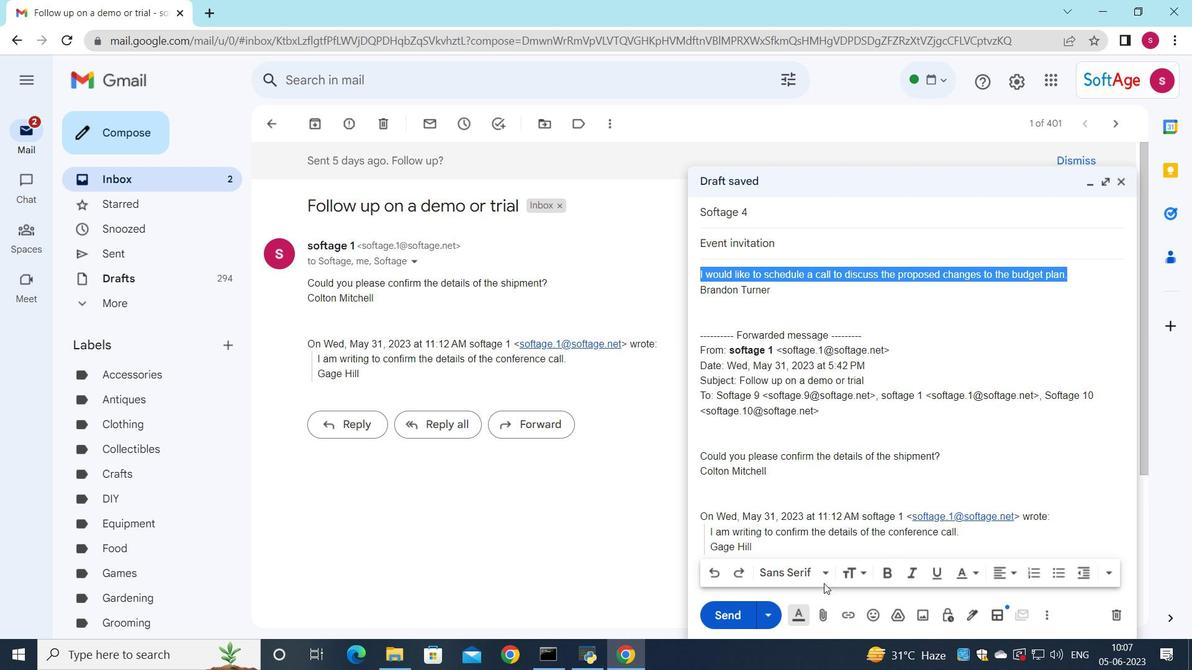 
Action: Mouse pressed left at (826, 575)
Screenshot: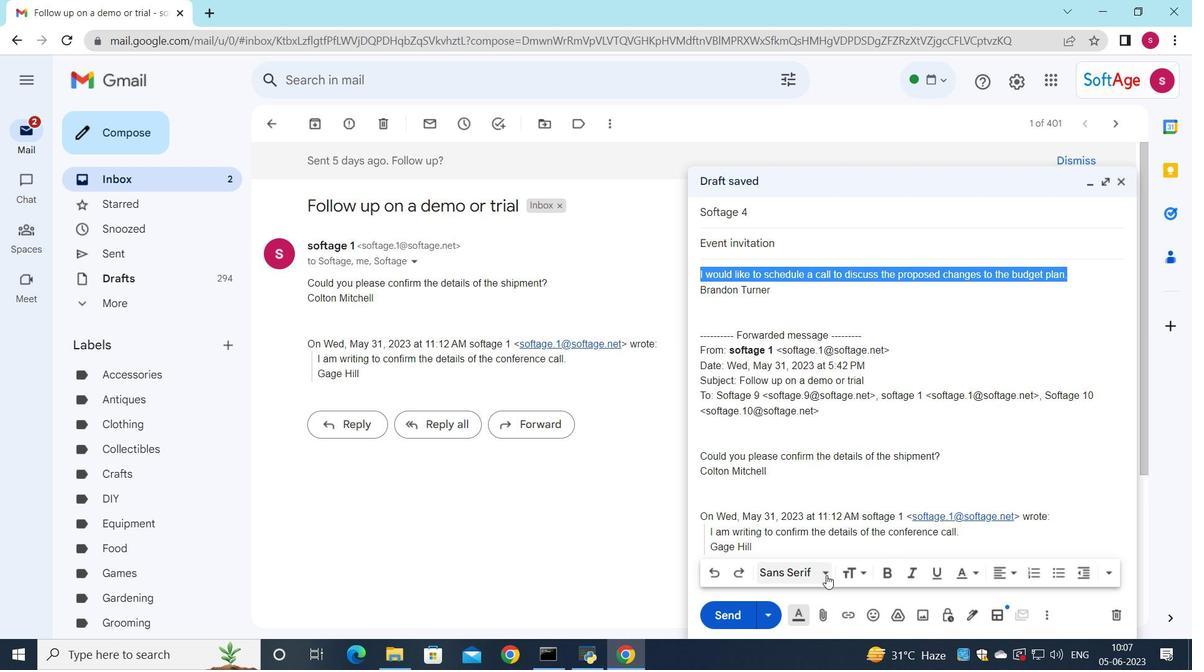 
Action: Mouse moved to (838, 327)
Screenshot: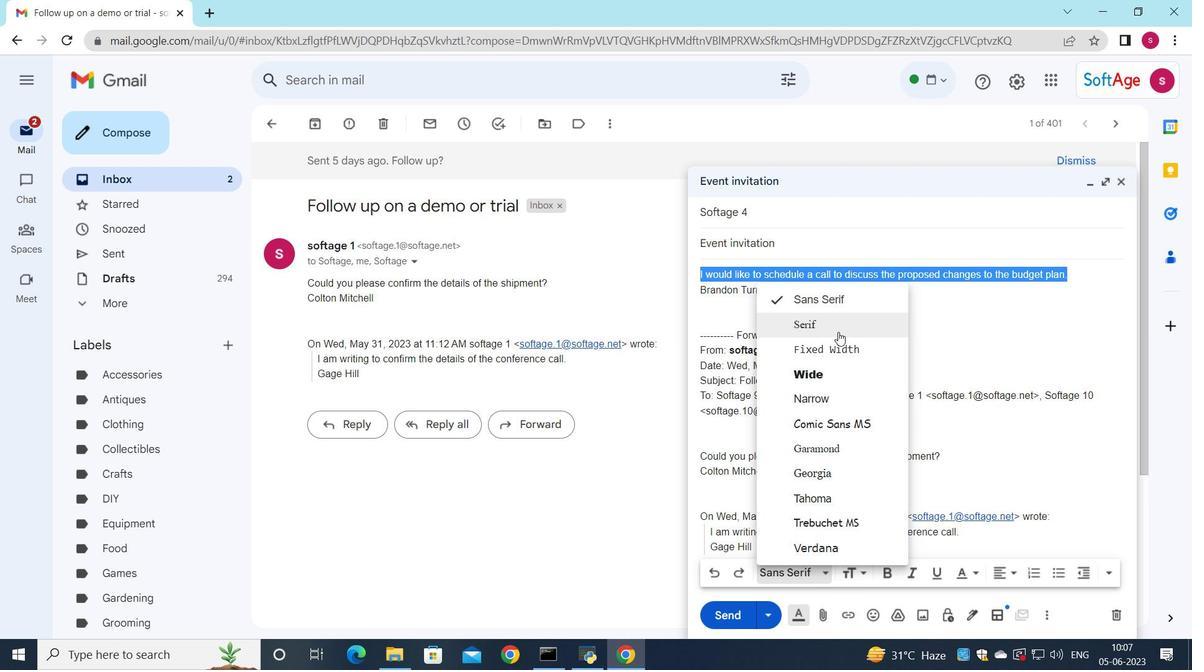 
Action: Mouse pressed left at (838, 327)
Screenshot: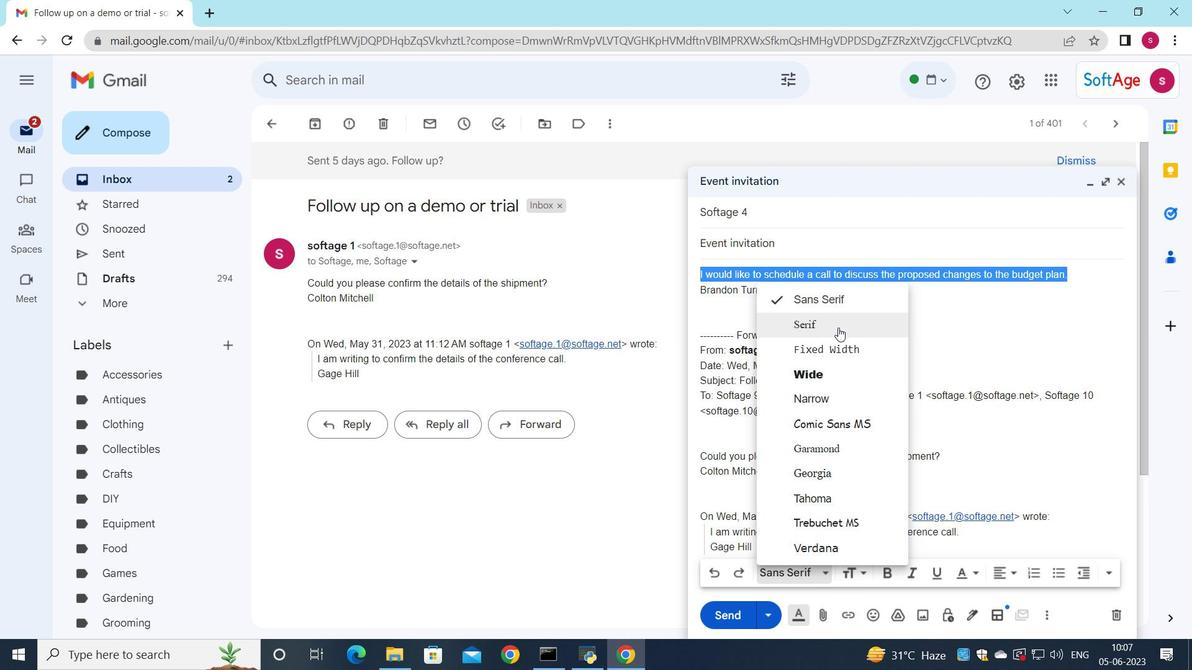 
Action: Mouse moved to (886, 570)
Screenshot: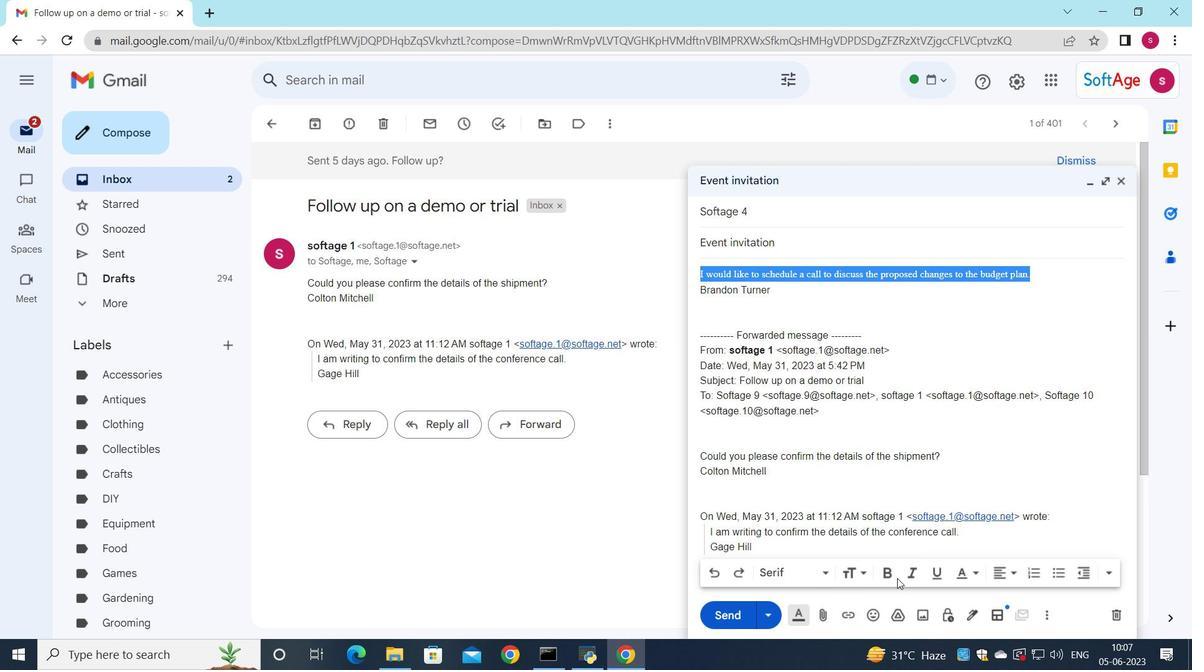 
Action: Mouse pressed left at (886, 570)
Screenshot: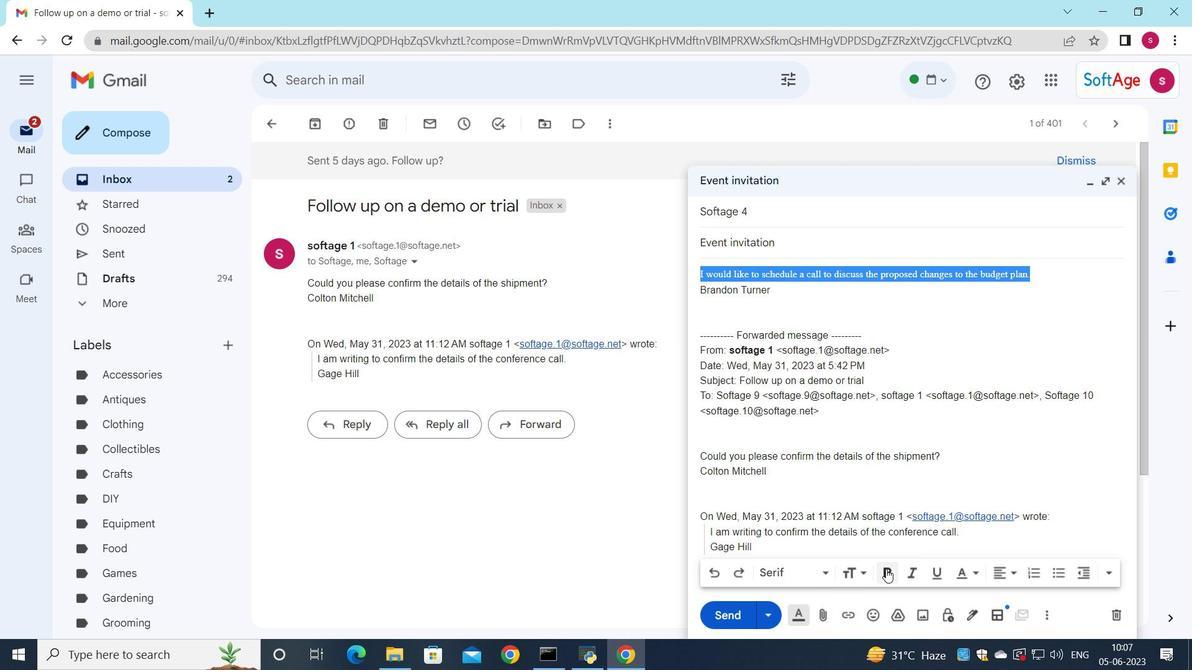 
Action: Mouse moved to (727, 613)
Screenshot: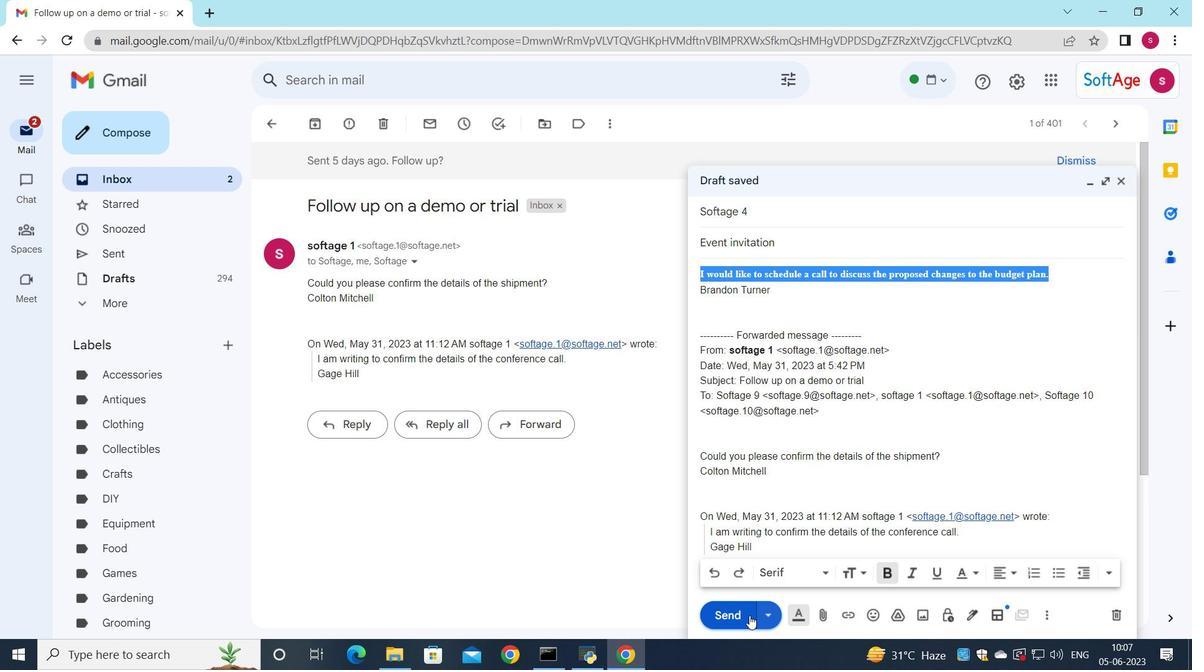 
Action: Mouse pressed left at (727, 613)
Screenshot: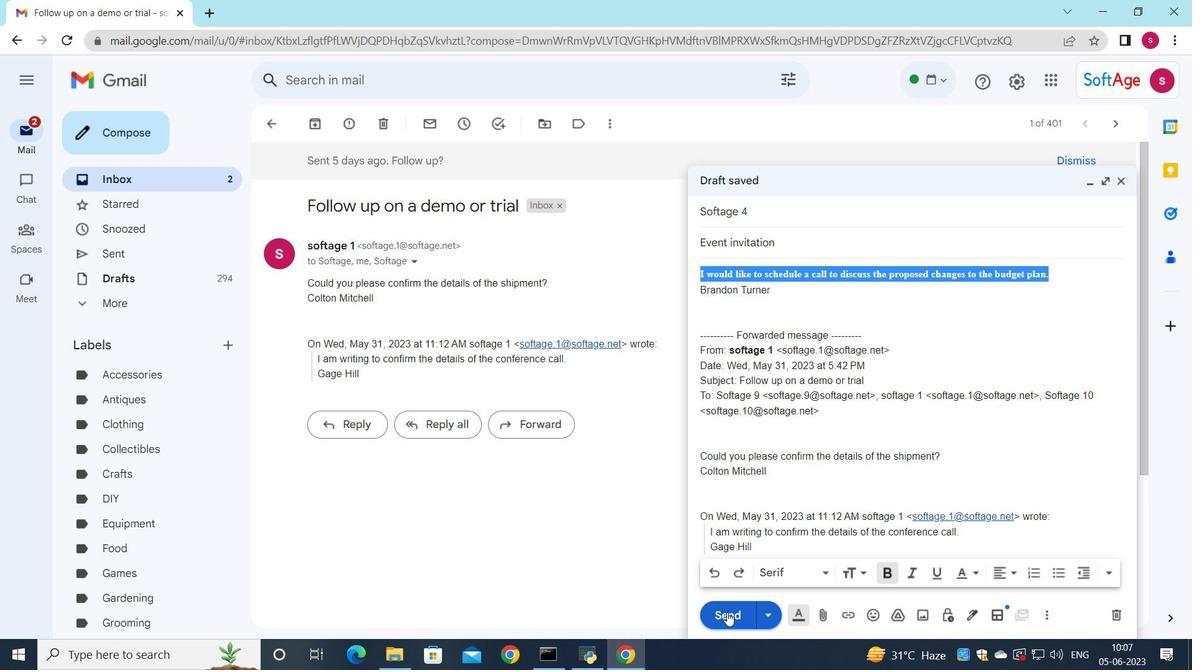 
Action: Mouse moved to (652, 294)
Screenshot: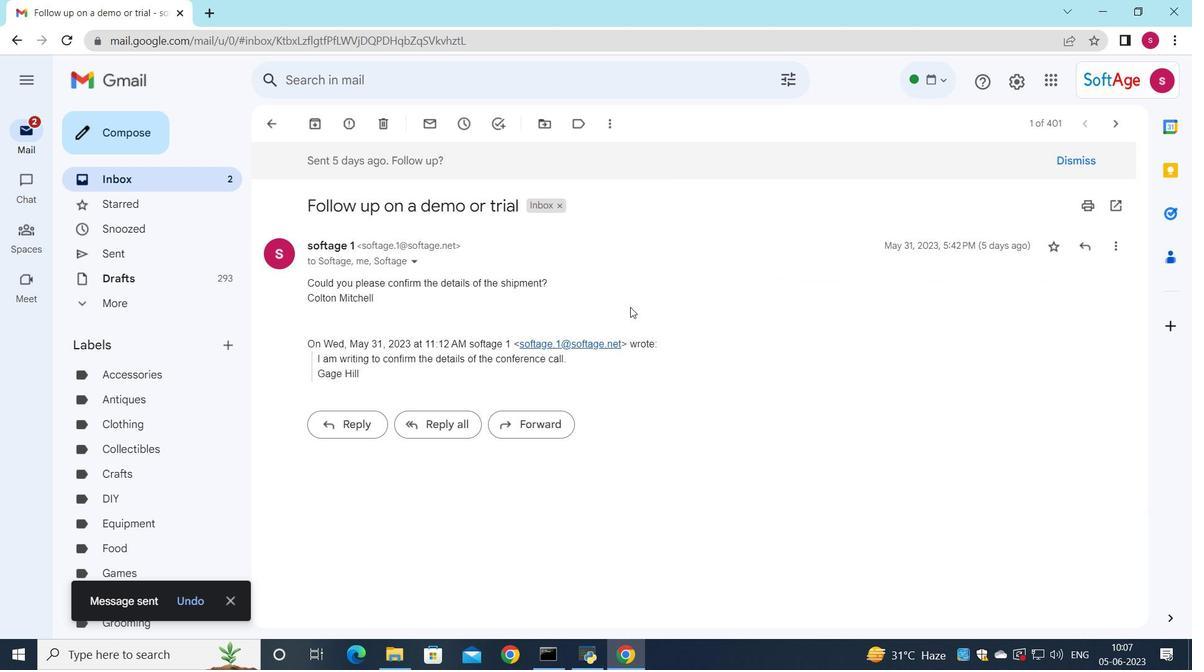
